 Task: Find connections with filter location Townsville with filter topic #SEMwith filter profile language Potuguese with filter current company Pharma Jobs Post with filter school Delhi Public School, Vasant Kunj with filter industry Hydroelectric Power Generation with filter service category Writing with filter keywords title Tow Truck Operator
Action: Mouse moved to (614, 102)
Screenshot: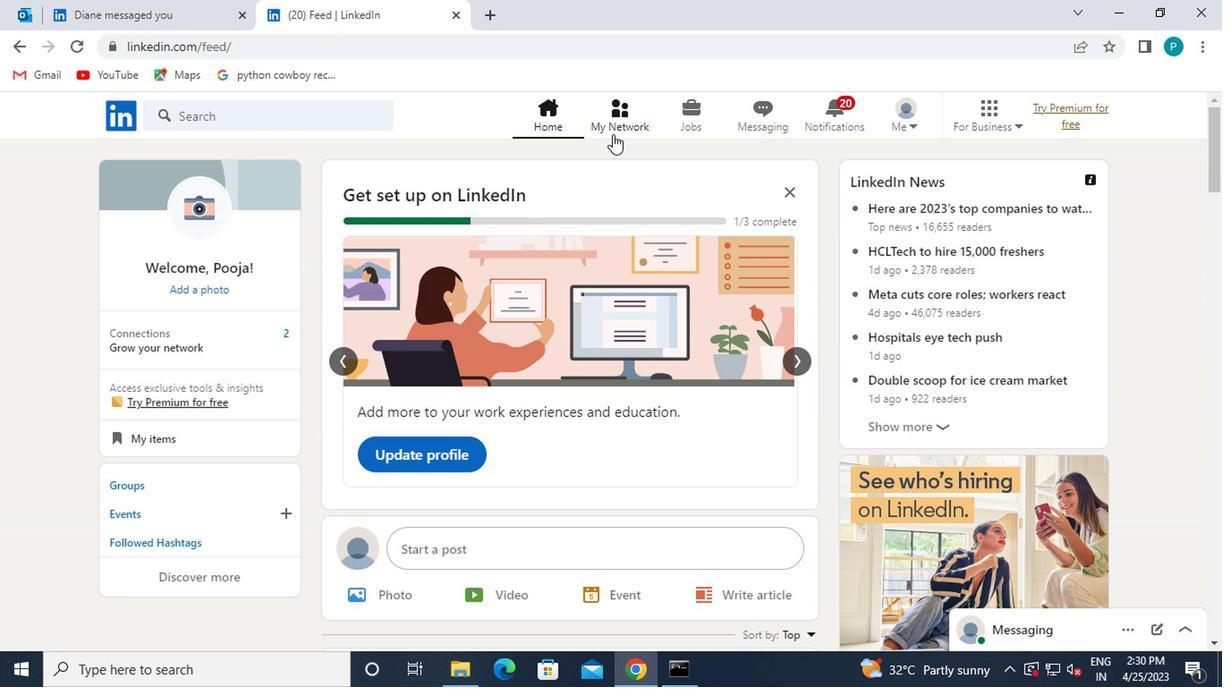 
Action: Mouse pressed left at (614, 102)
Screenshot: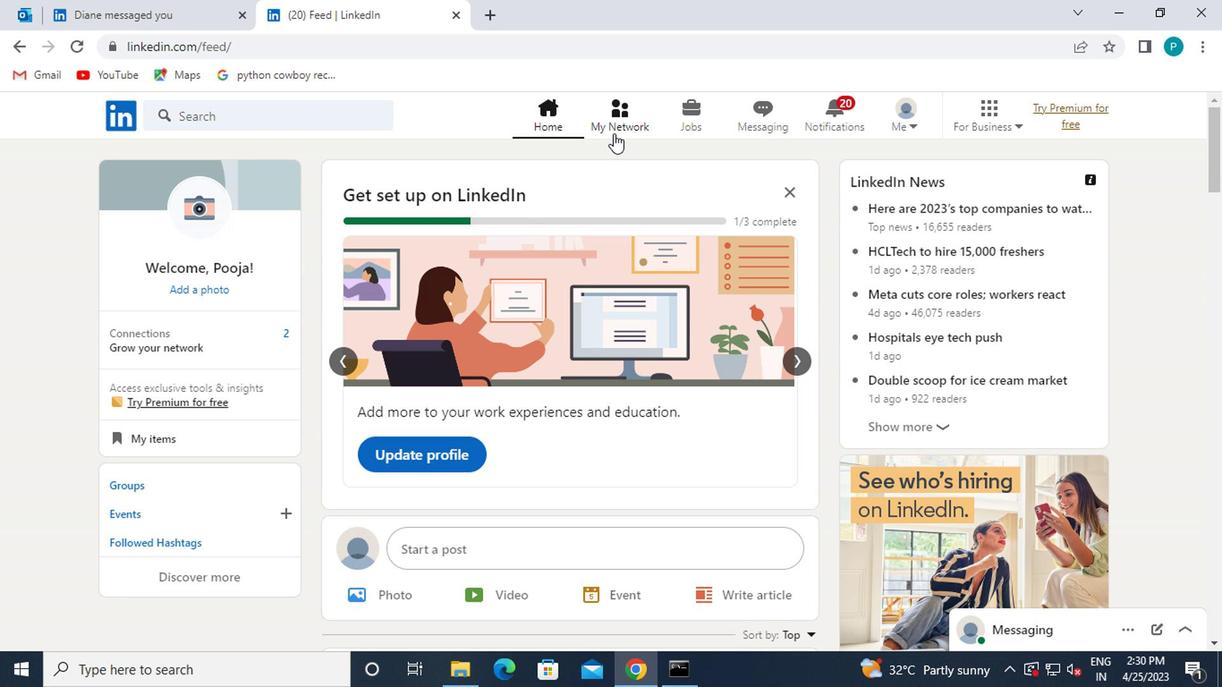 
Action: Mouse moved to (233, 208)
Screenshot: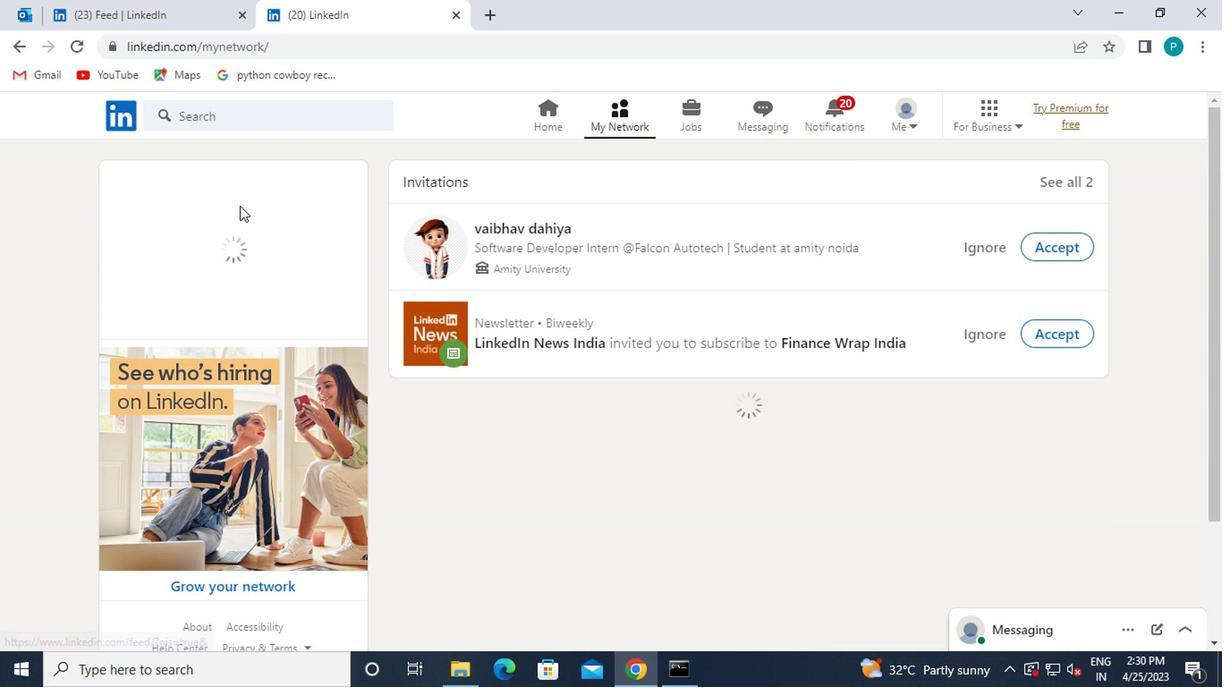 
Action: Mouse pressed left at (233, 208)
Screenshot: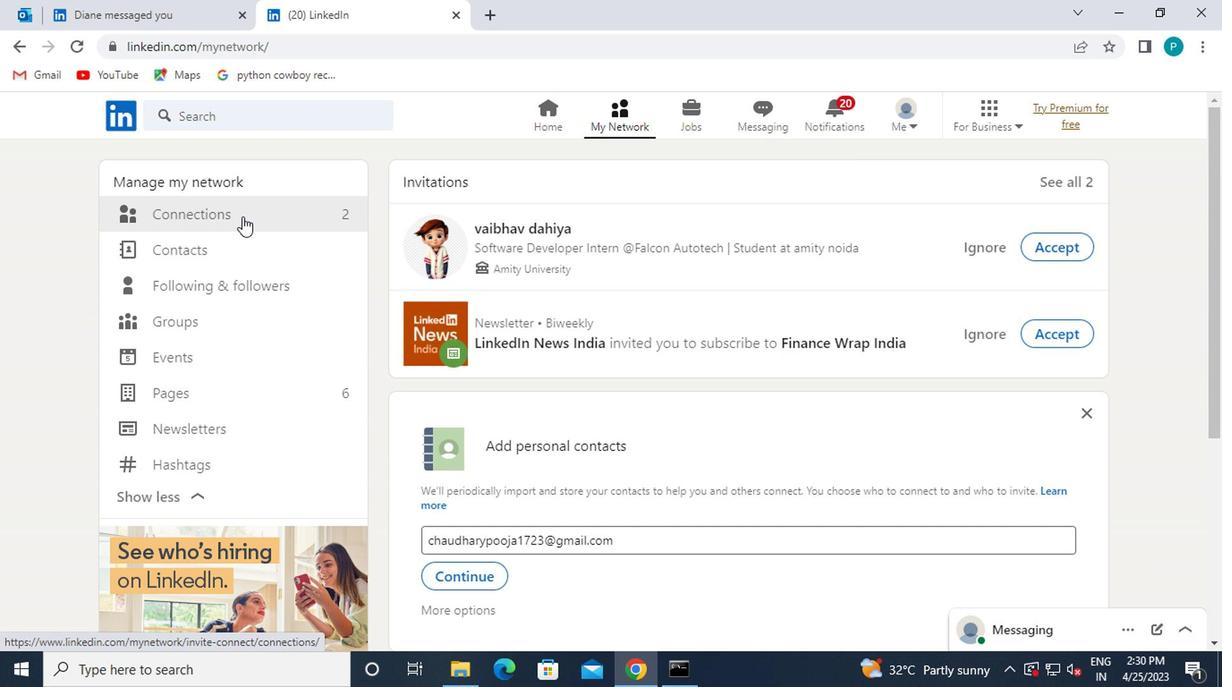 
Action: Mouse moved to (739, 206)
Screenshot: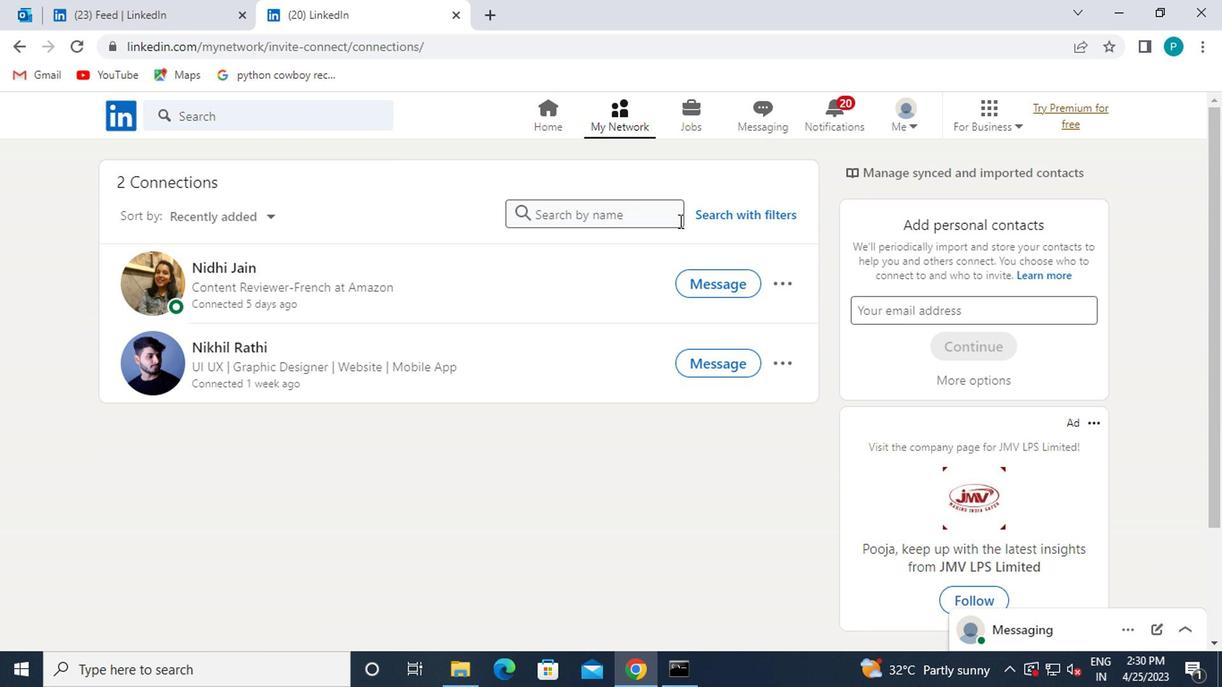 
Action: Mouse pressed left at (739, 206)
Screenshot: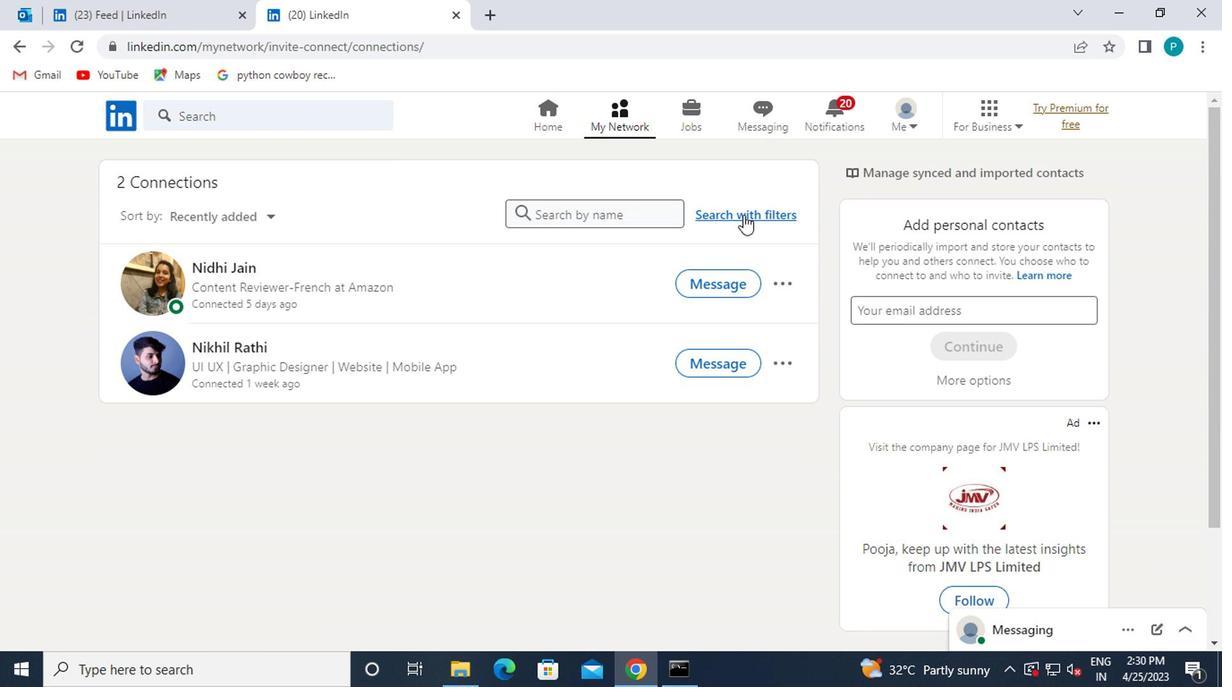 
Action: Mouse moved to (583, 143)
Screenshot: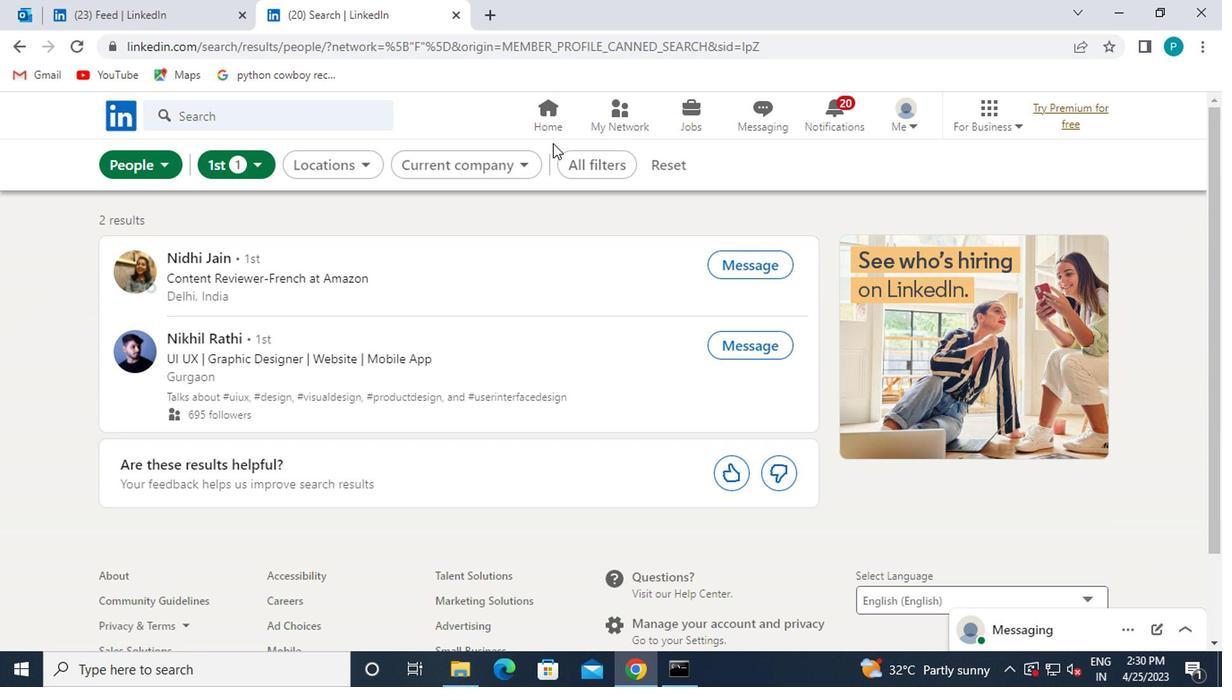 
Action: Mouse pressed left at (583, 143)
Screenshot: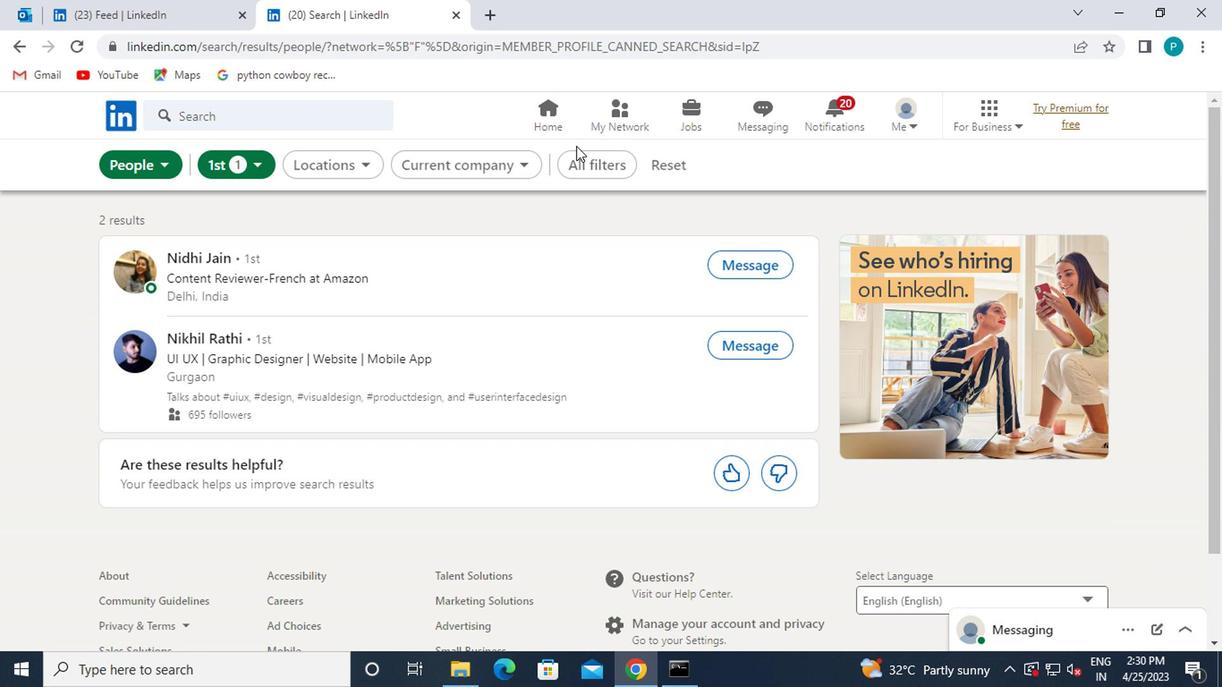 
Action: Mouse moved to (789, 390)
Screenshot: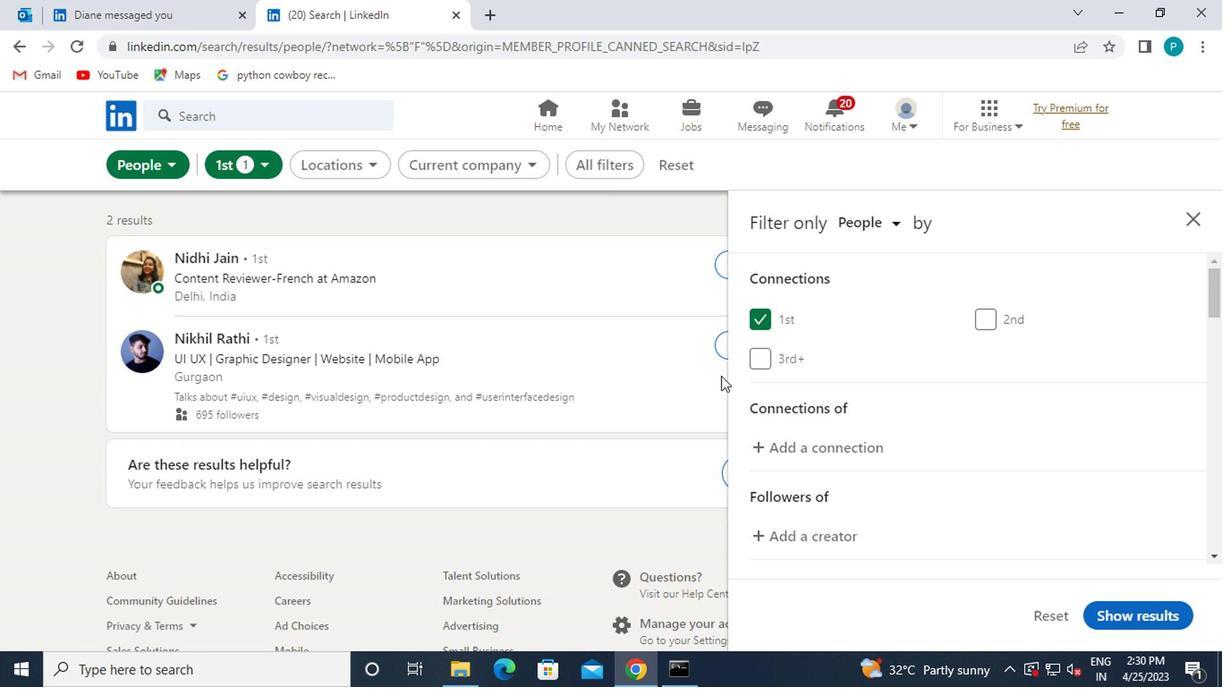 
Action: Mouse scrolled (789, 389) with delta (0, 0)
Screenshot: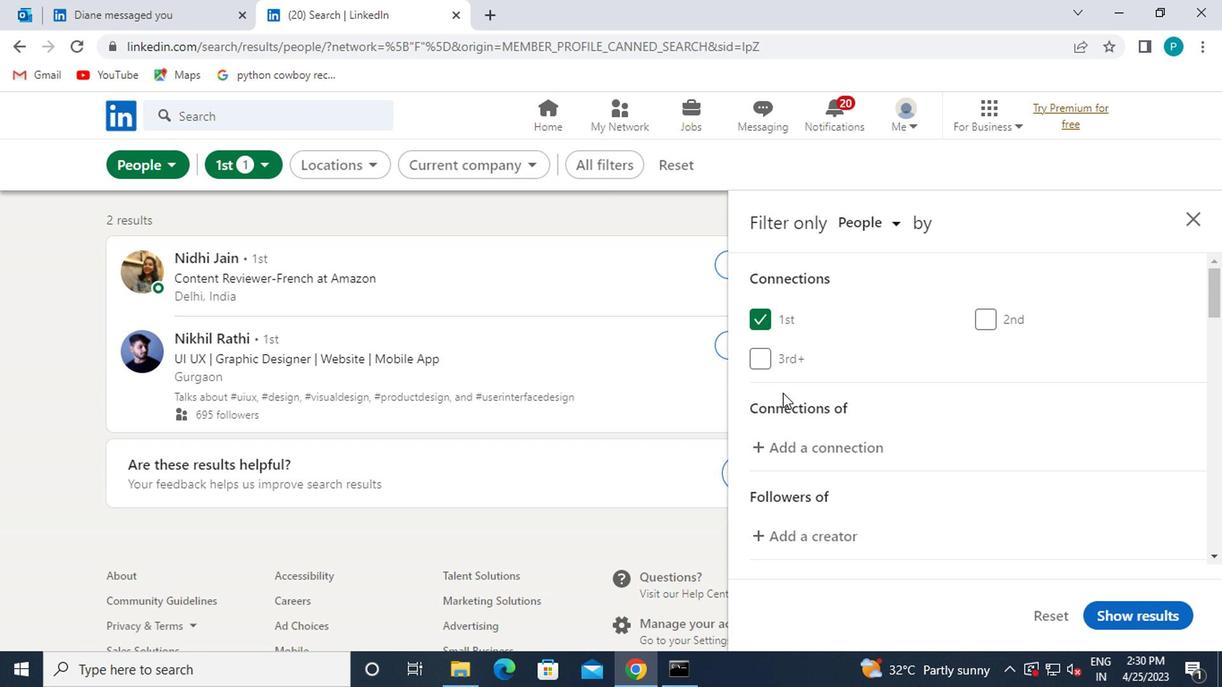 
Action: Mouse scrolled (789, 389) with delta (0, 0)
Screenshot: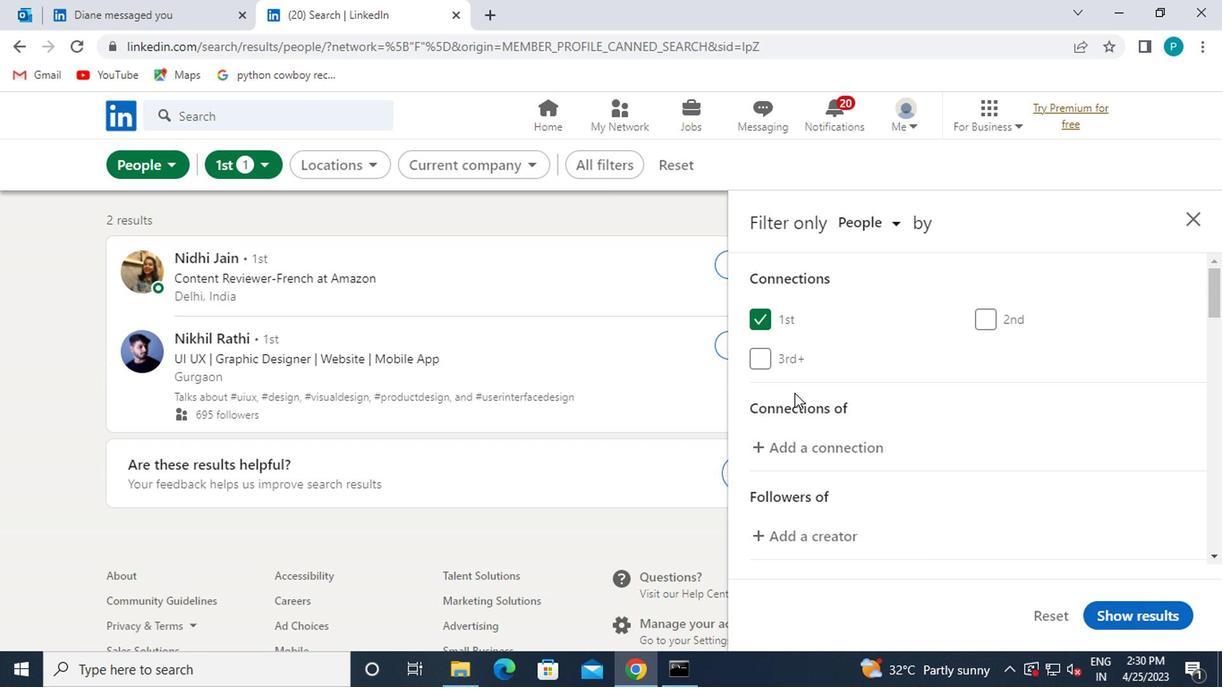 
Action: Mouse moved to (791, 390)
Screenshot: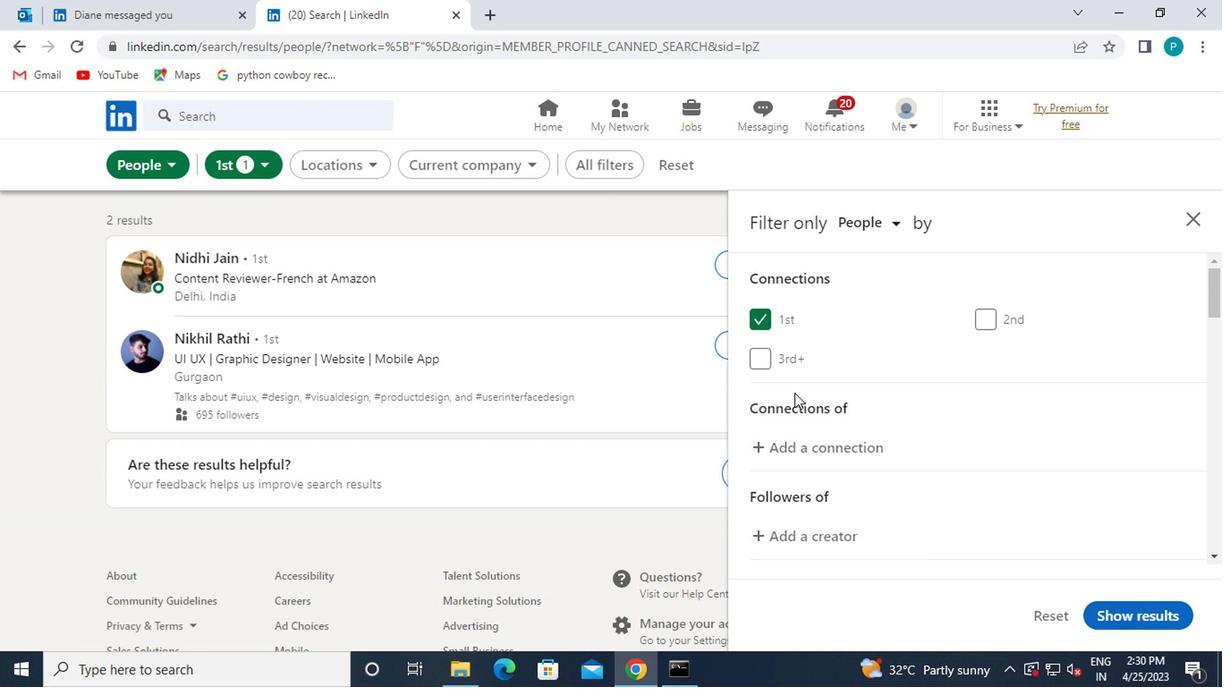 
Action: Mouse scrolled (791, 389) with delta (0, 0)
Screenshot: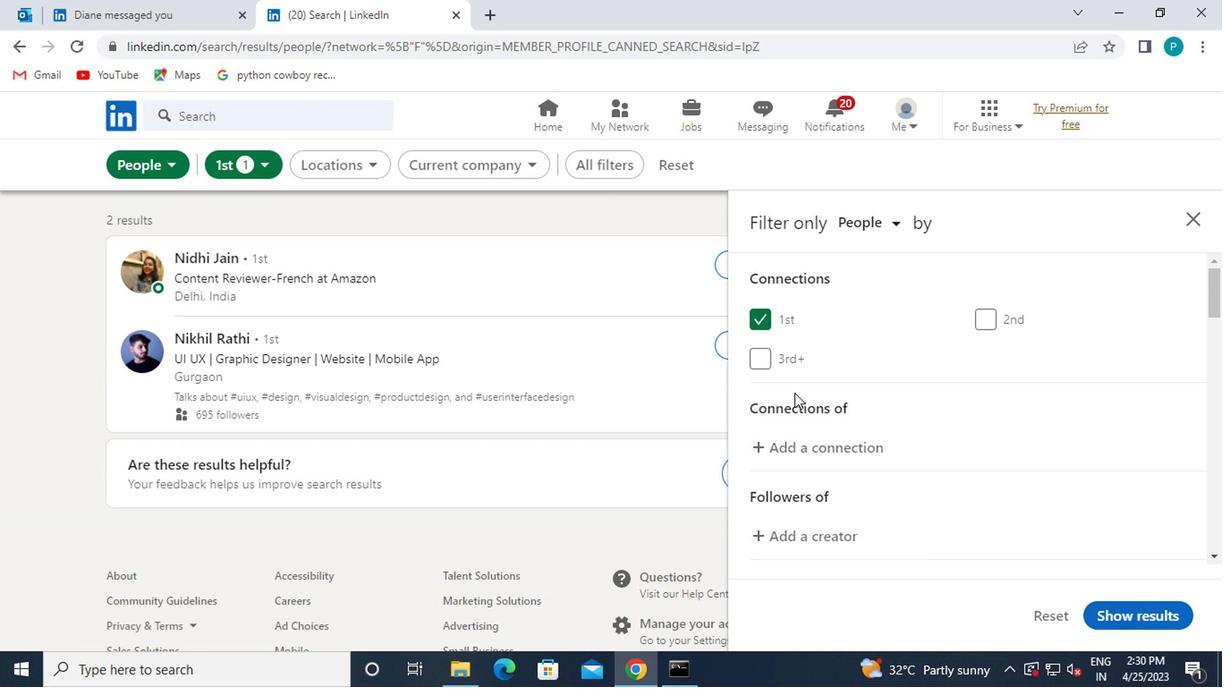 
Action: Mouse moved to (987, 428)
Screenshot: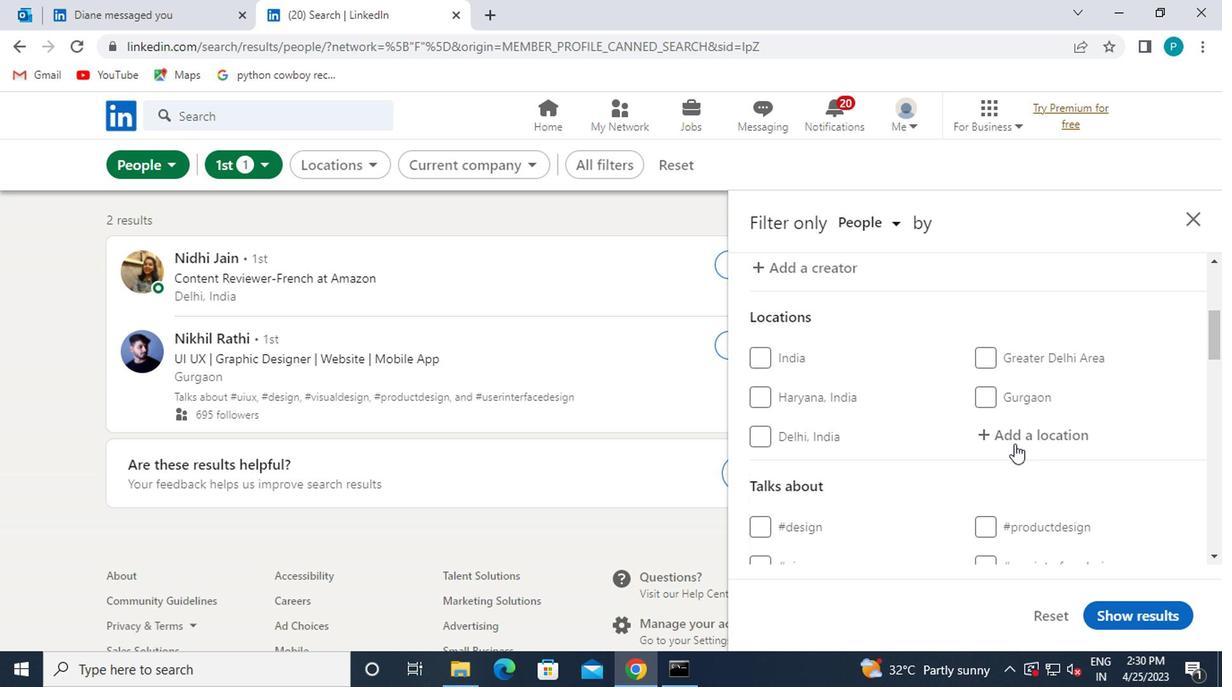 
Action: Mouse pressed left at (987, 428)
Screenshot: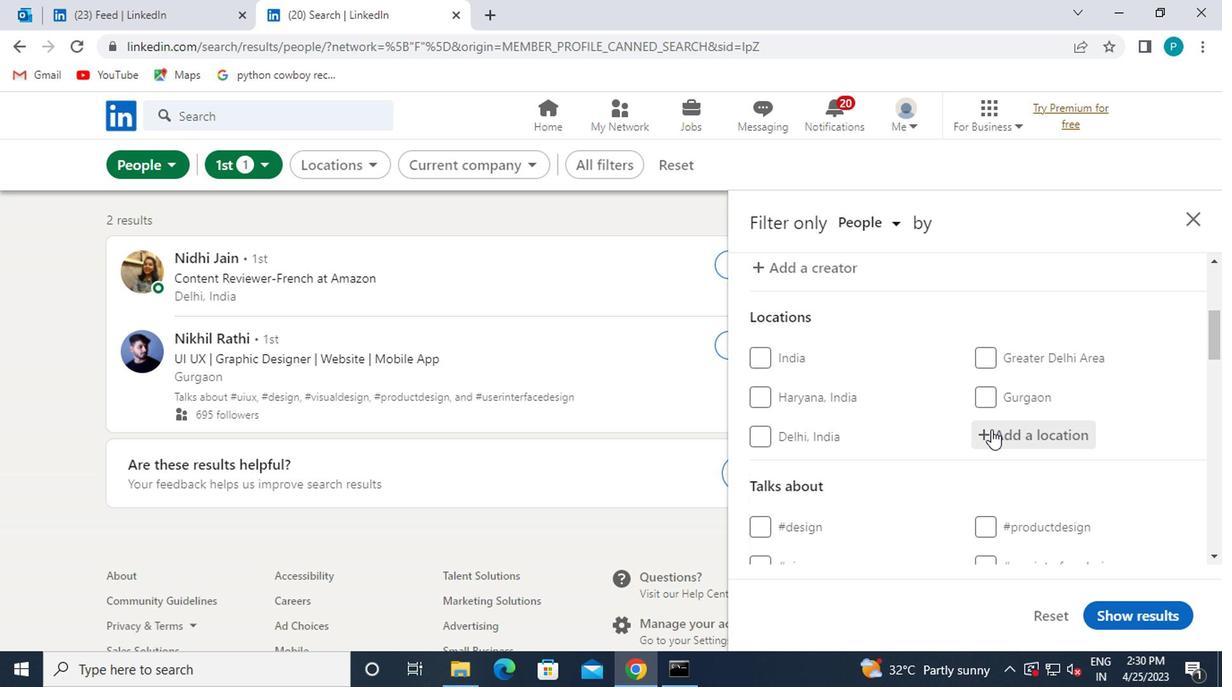 
Action: Key pressed towns
Screenshot: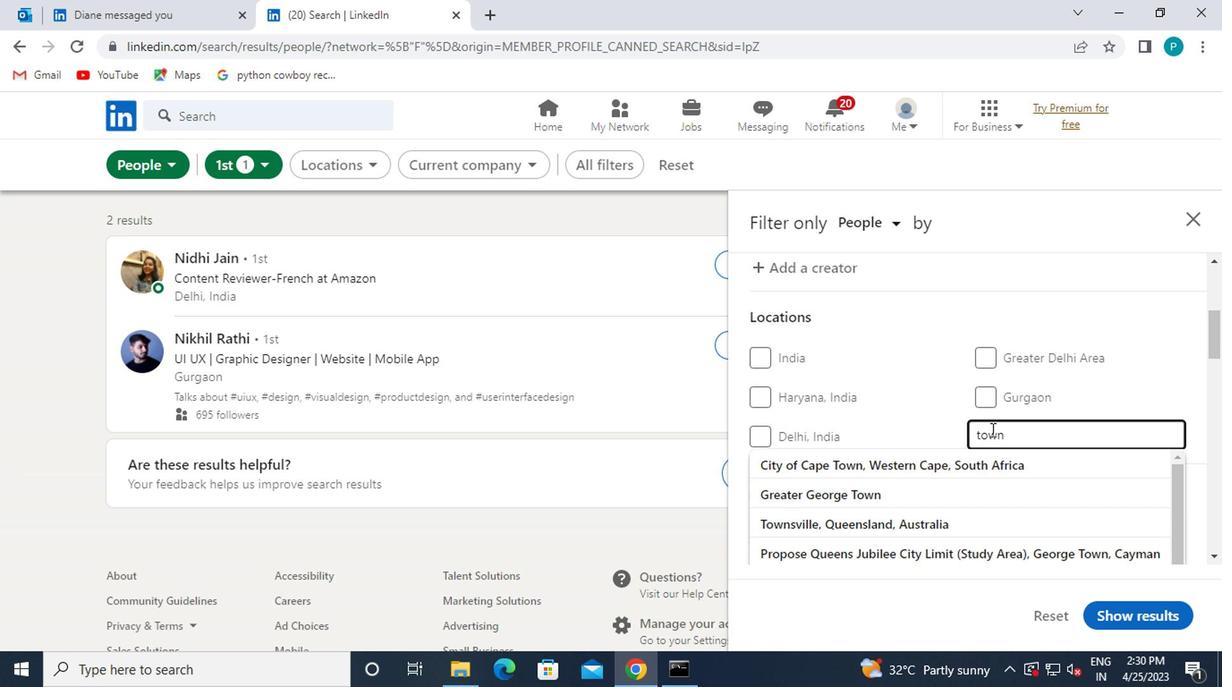 
Action: Mouse moved to (935, 468)
Screenshot: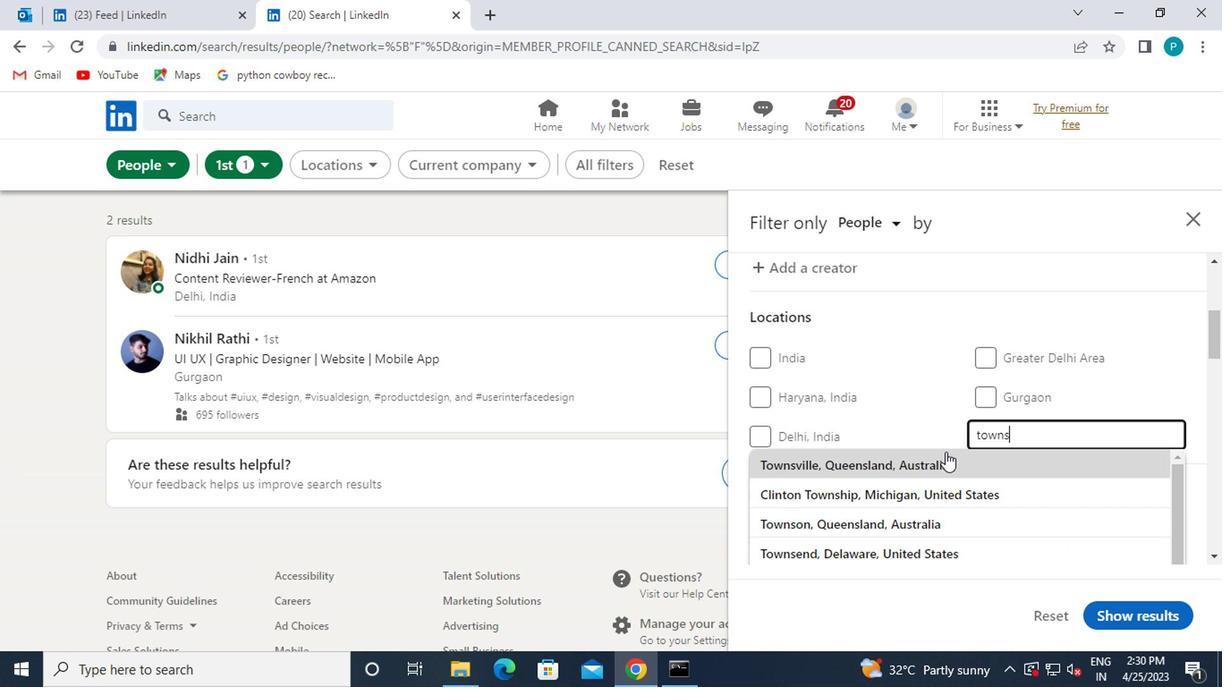 
Action: Mouse pressed left at (935, 468)
Screenshot: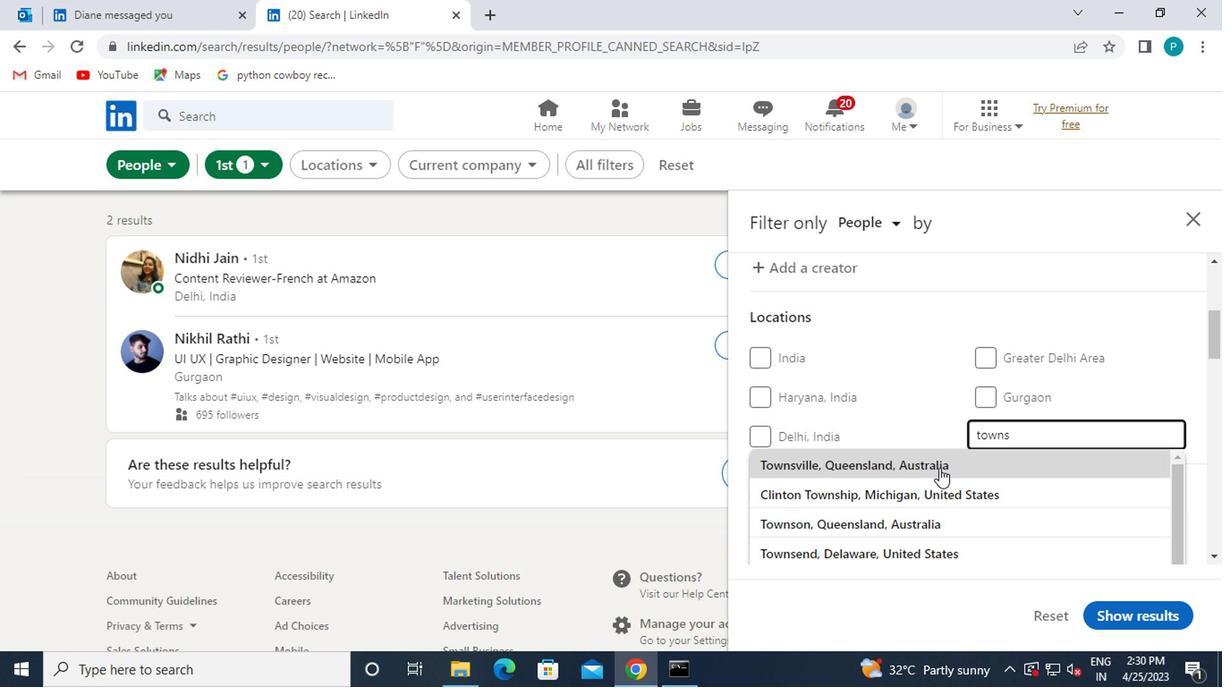 
Action: Mouse scrolled (935, 467) with delta (0, 0)
Screenshot: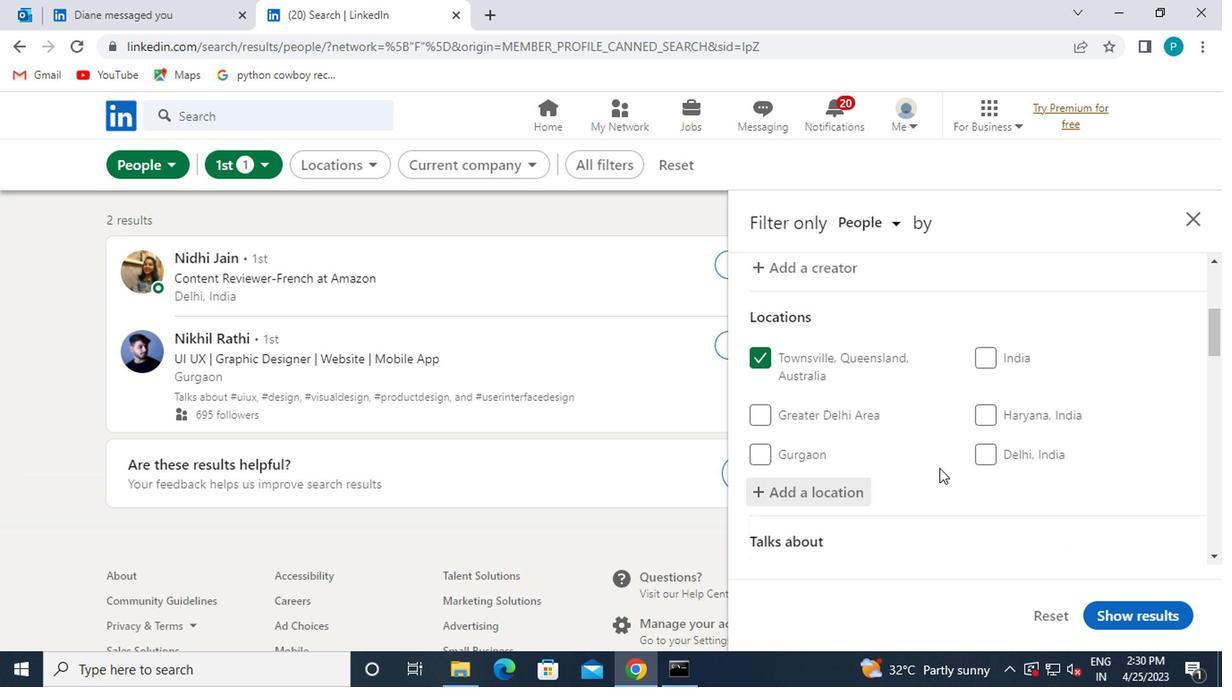 
Action: Mouse scrolled (935, 467) with delta (0, 0)
Screenshot: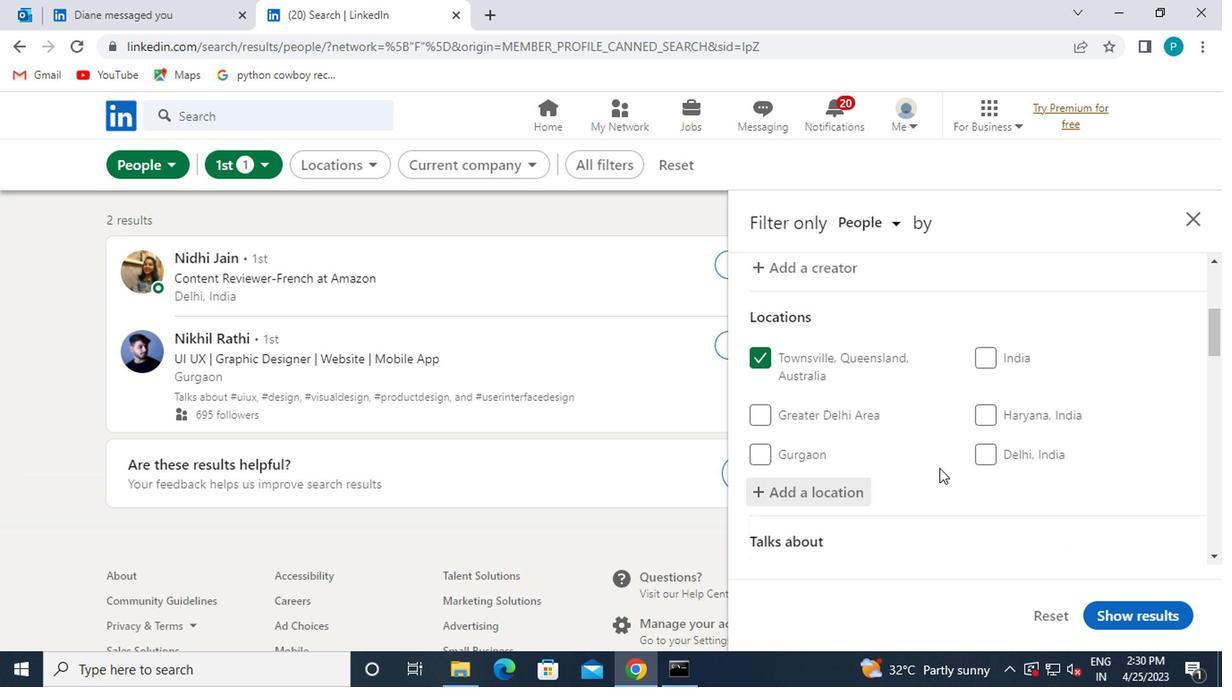 
Action: Mouse moved to (994, 480)
Screenshot: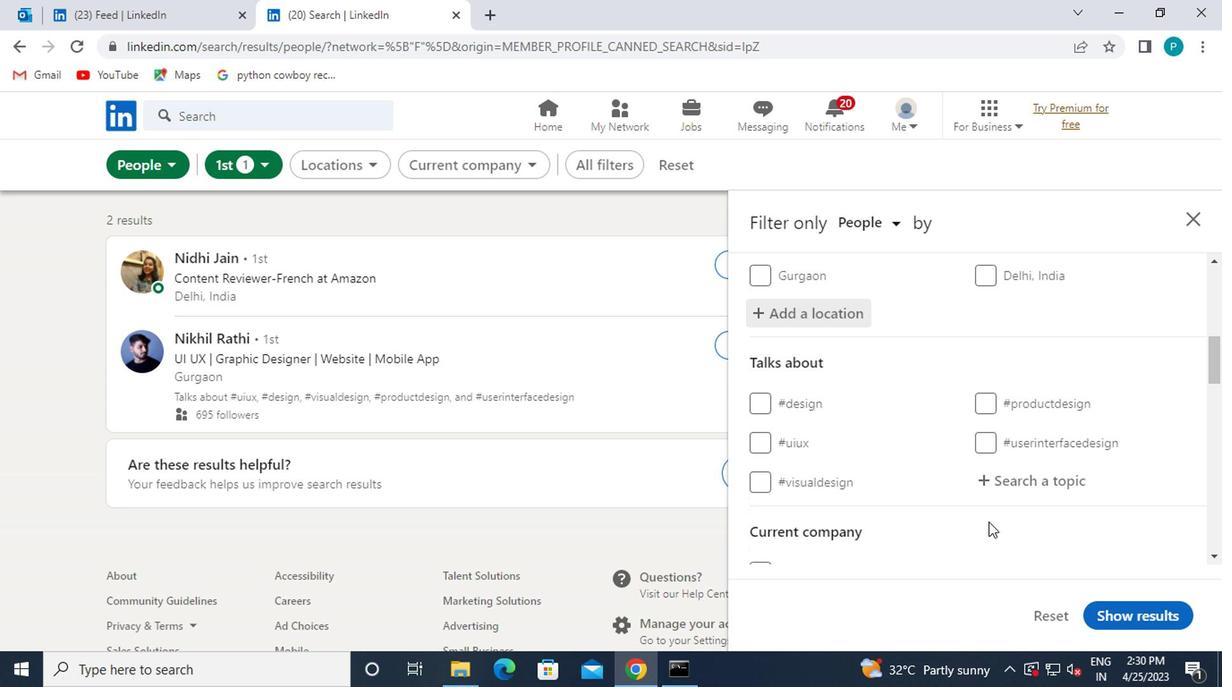 
Action: Mouse pressed left at (994, 480)
Screenshot: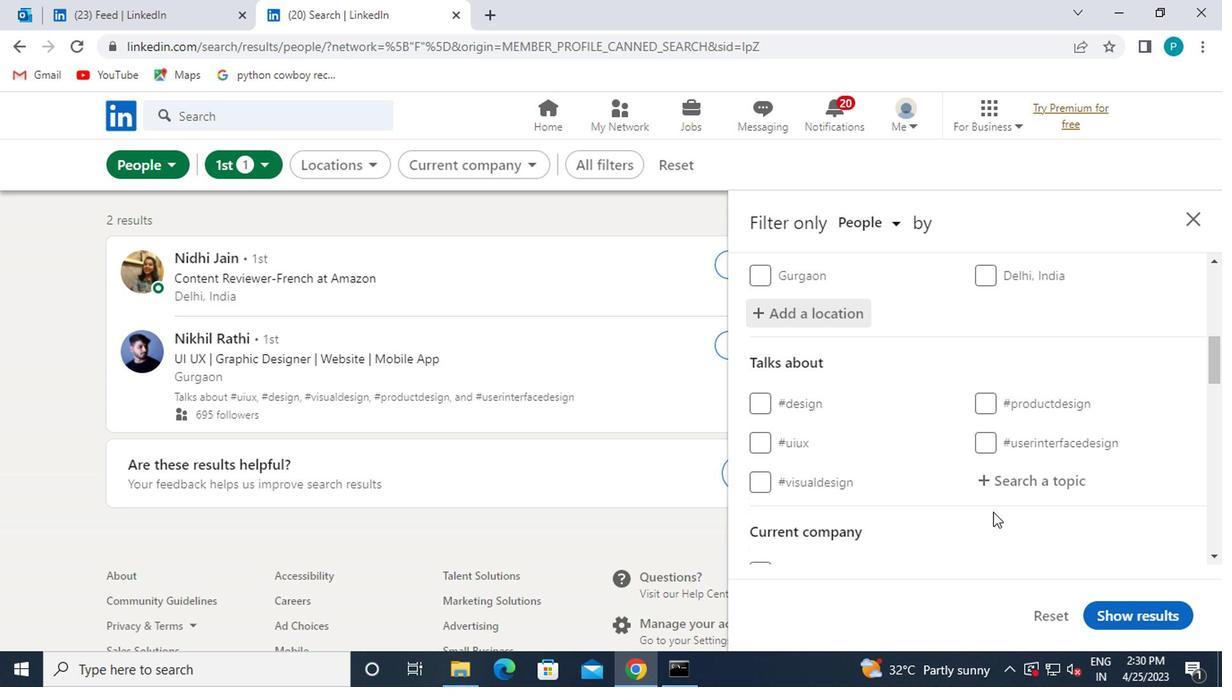 
Action: Key pressed <Key.shift>#<Key.caps_lock>SEM
Screenshot: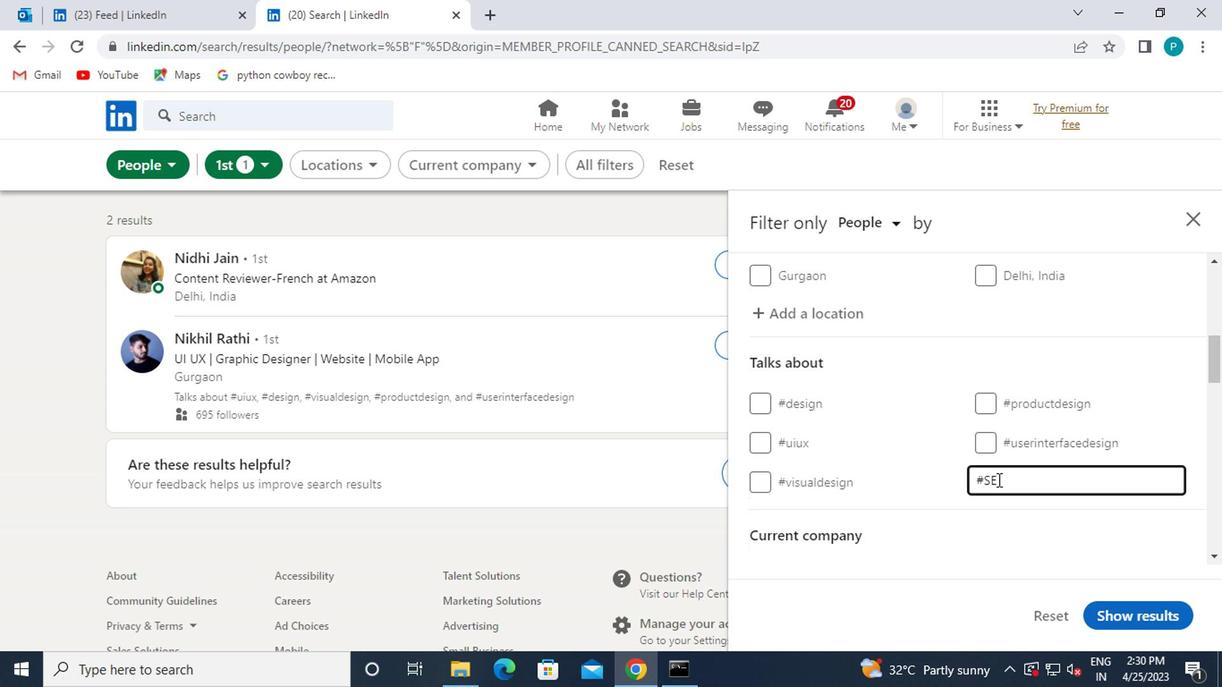 
Action: Mouse moved to (928, 501)
Screenshot: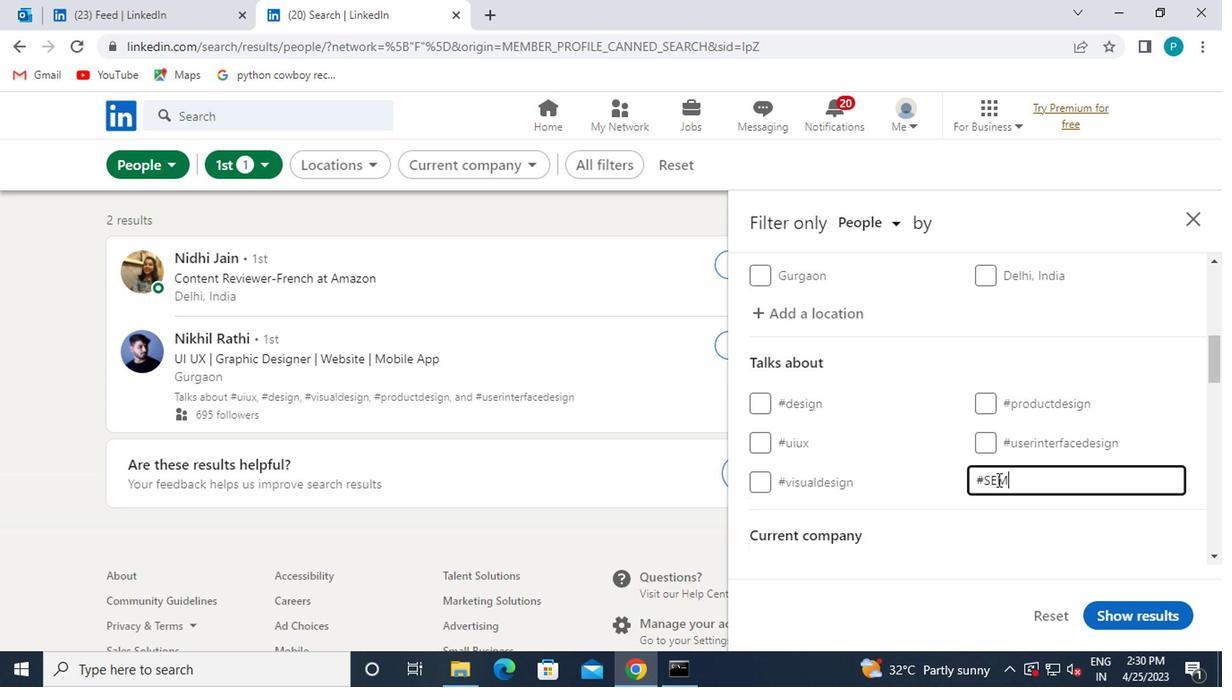 
Action: Mouse scrolled (928, 500) with delta (0, 0)
Screenshot: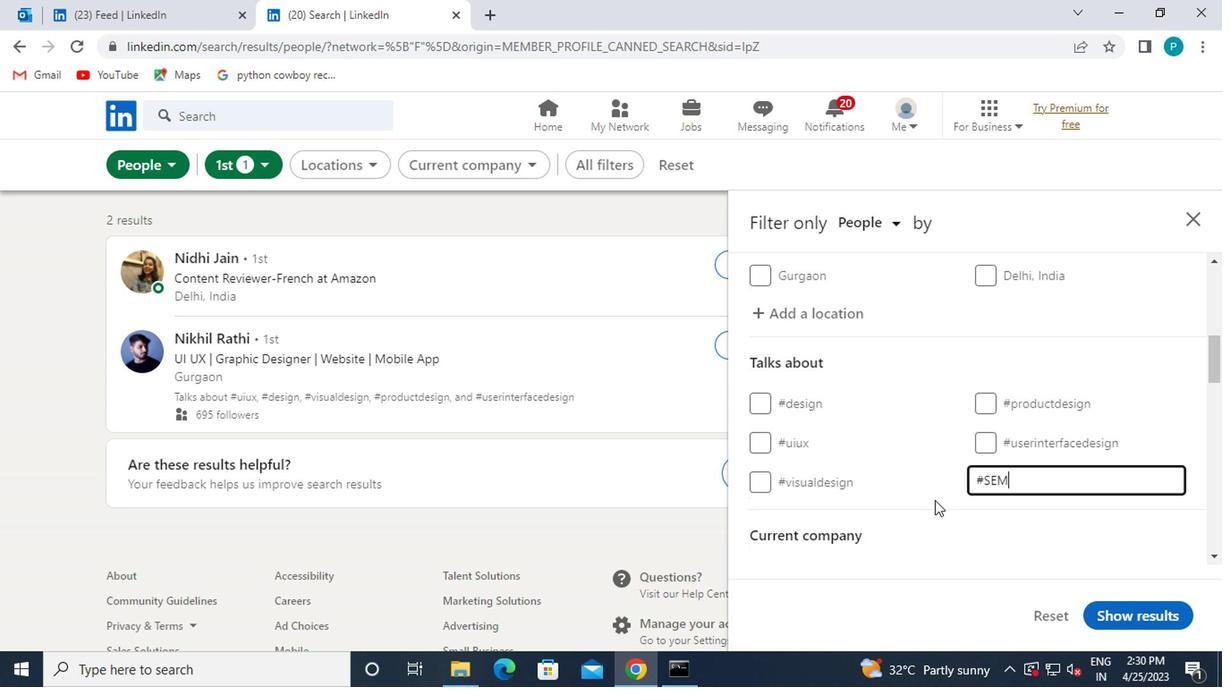 
Action: Mouse scrolled (928, 500) with delta (0, 0)
Screenshot: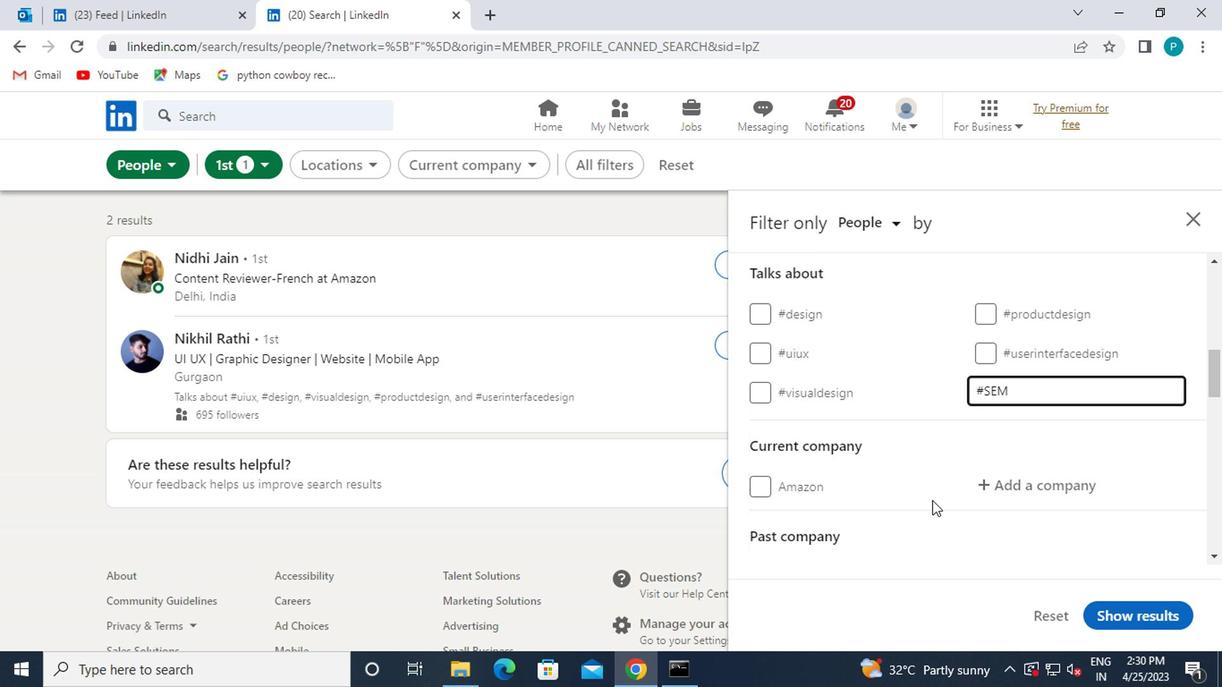 
Action: Mouse moved to (1015, 394)
Screenshot: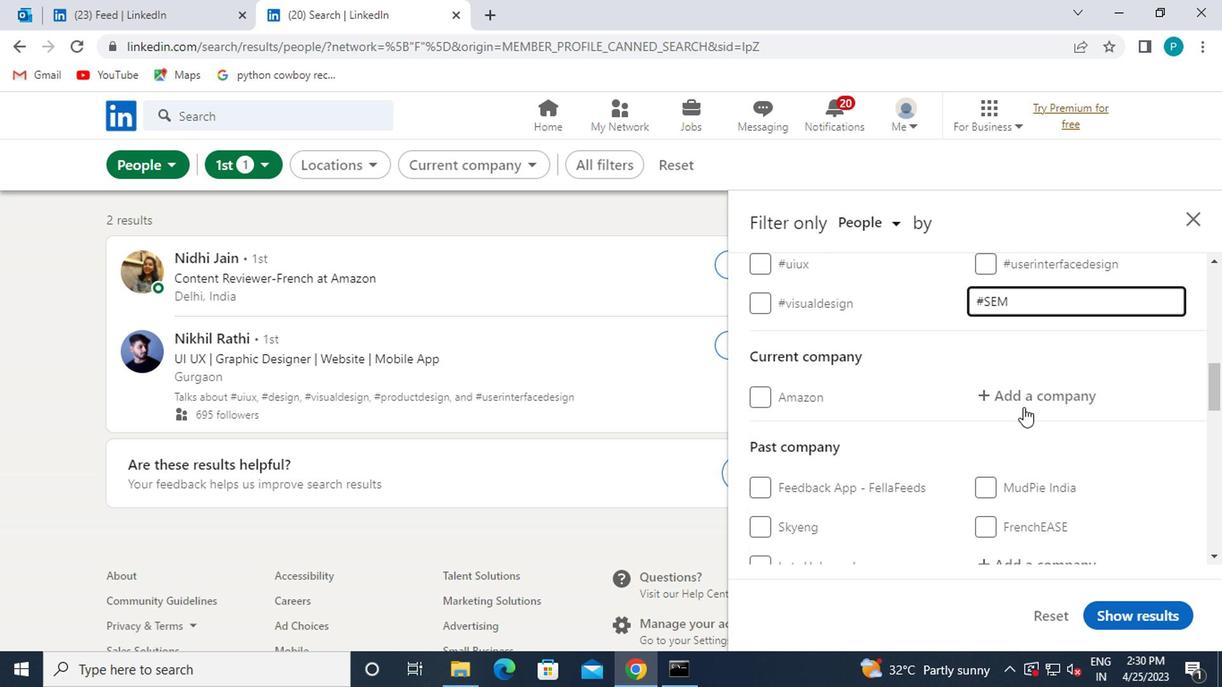 
Action: Mouse pressed left at (1015, 394)
Screenshot: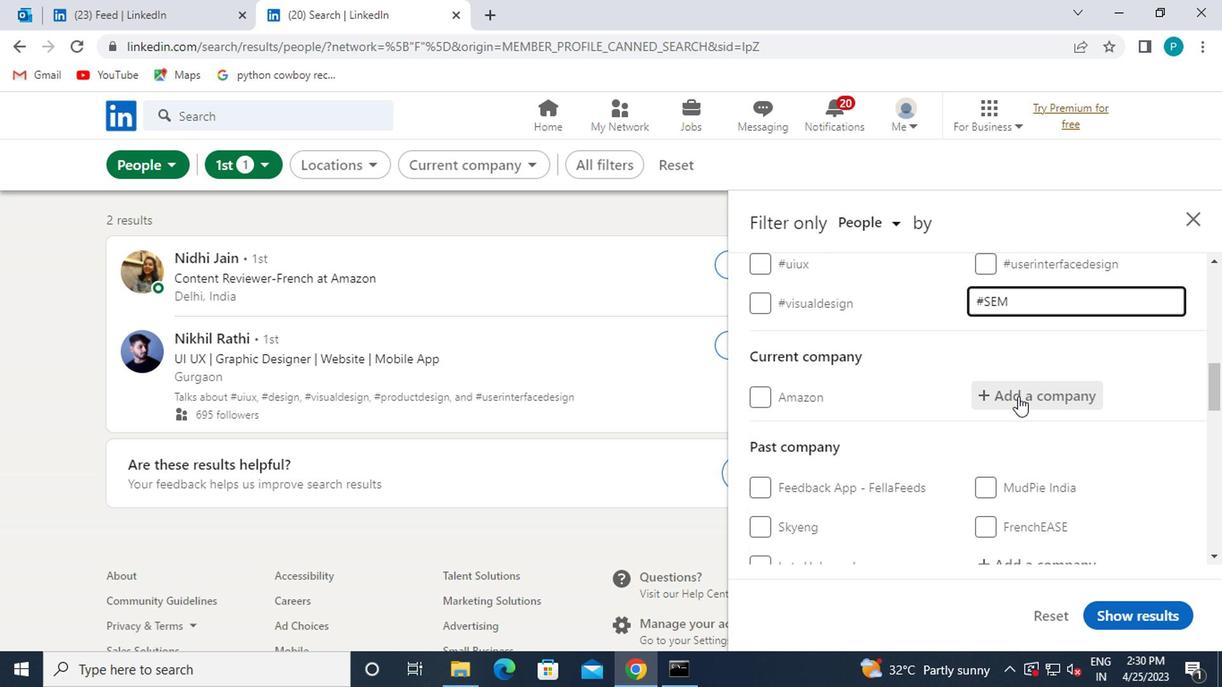 
Action: Mouse moved to (1013, 399)
Screenshot: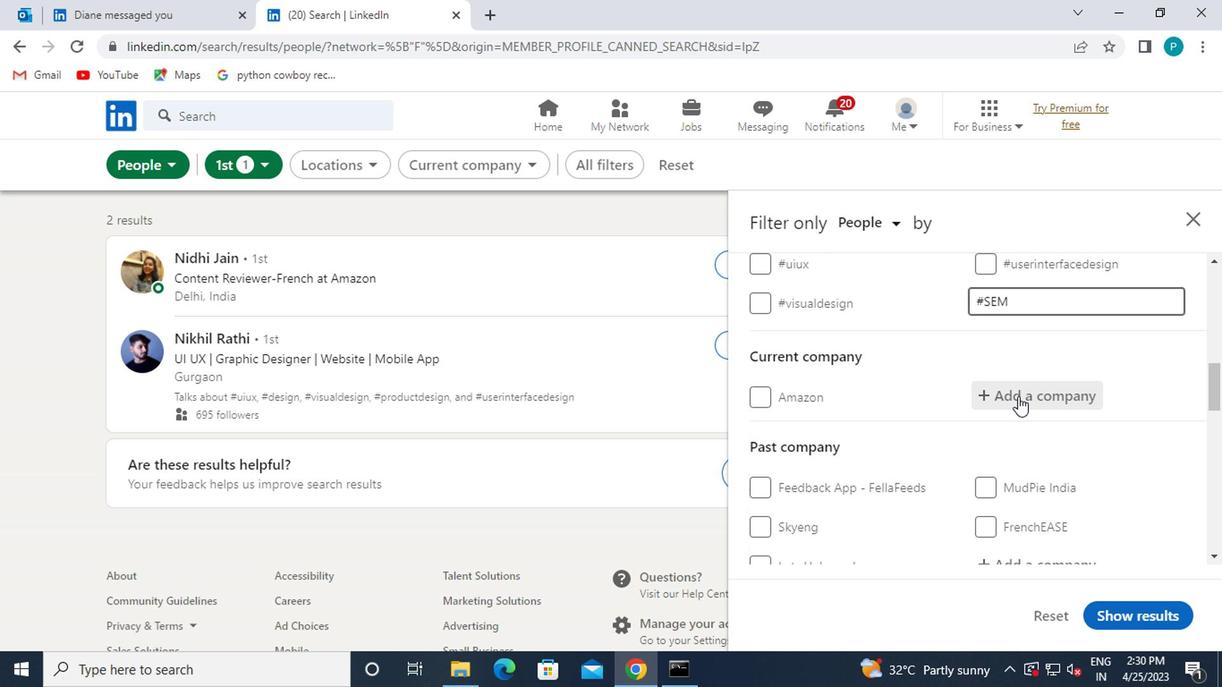 
Action: Key pressed PHAR<Key.backspace><Key.backspace><Key.backspace><Key.caps_lock>HARMA
Screenshot: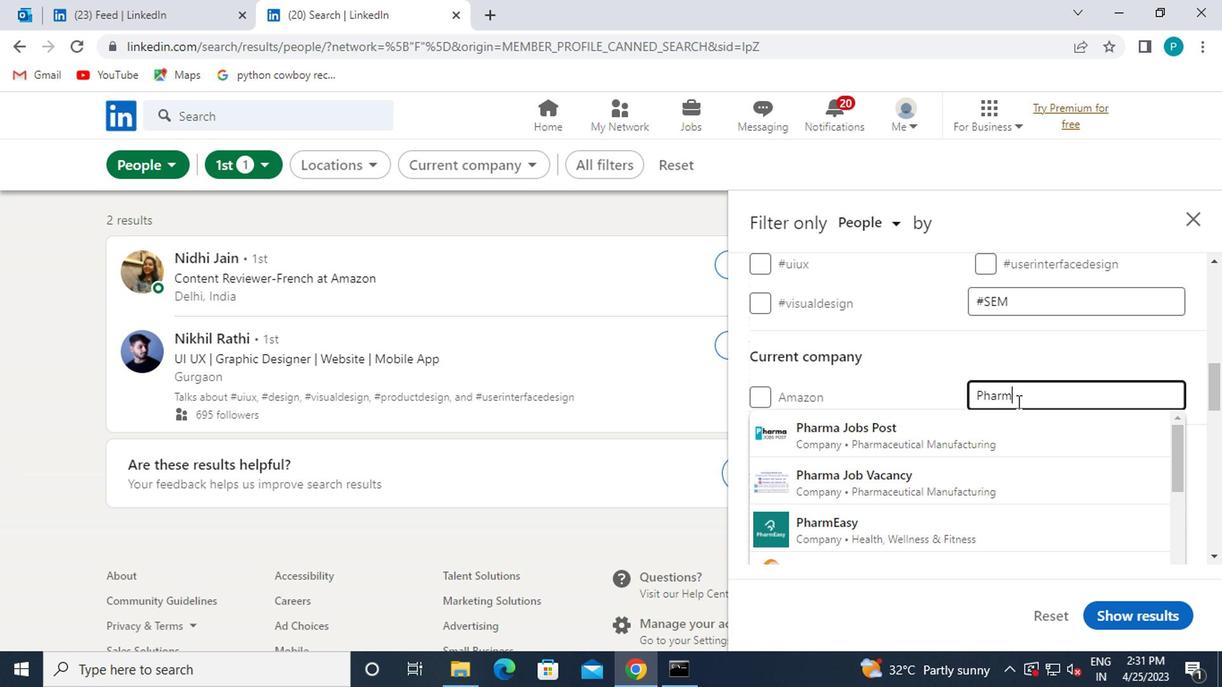 
Action: Mouse moved to (1008, 416)
Screenshot: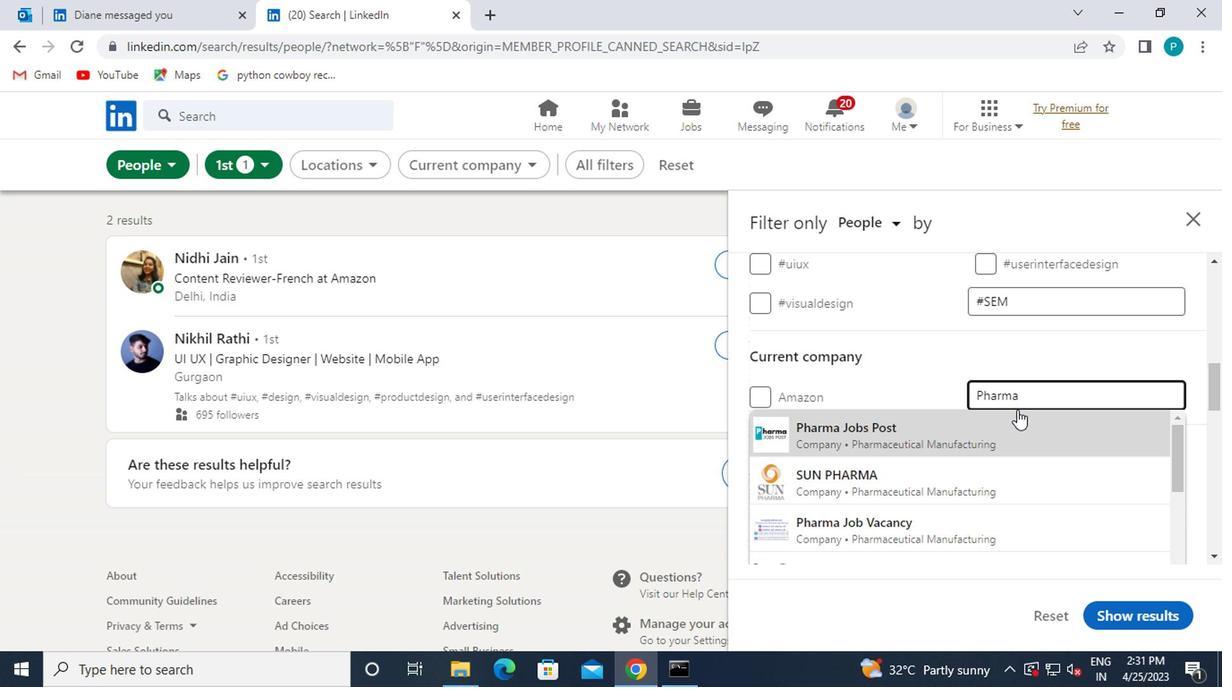
Action: Mouse pressed left at (1008, 416)
Screenshot: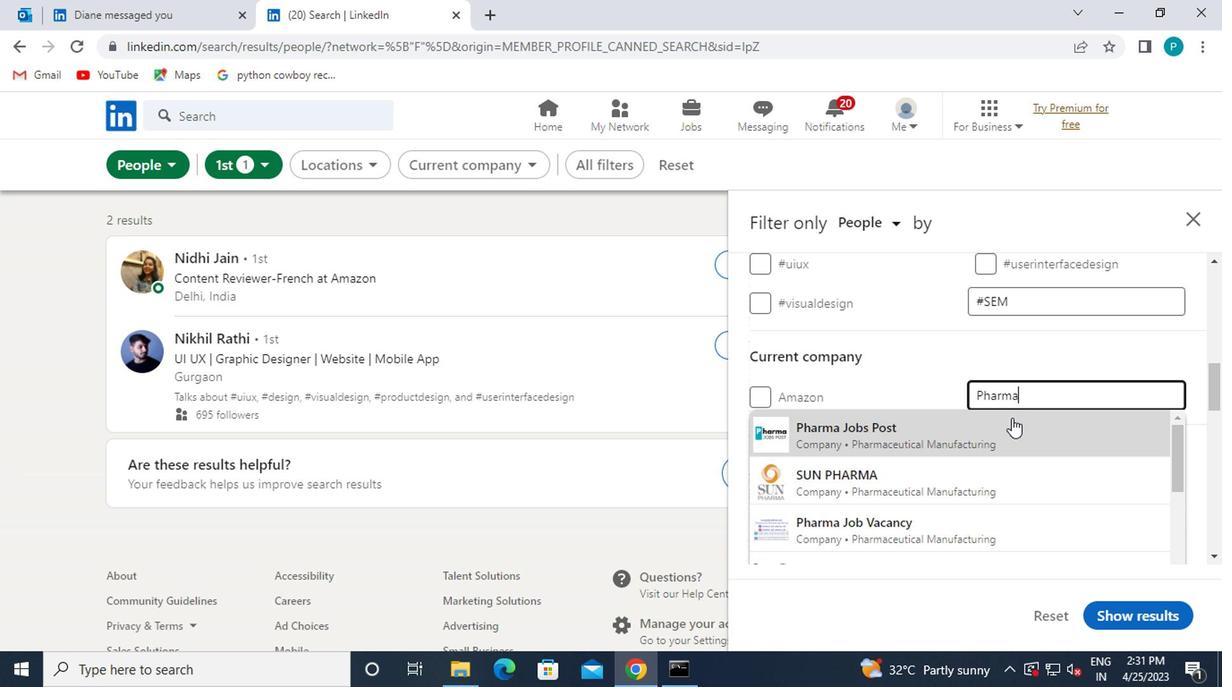 
Action: Mouse scrolled (1008, 415) with delta (0, 0)
Screenshot: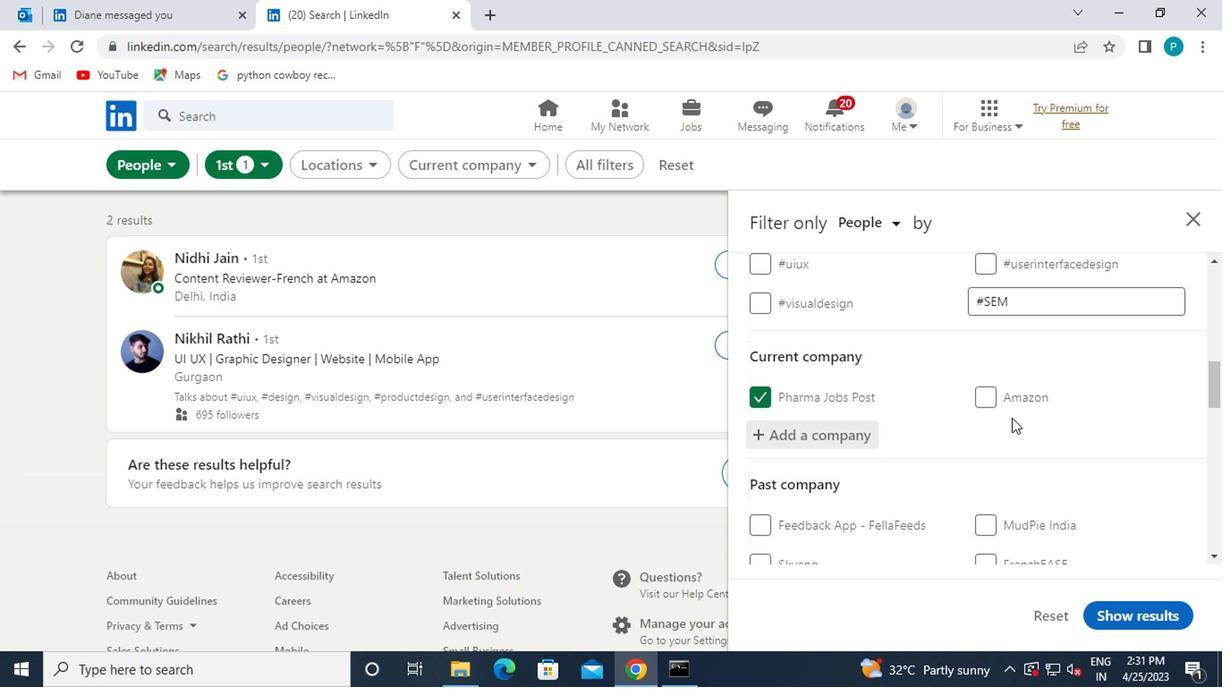 
Action: Mouse scrolled (1008, 415) with delta (0, 0)
Screenshot: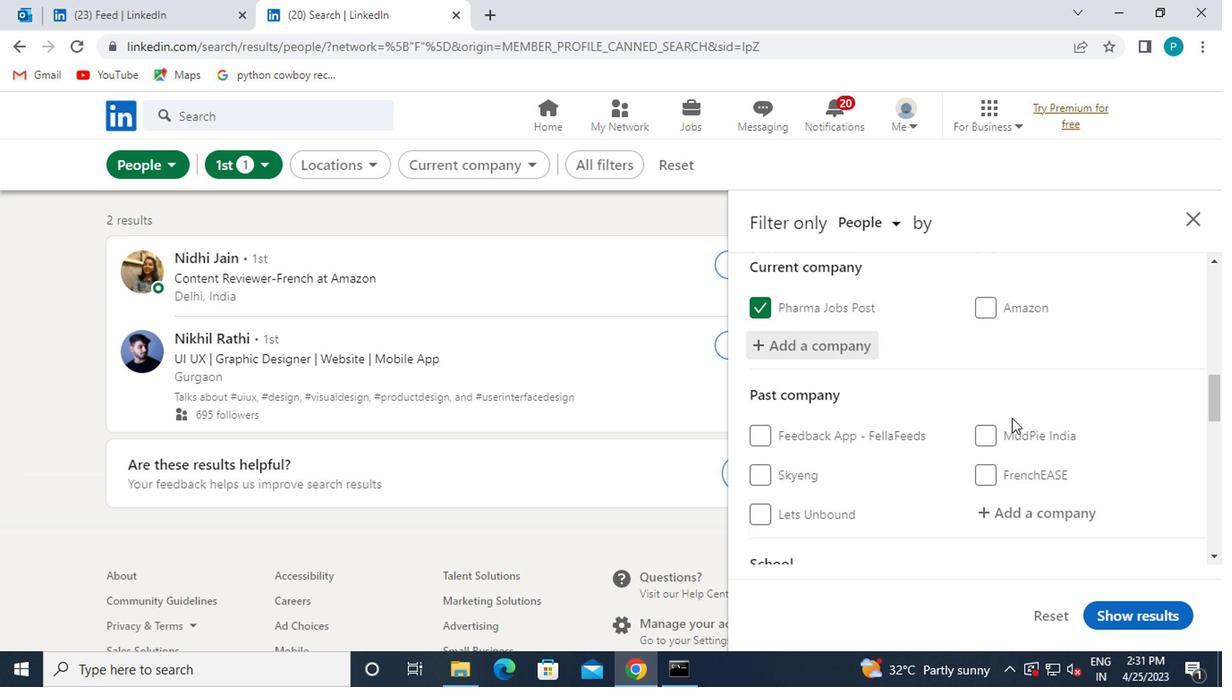 
Action: Mouse moved to (922, 418)
Screenshot: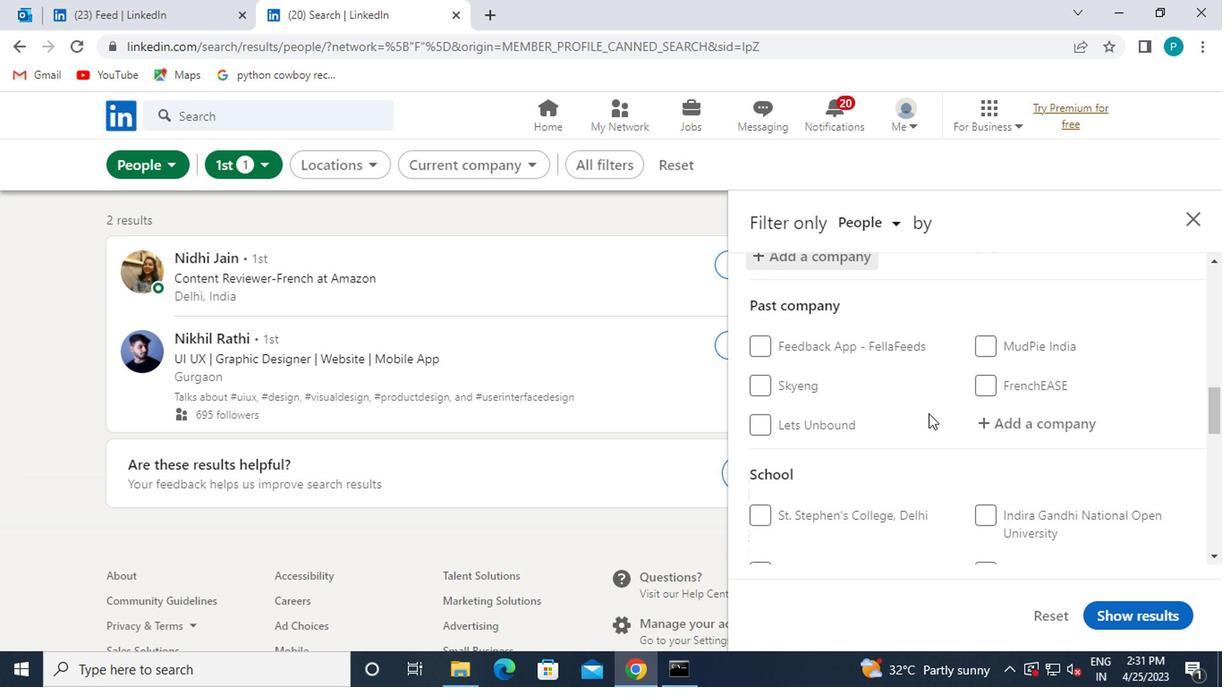 
Action: Mouse scrolled (922, 417) with delta (0, -1)
Screenshot: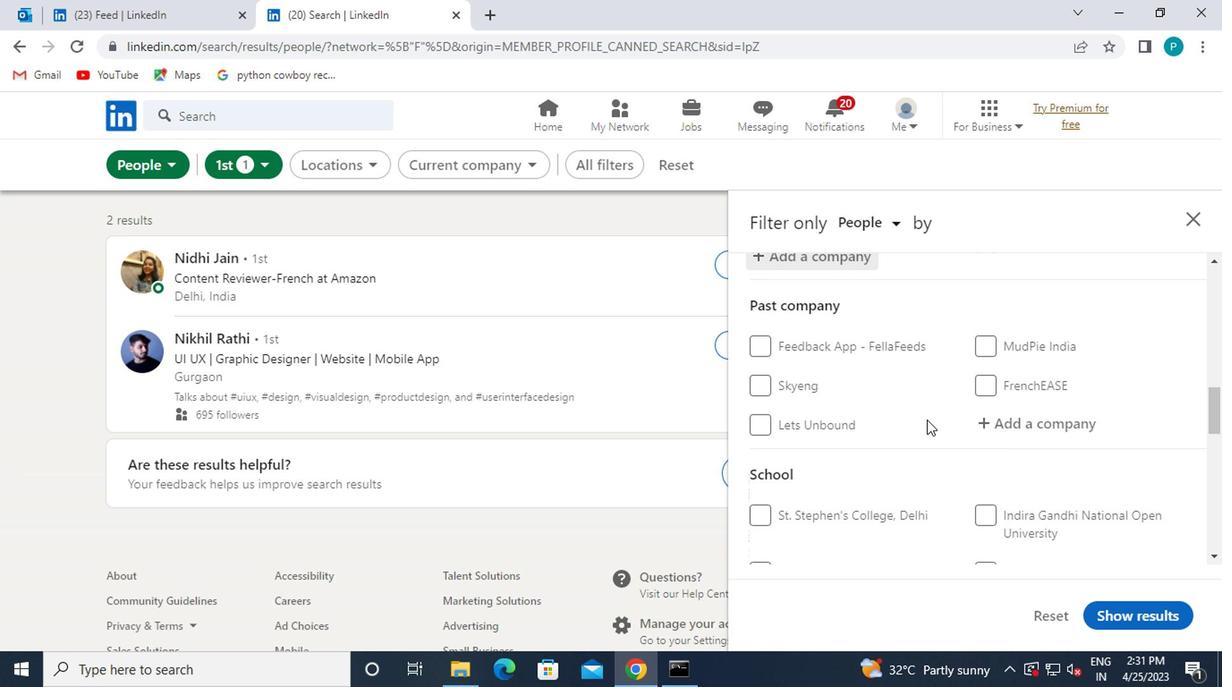 
Action: Mouse moved to (987, 529)
Screenshot: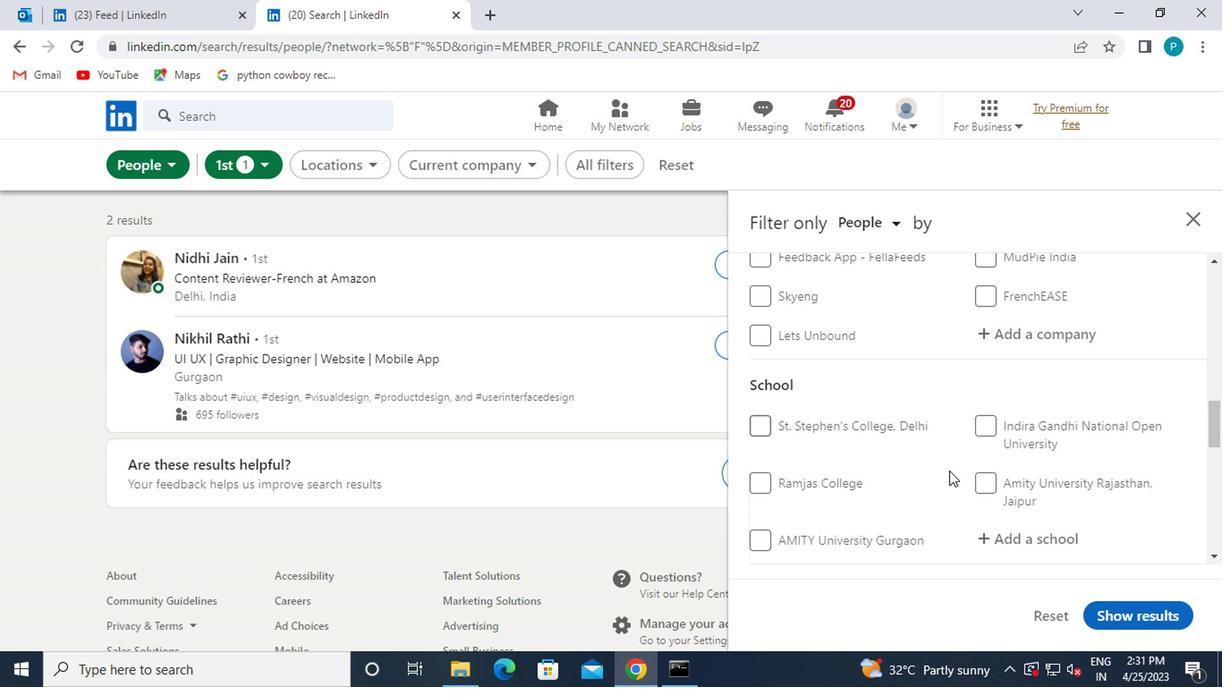 
Action: Mouse pressed left at (987, 529)
Screenshot: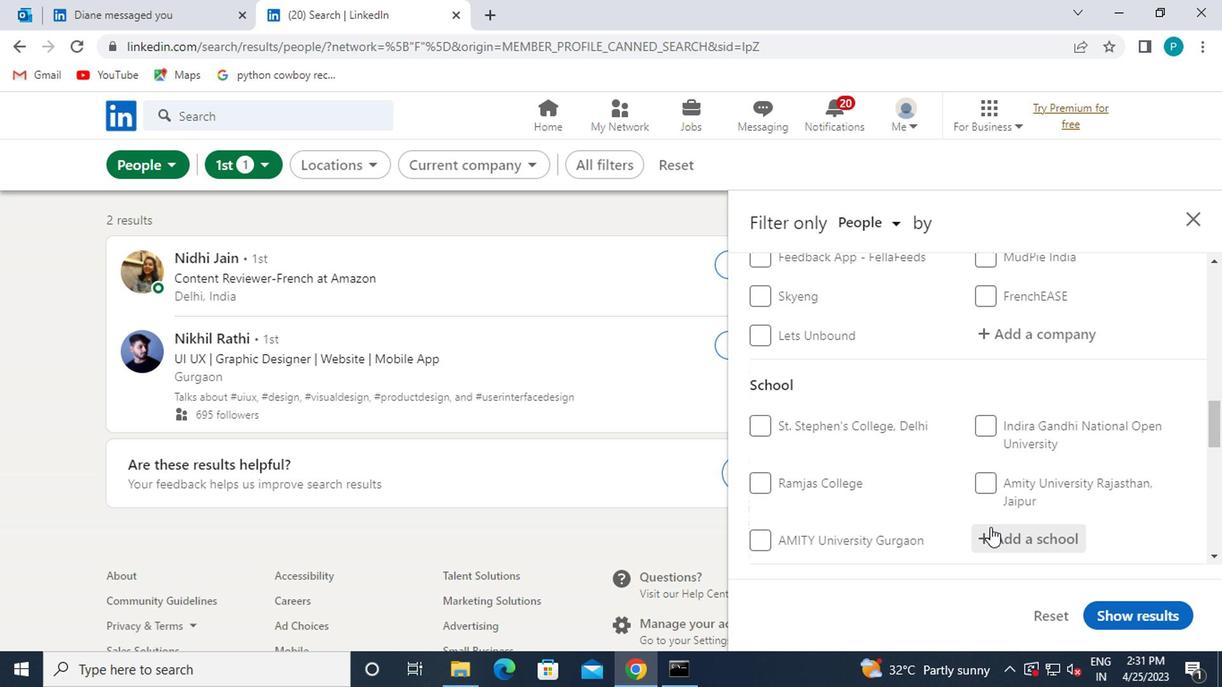 
Action: Mouse moved to (987, 529)
Screenshot: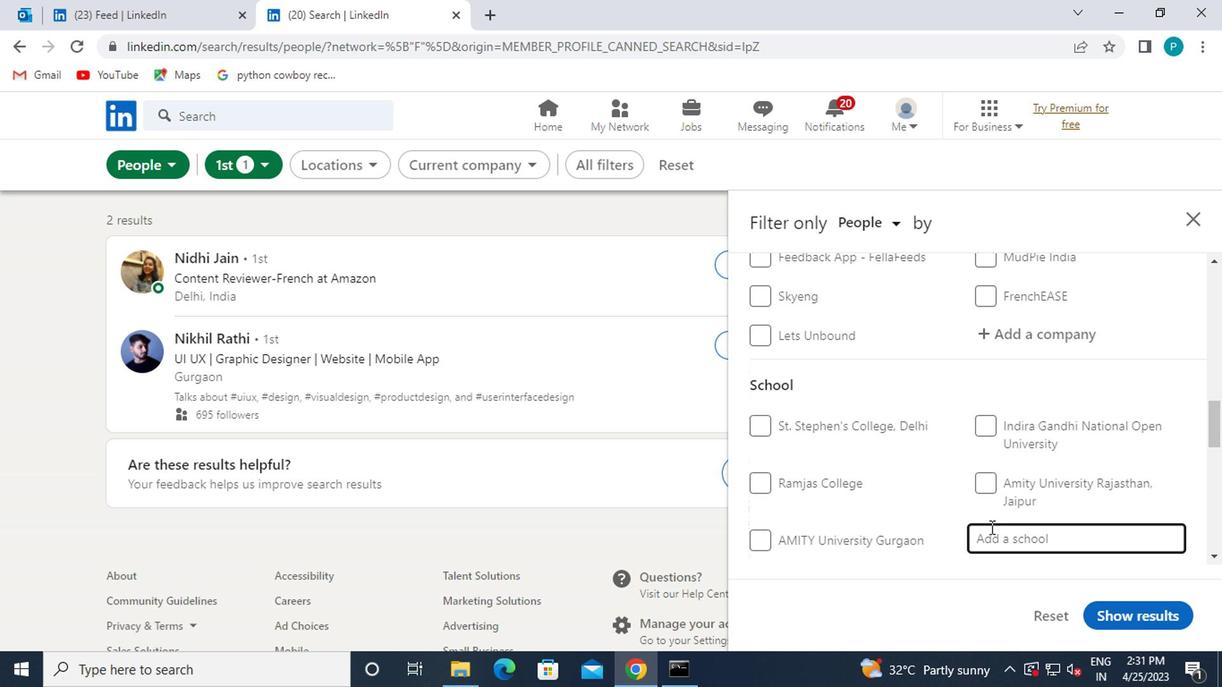 
Action: Key pressed DELHI
Screenshot: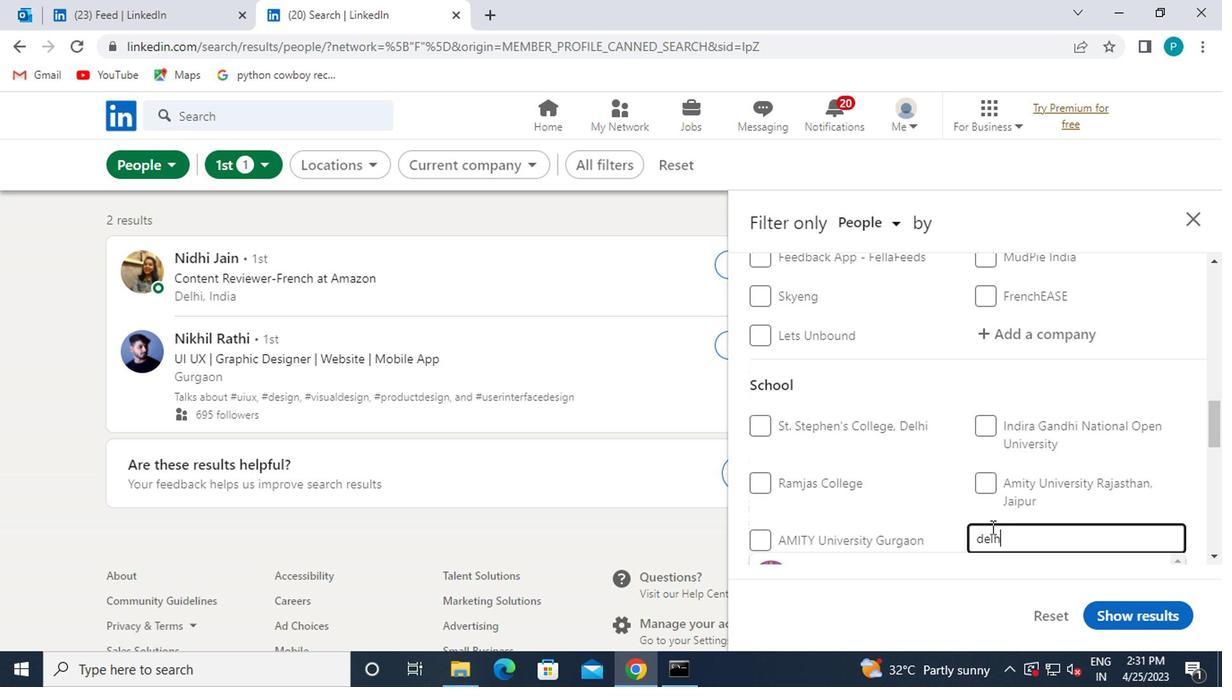
Action: Mouse moved to (987, 529)
Screenshot: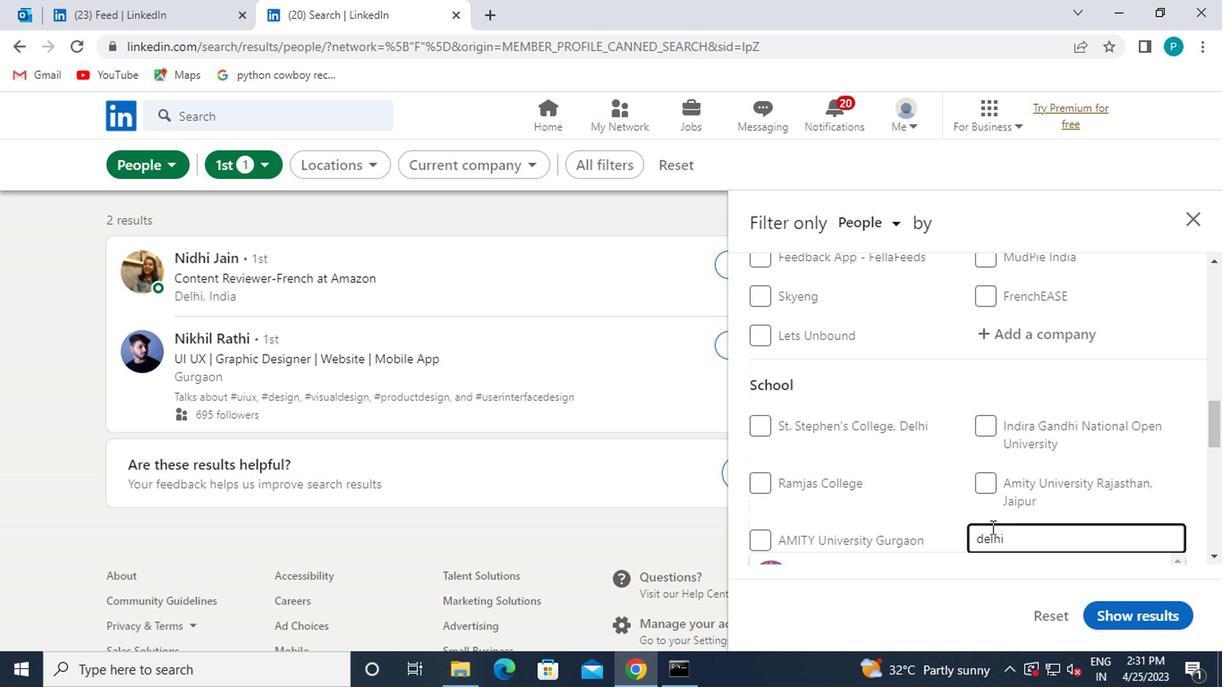
Action: Mouse scrolled (987, 527) with delta (0, -1)
Screenshot: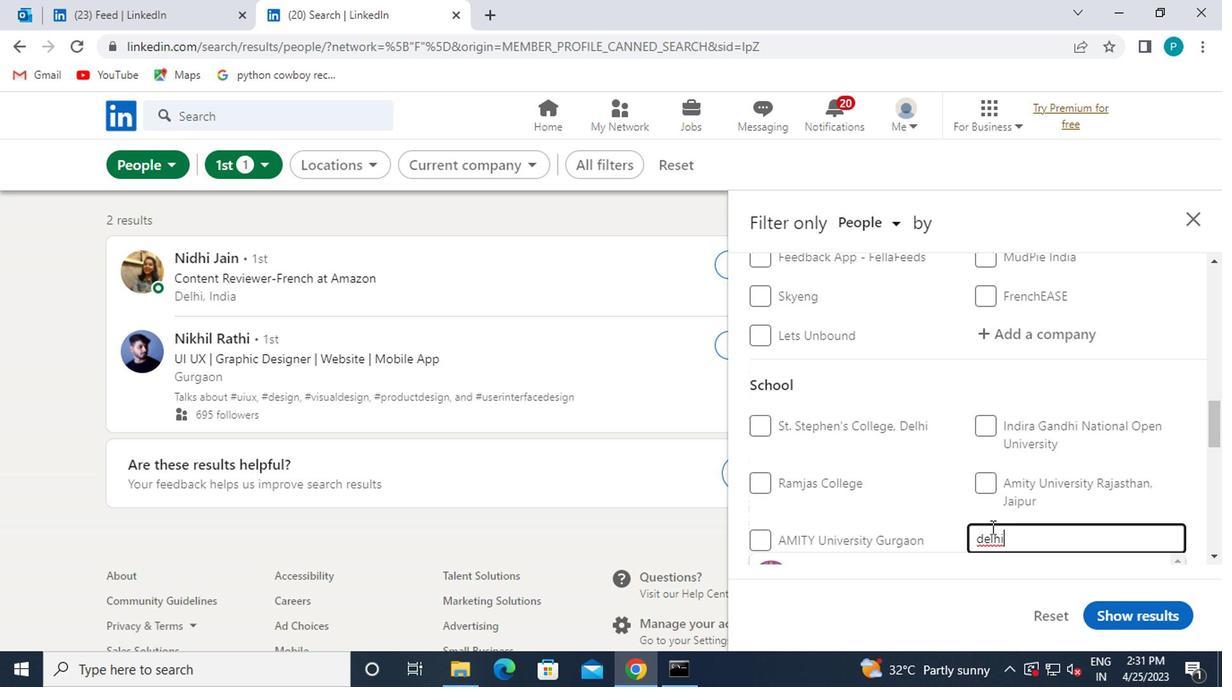 
Action: Mouse moved to (1008, 473)
Screenshot: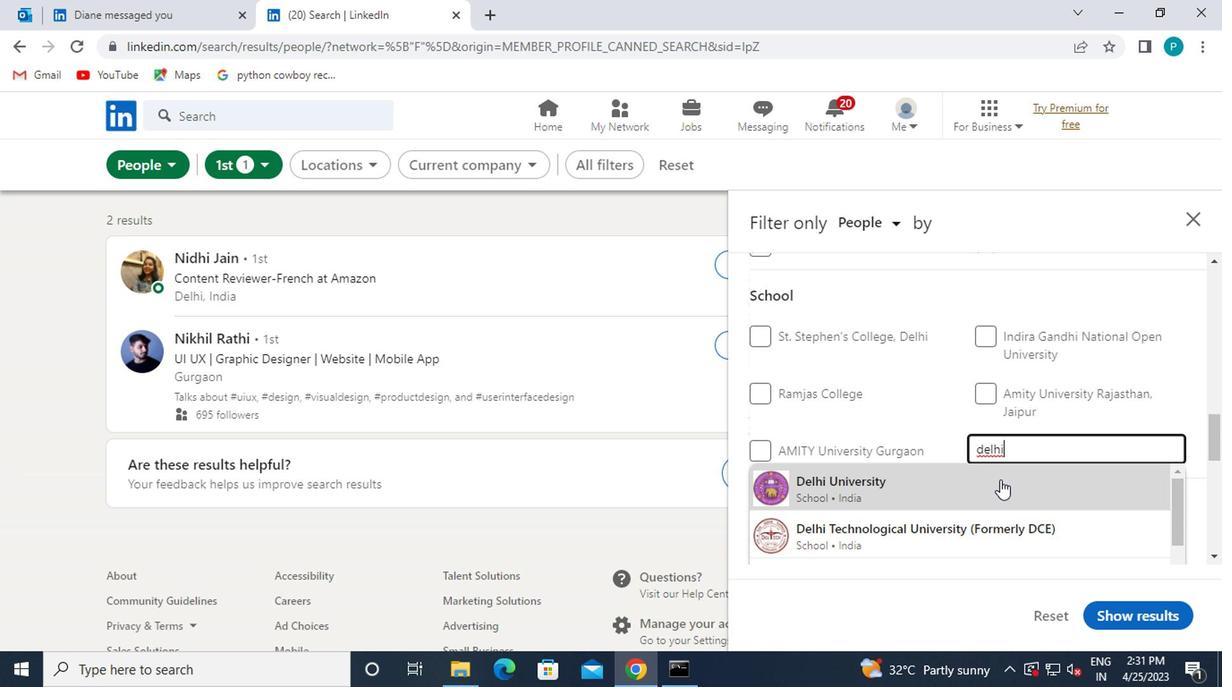
Action: Key pressed <Key.space>
Screenshot: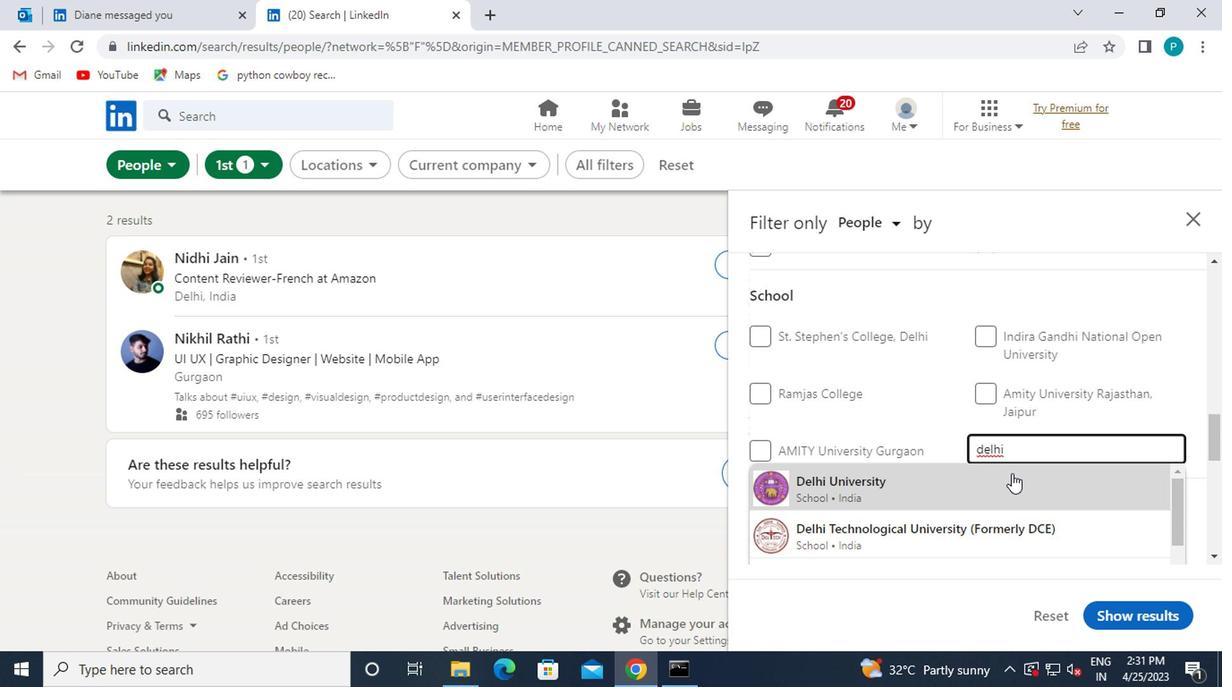 
Action: Mouse moved to (1032, 457)
Screenshot: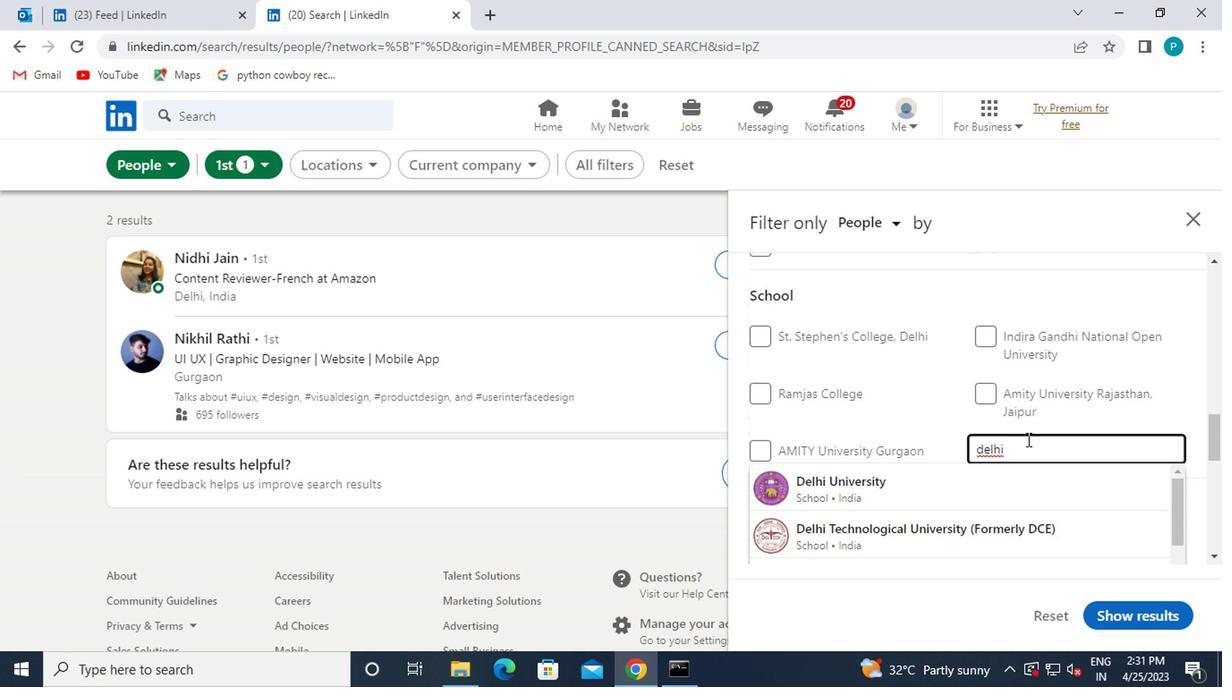 
Action: Mouse pressed left at (1032, 457)
Screenshot: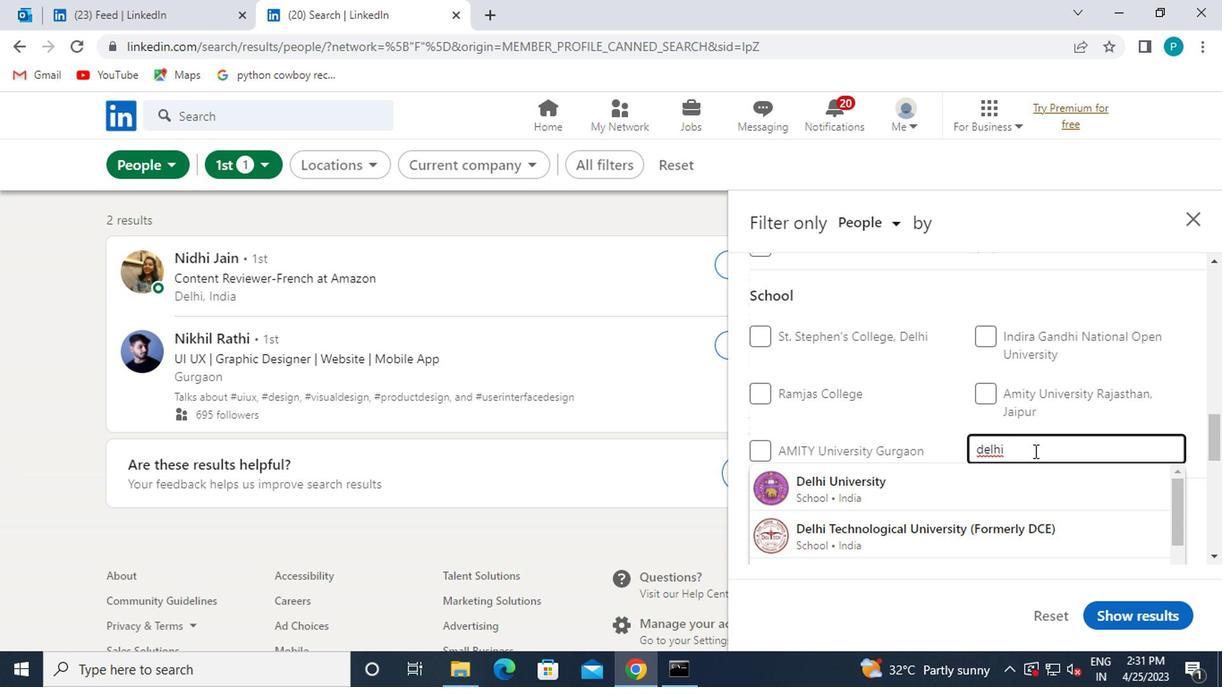 
Action: Mouse moved to (1032, 459)
Screenshot: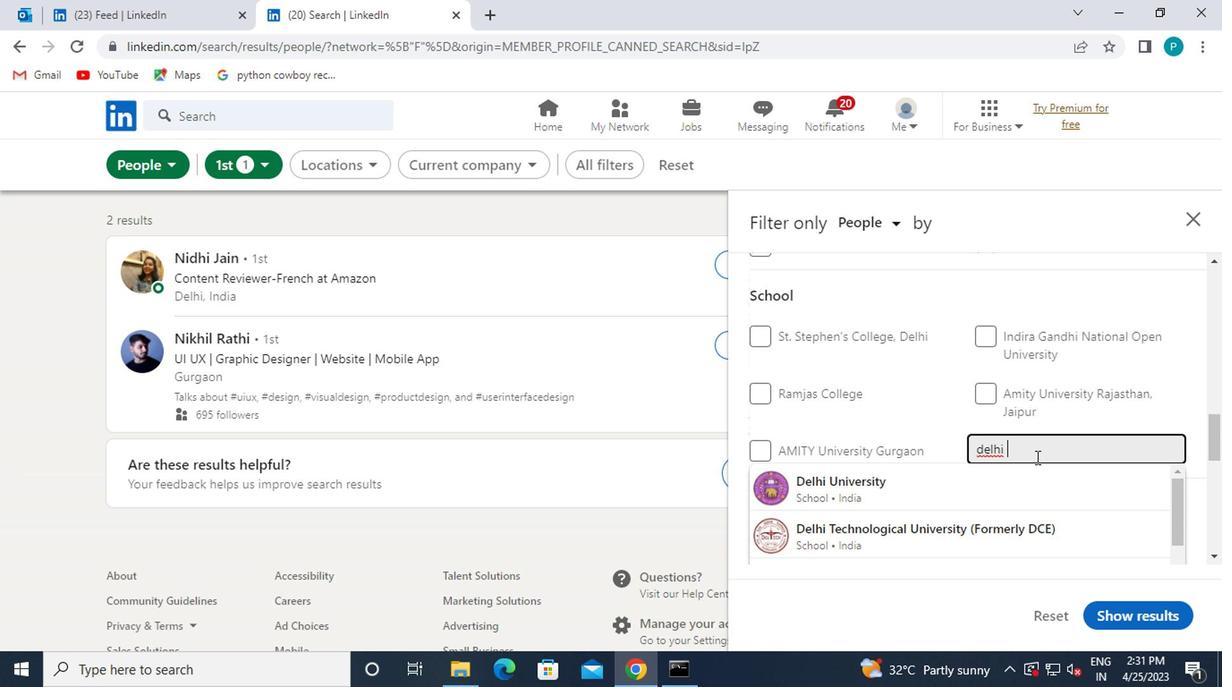 
Action: Key pressed PUBLIC<Key.space>SCHOOL
Screenshot: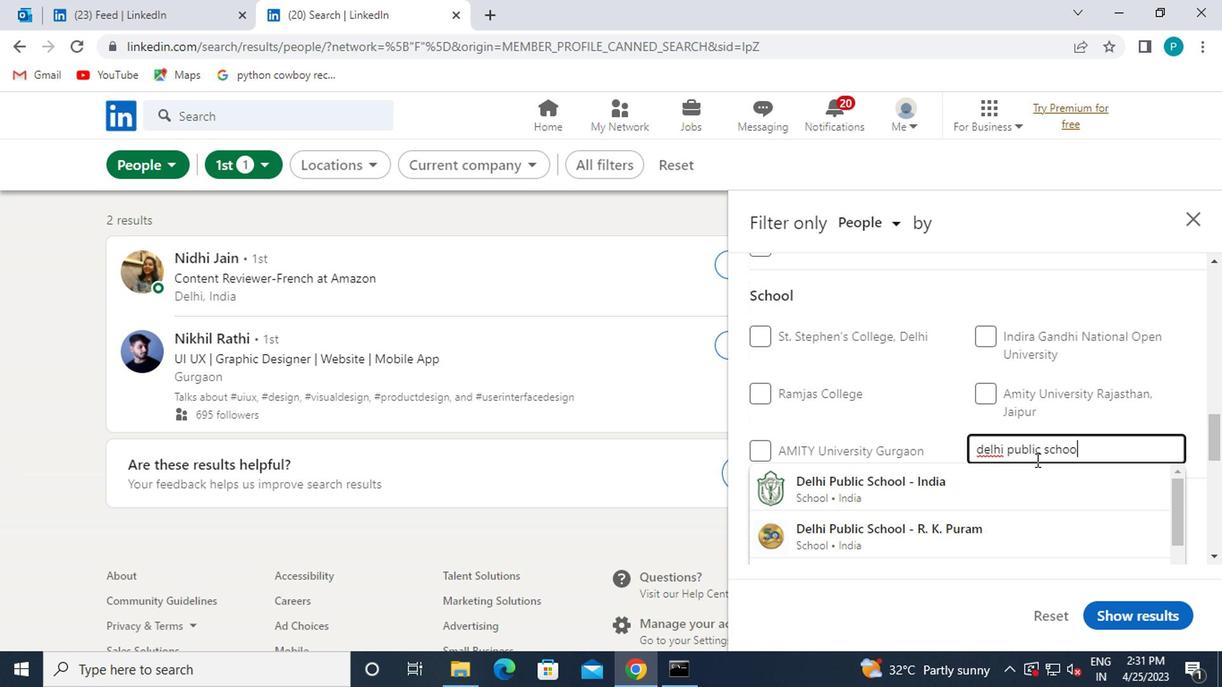 
Action: Mouse moved to (1032, 462)
Screenshot: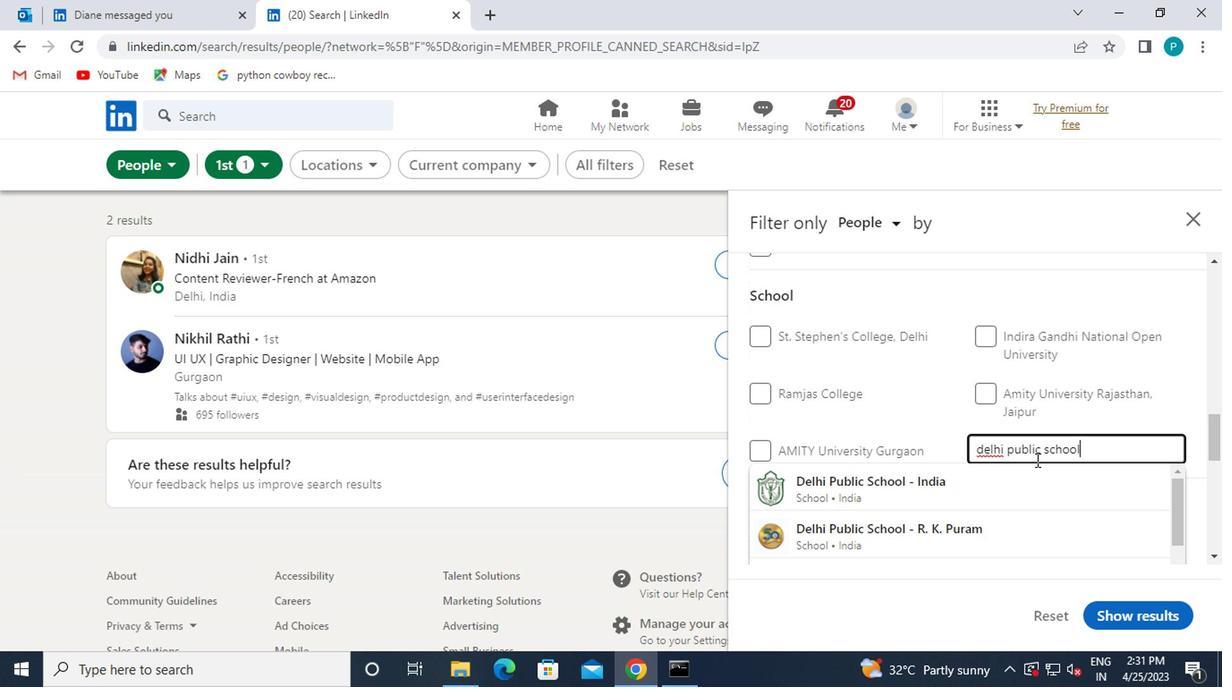 
Action: Mouse scrolled (1032, 461) with delta (0, -1)
Screenshot: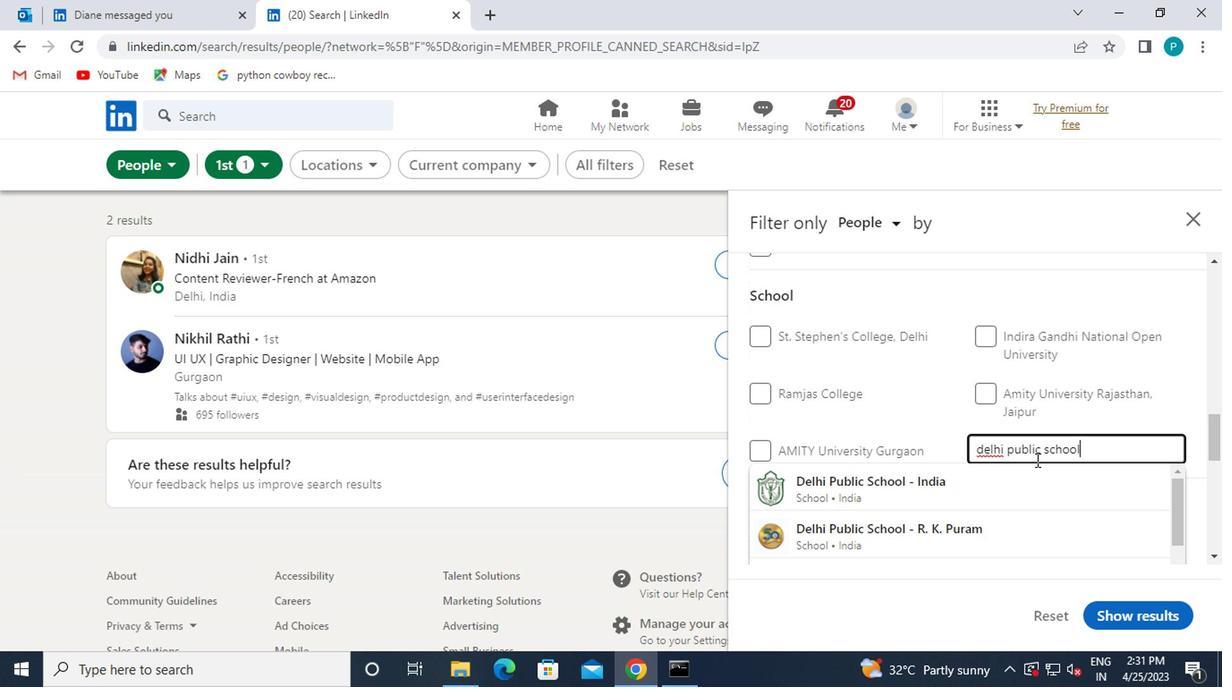 
Action: Mouse moved to (1025, 481)
Screenshot: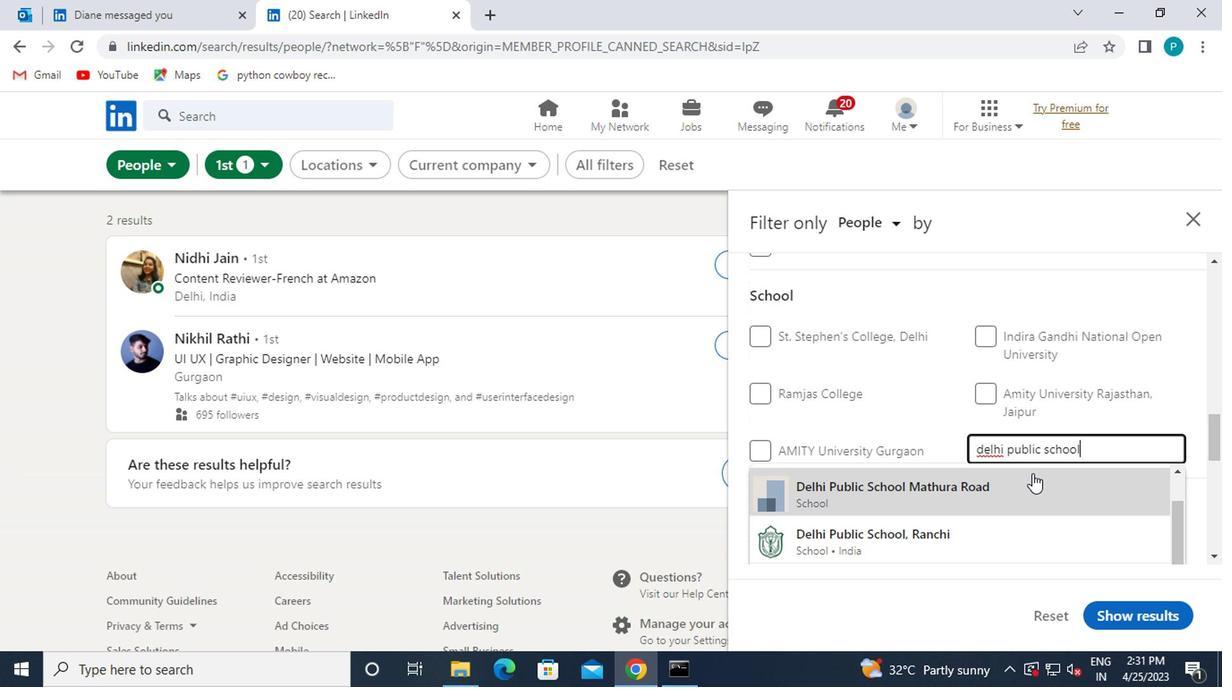 
Action: Mouse scrolled (1025, 480) with delta (0, -1)
Screenshot: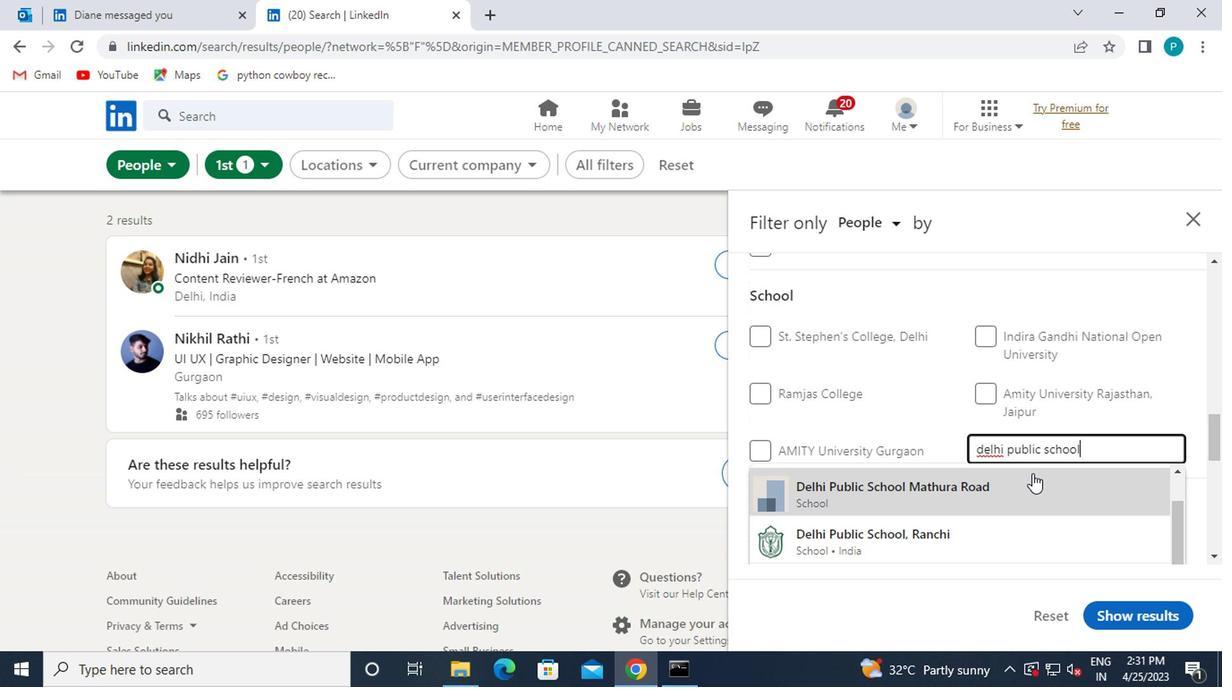 
Action: Mouse scrolled (1025, 480) with delta (0, -1)
Screenshot: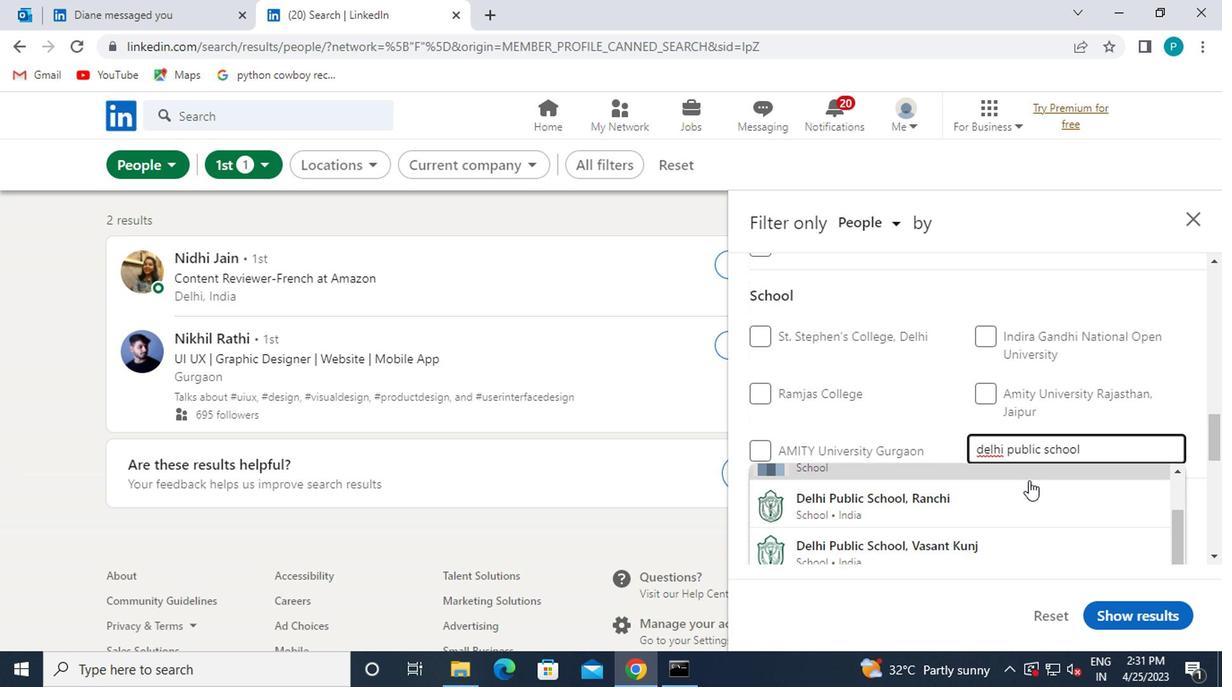 
Action: Mouse moved to (1024, 481)
Screenshot: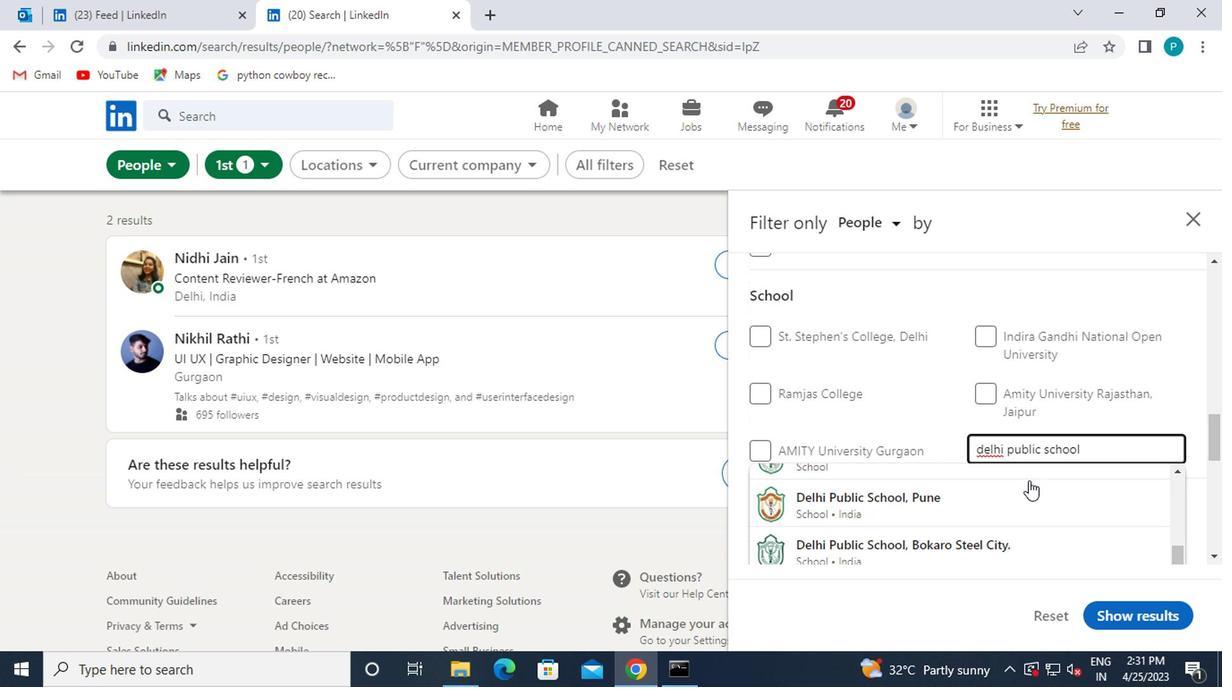 
Action: Mouse scrolled (1024, 482) with delta (0, 0)
Screenshot: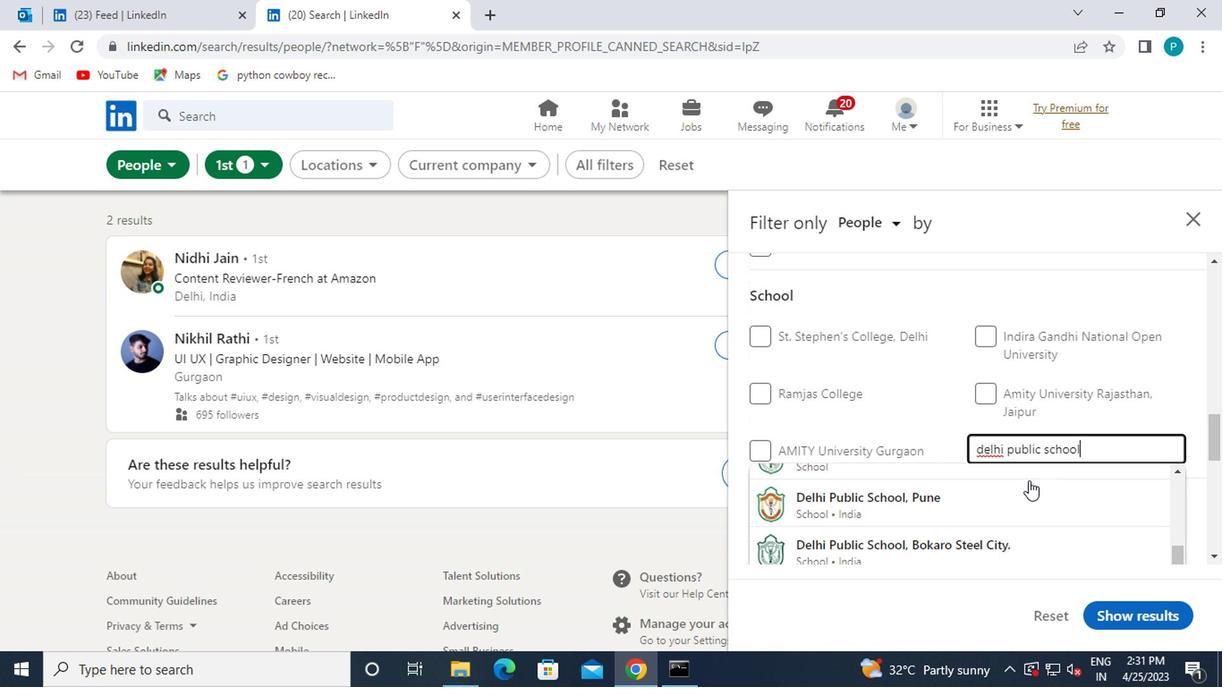 
Action: Mouse moved to (952, 515)
Screenshot: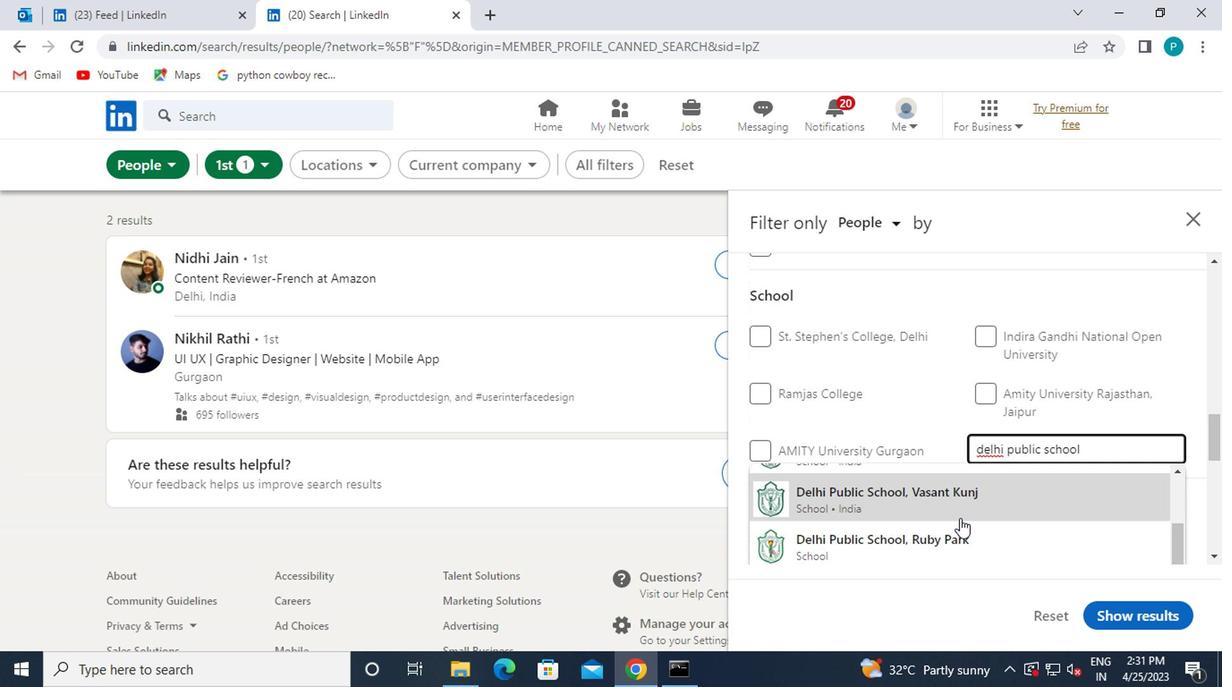 
Action: Mouse pressed left at (952, 515)
Screenshot: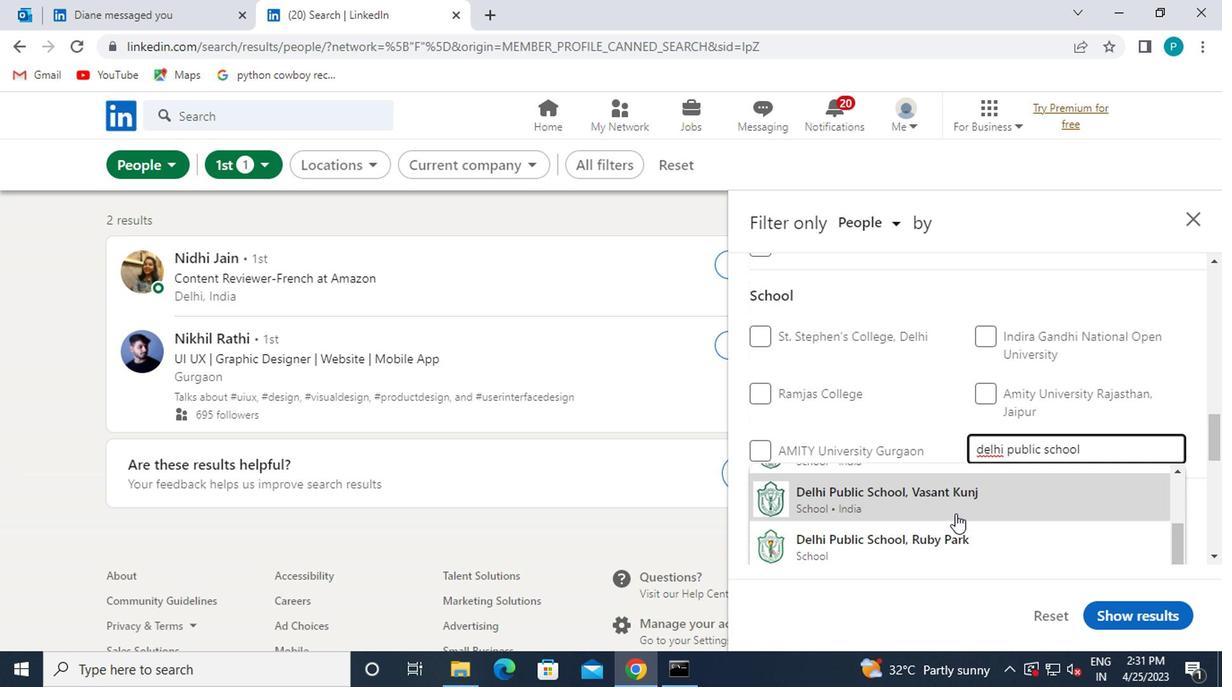 
Action: Mouse moved to (871, 499)
Screenshot: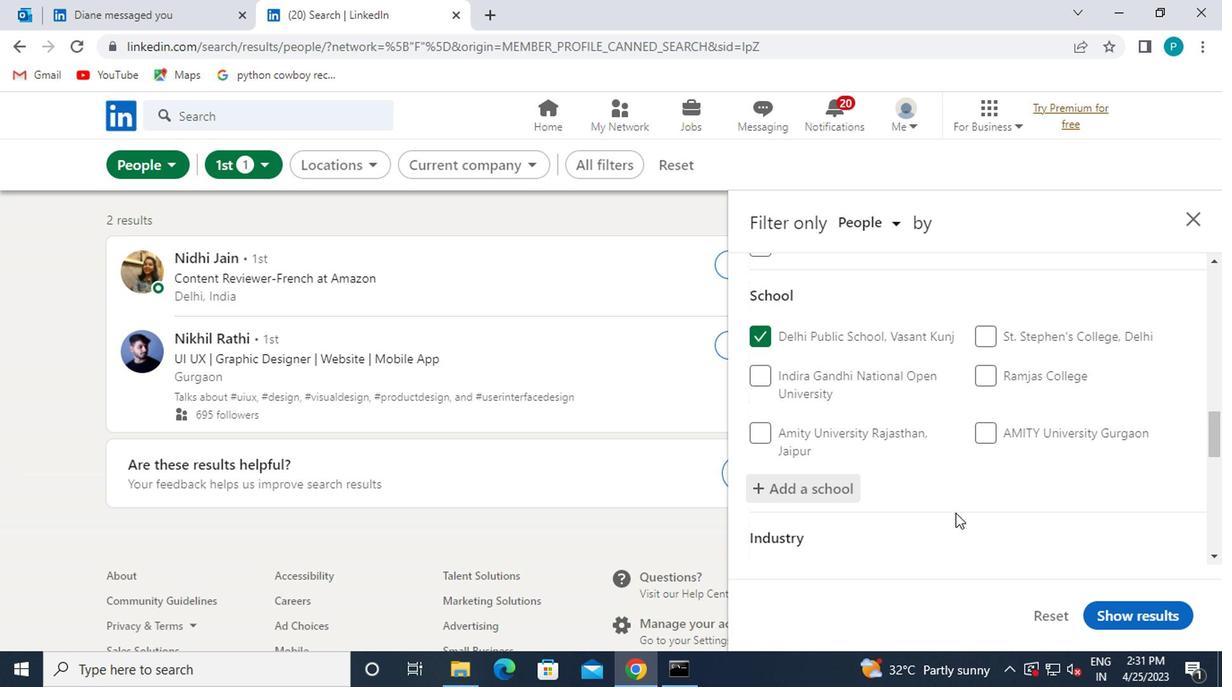 
Action: Mouse scrolled (871, 498) with delta (0, -1)
Screenshot: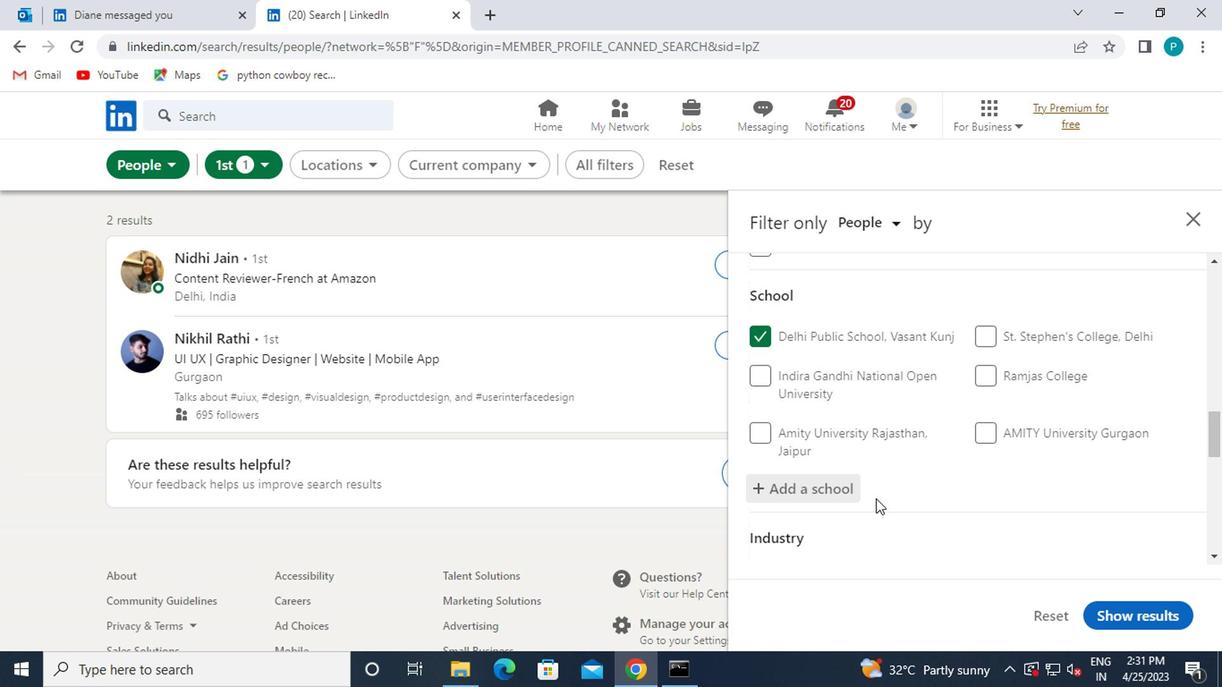 
Action: Mouse scrolled (871, 498) with delta (0, -1)
Screenshot: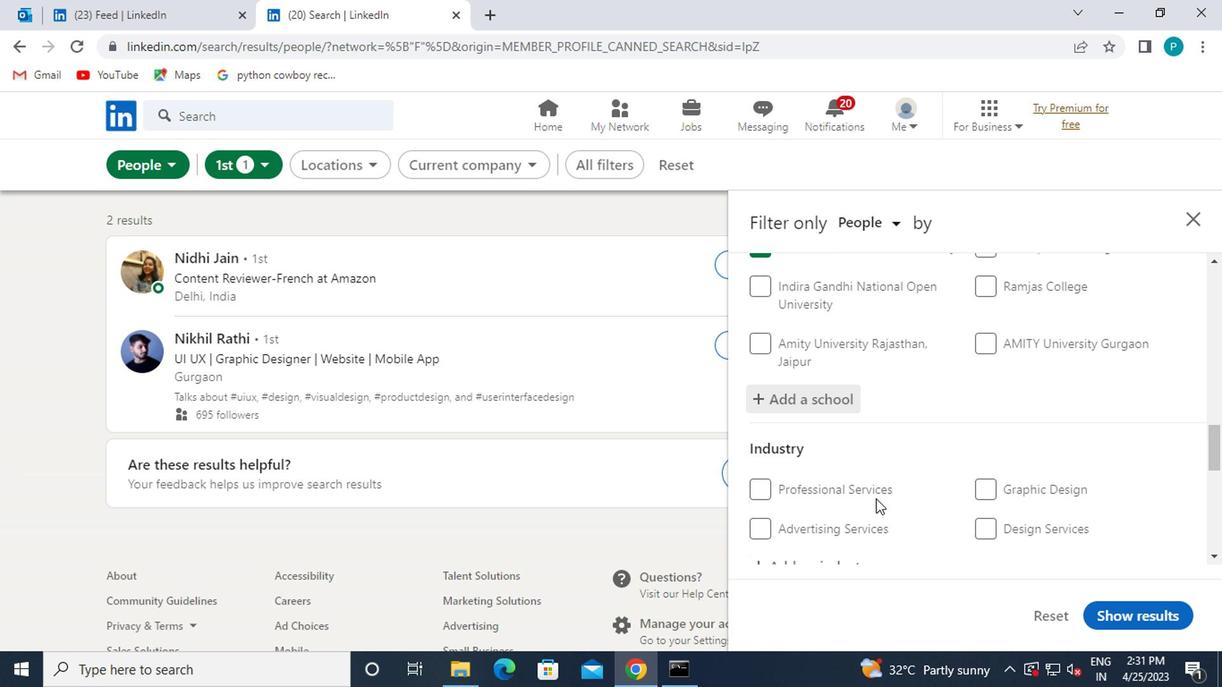 
Action: Mouse moved to (811, 488)
Screenshot: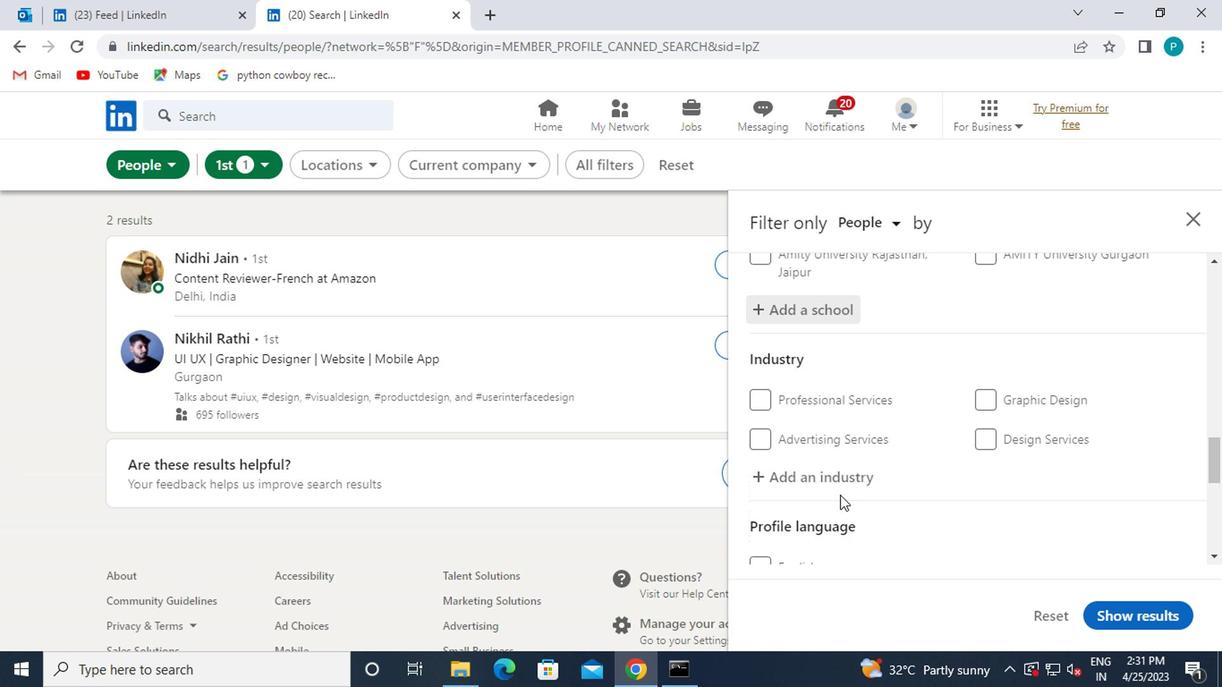 
Action: Mouse pressed left at (811, 488)
Screenshot: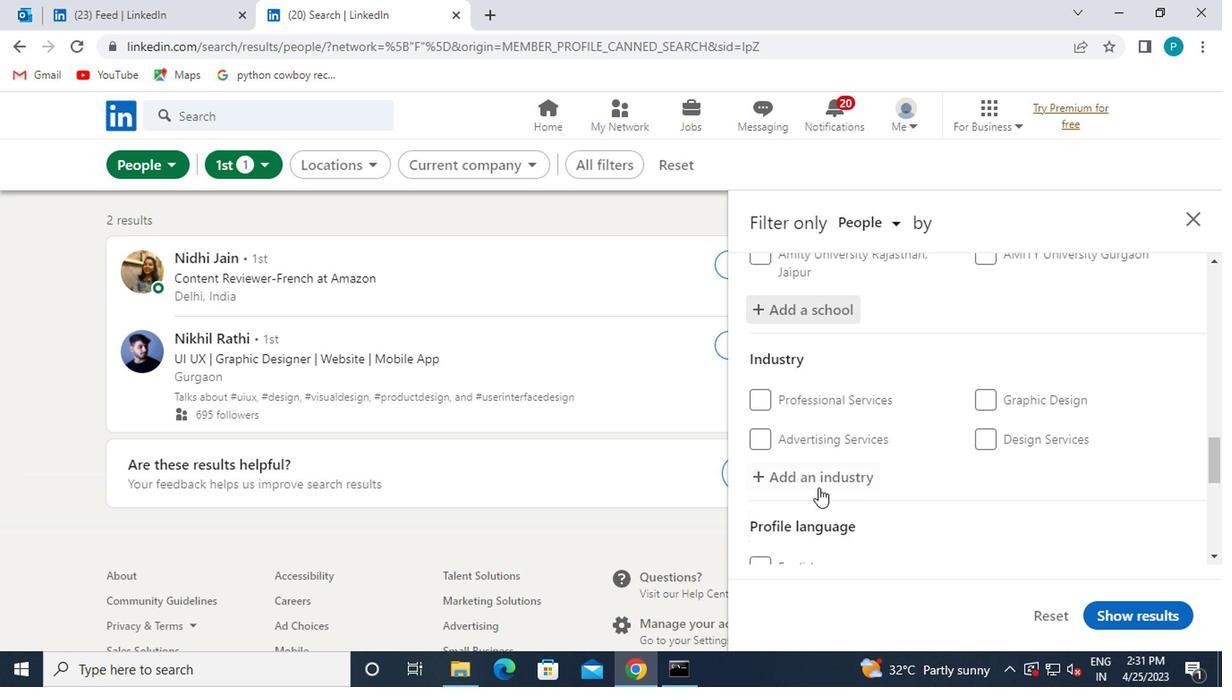 
Action: Mouse moved to (913, 496)
Screenshot: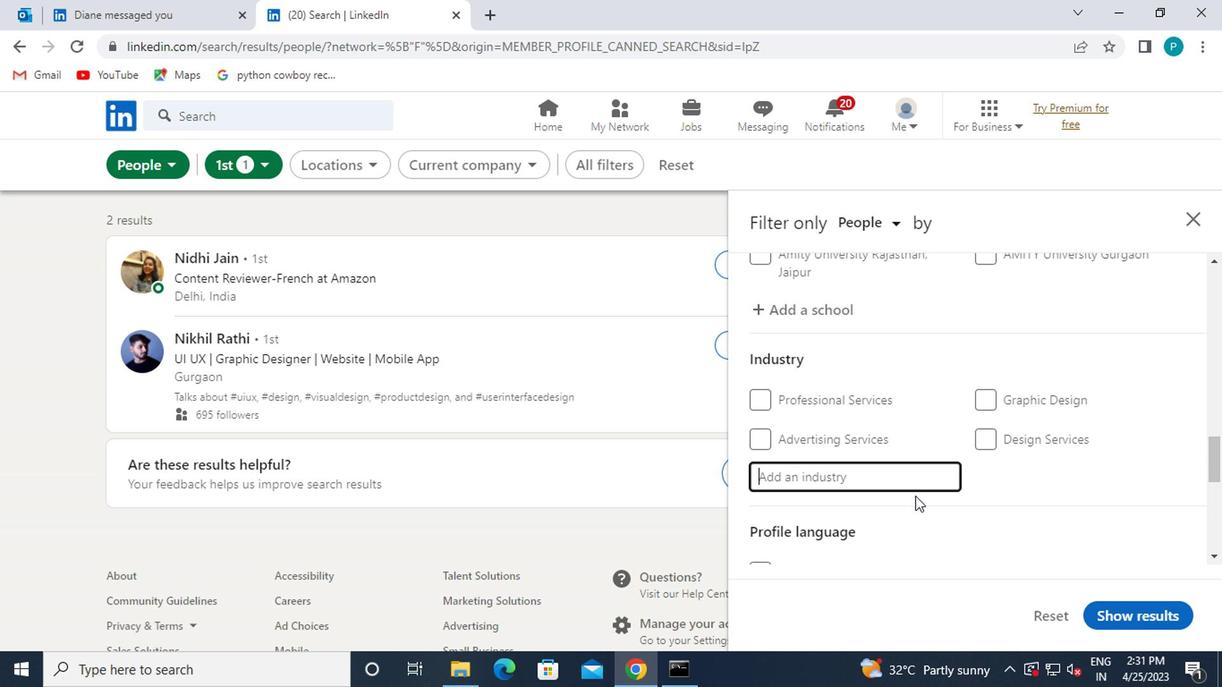 
Action: Key pressed HYD
Screenshot: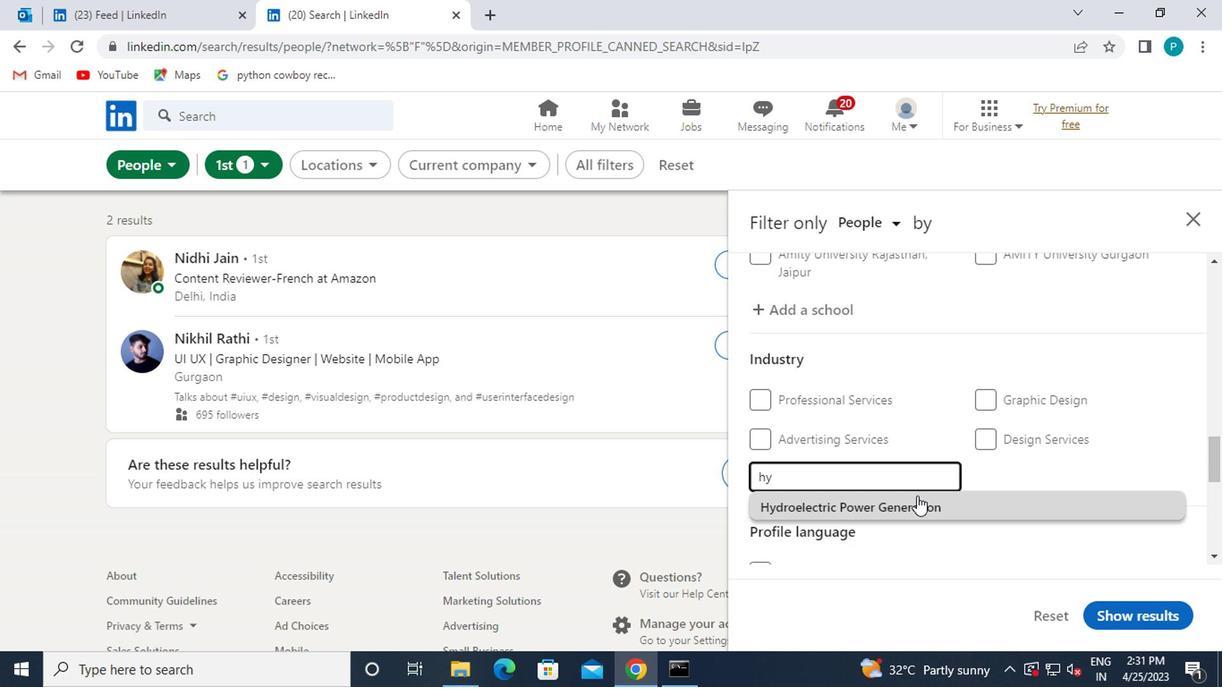 
Action: Mouse moved to (918, 502)
Screenshot: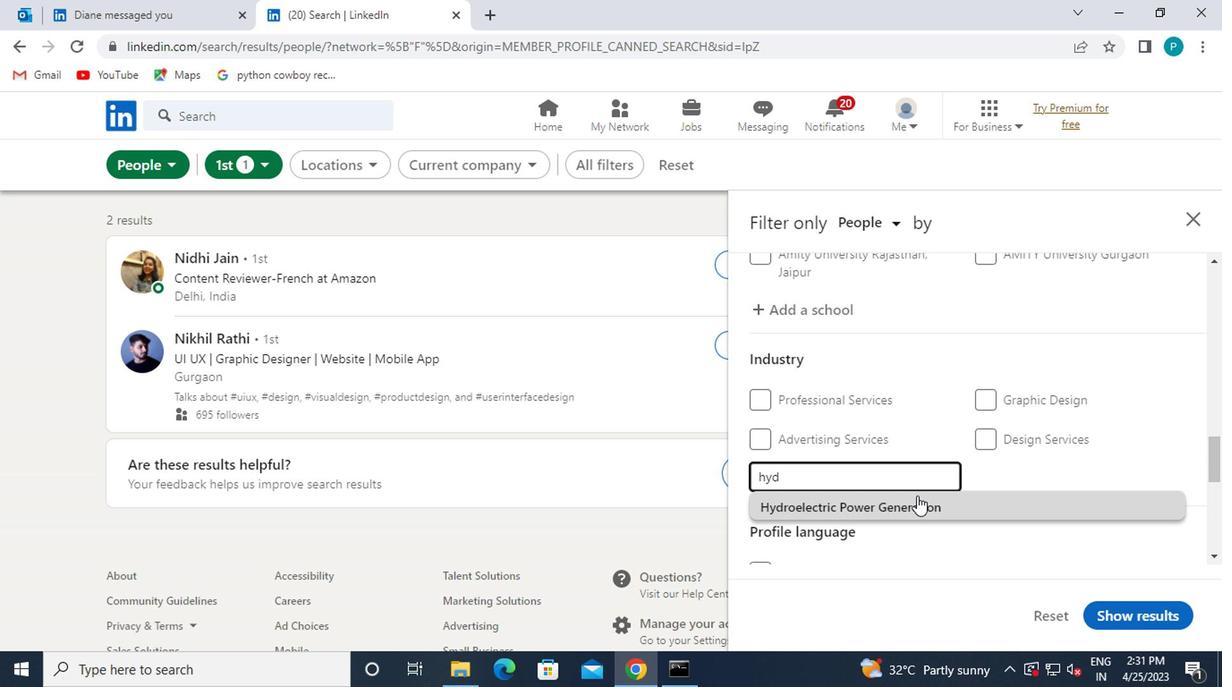 
Action: Mouse pressed left at (918, 502)
Screenshot: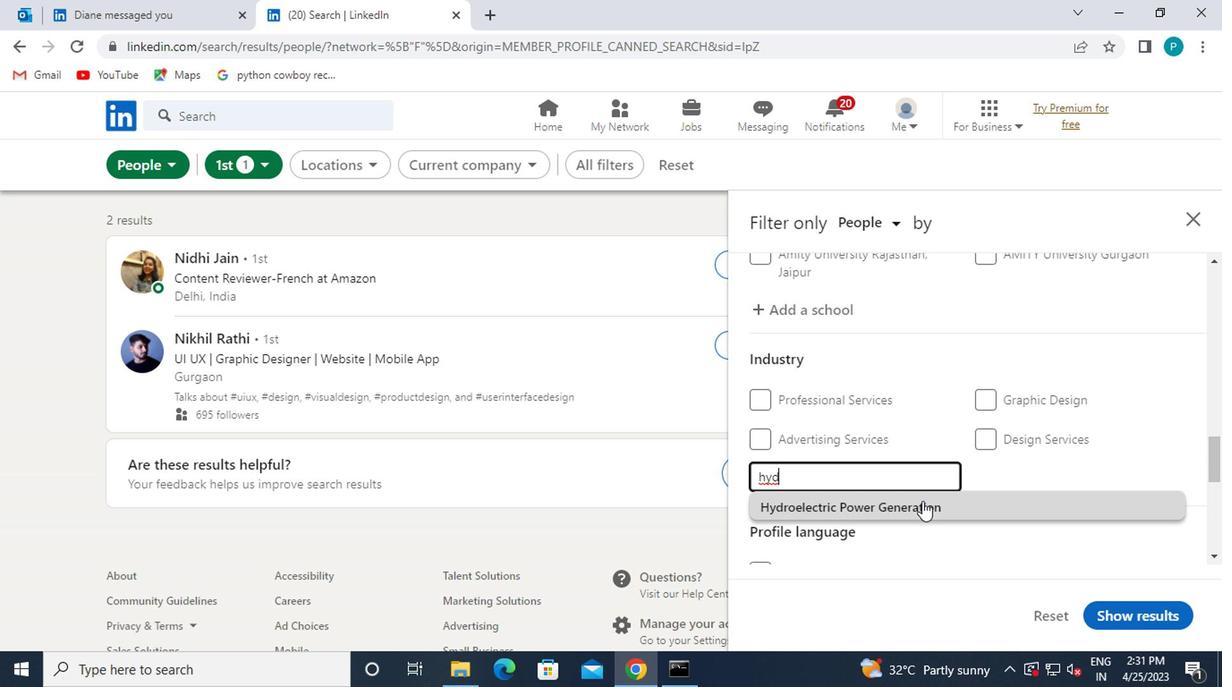 
Action: Mouse scrolled (918, 501) with delta (0, -1)
Screenshot: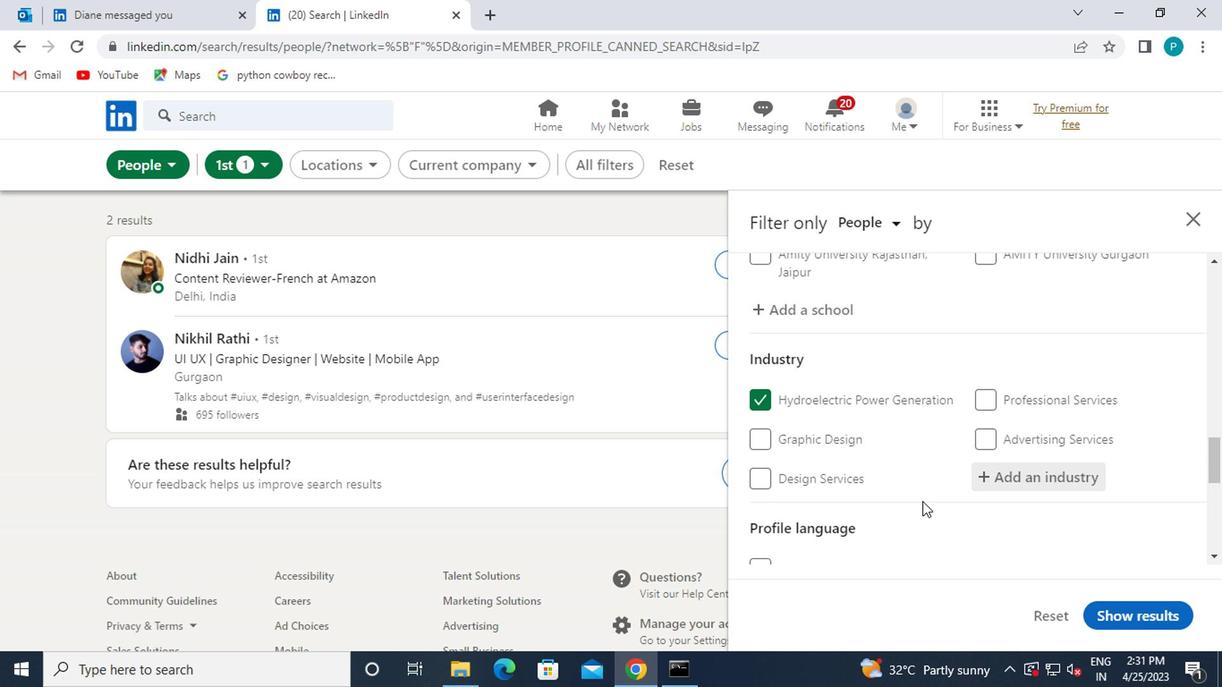 
Action: Mouse scrolled (918, 501) with delta (0, -1)
Screenshot: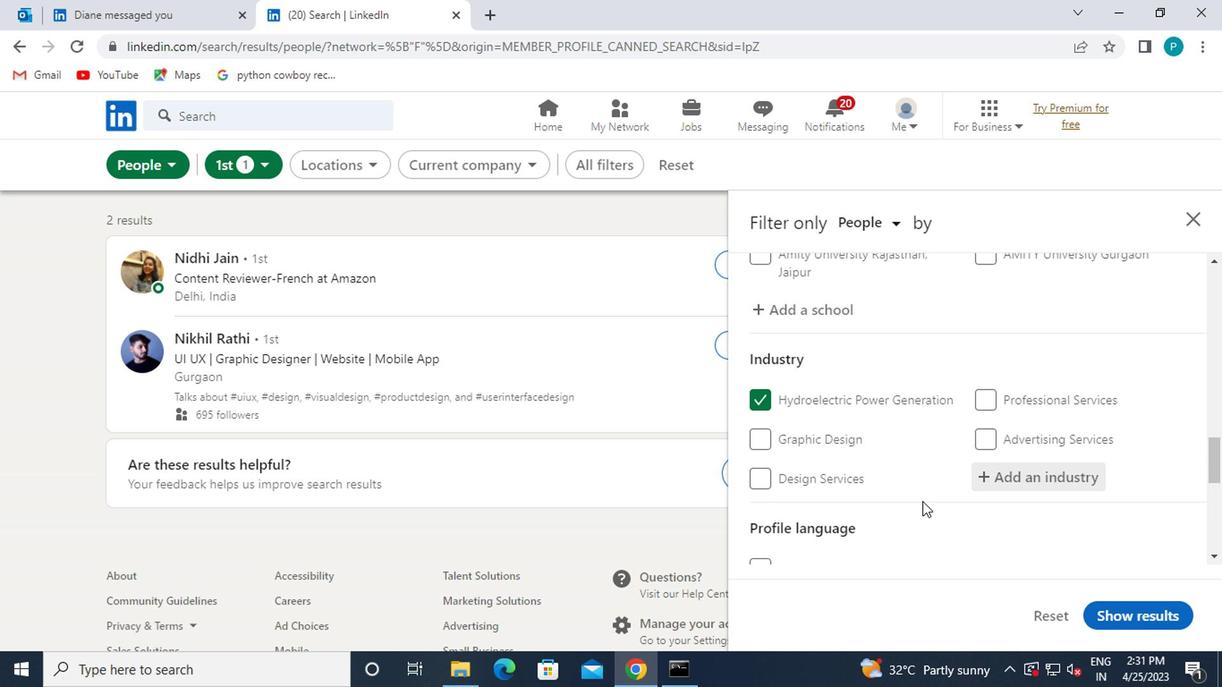 
Action: Mouse moved to (792, 484)
Screenshot: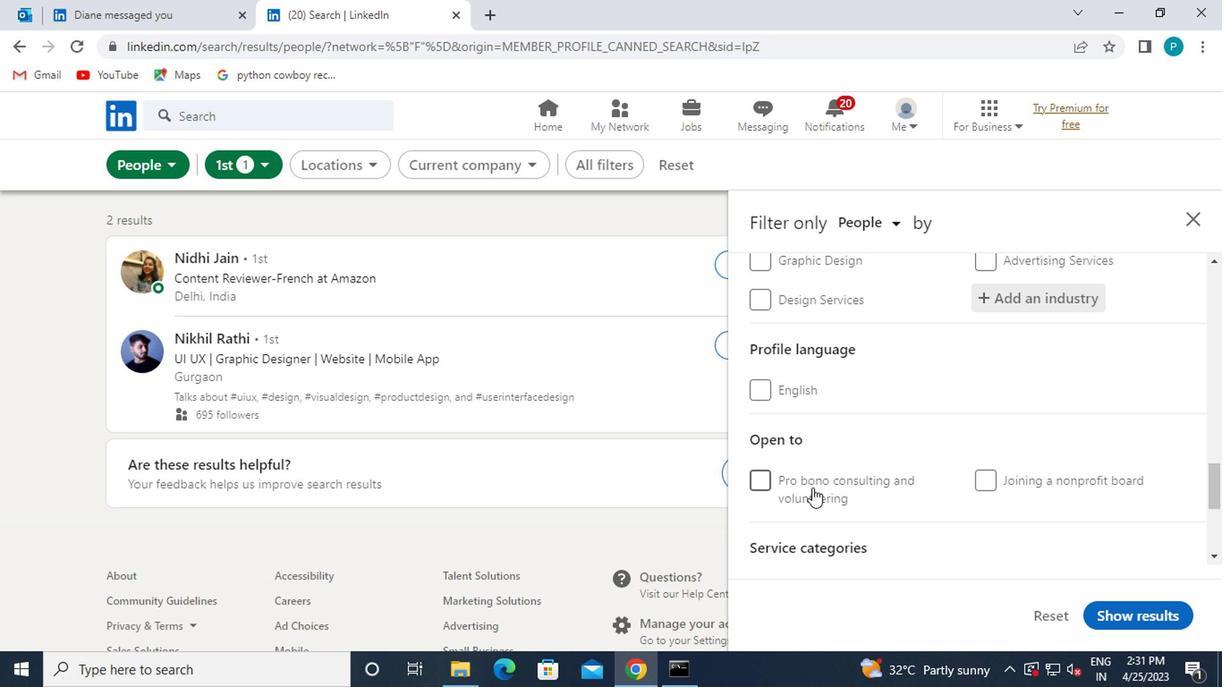 
Action: Mouse scrolled (792, 483) with delta (0, 0)
Screenshot: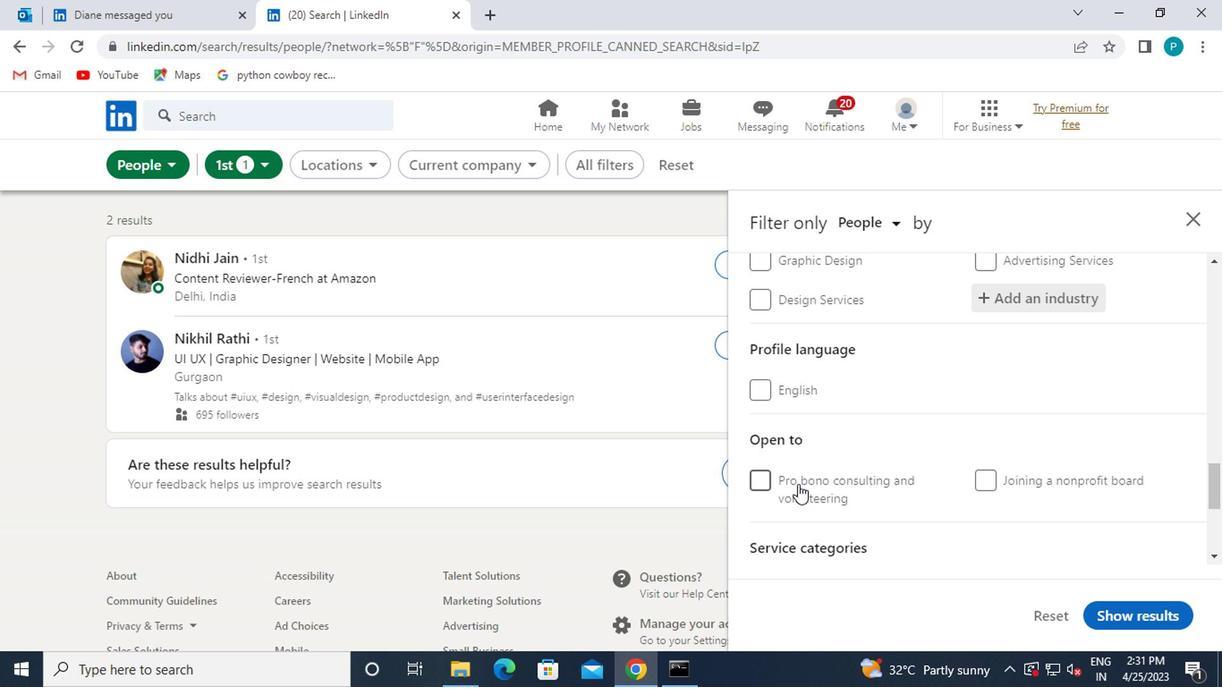 
Action: Mouse moved to (792, 485)
Screenshot: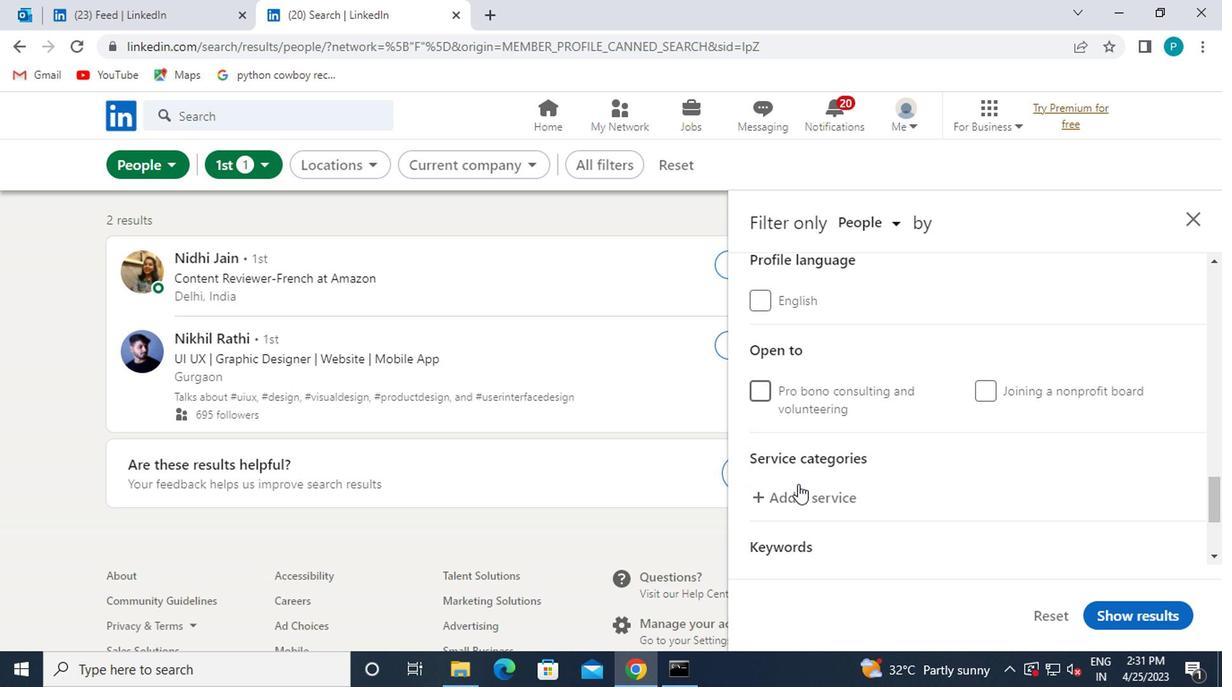 
Action: Mouse pressed left at (792, 485)
Screenshot: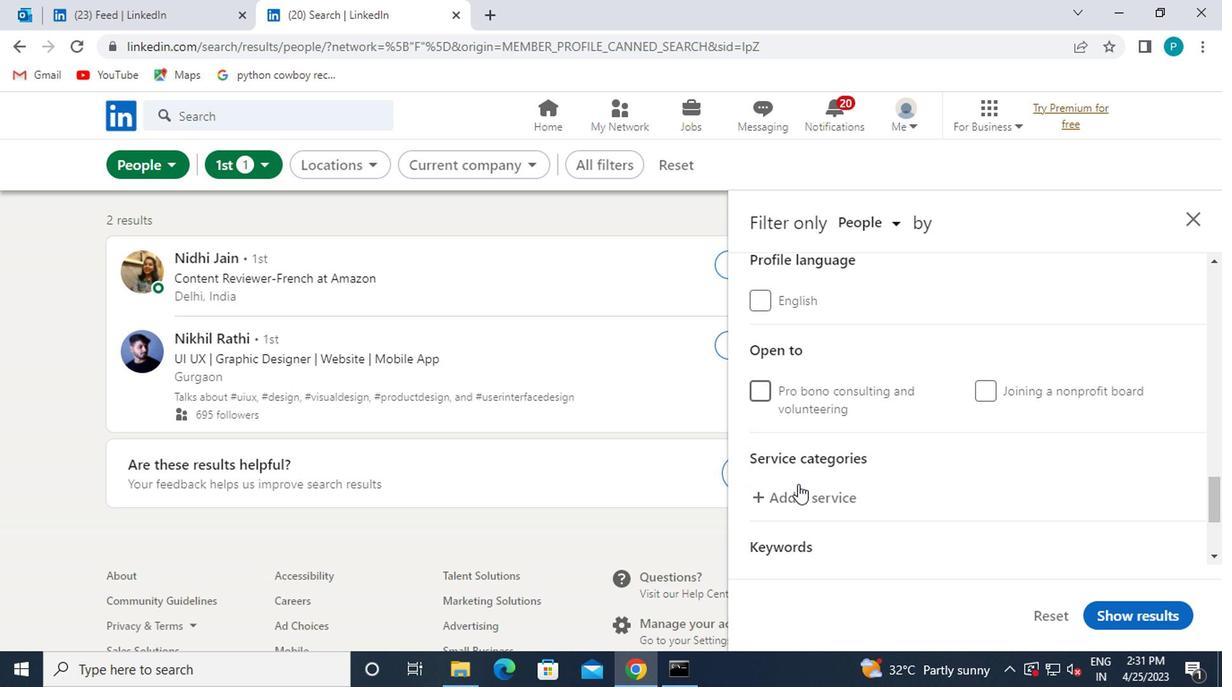 
Action: Key pressed WR
Screenshot: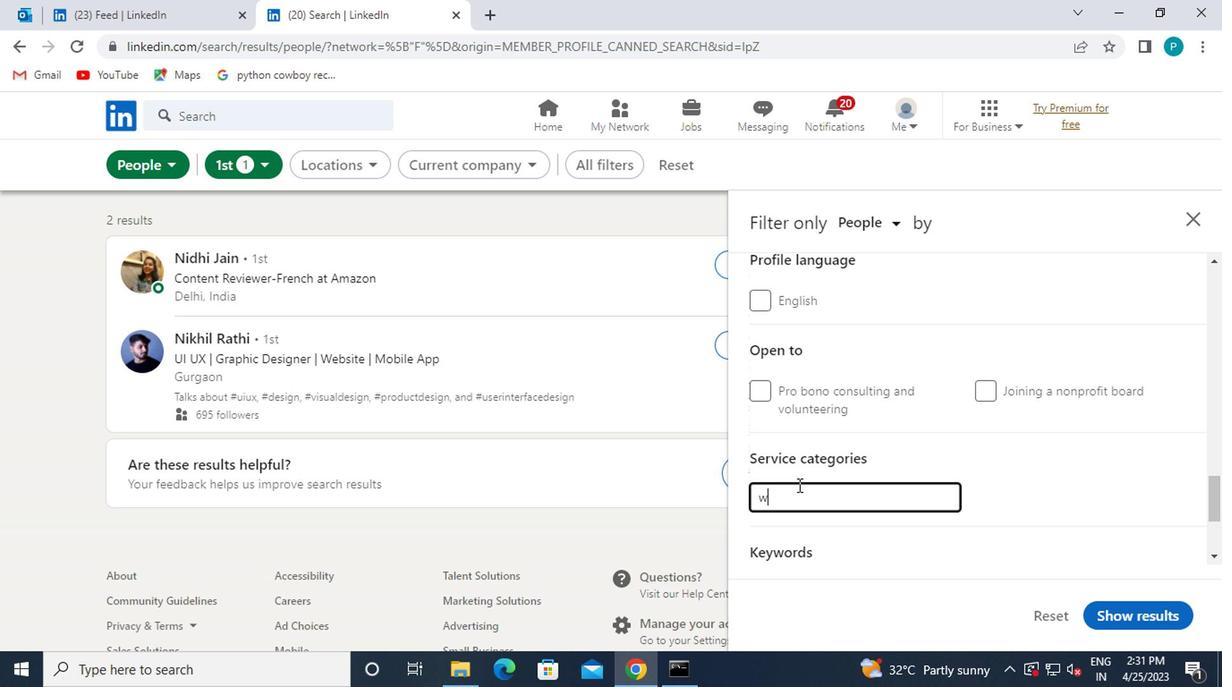 
Action: Mouse moved to (783, 529)
Screenshot: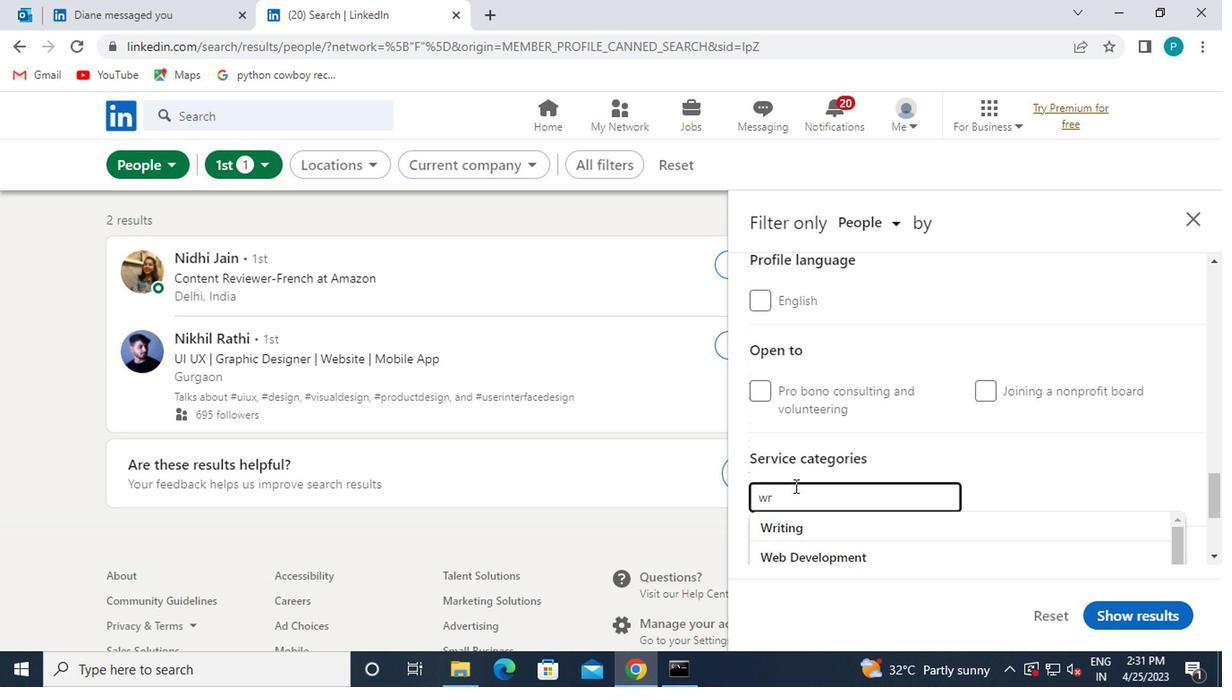 
Action: Mouse pressed left at (783, 529)
Screenshot: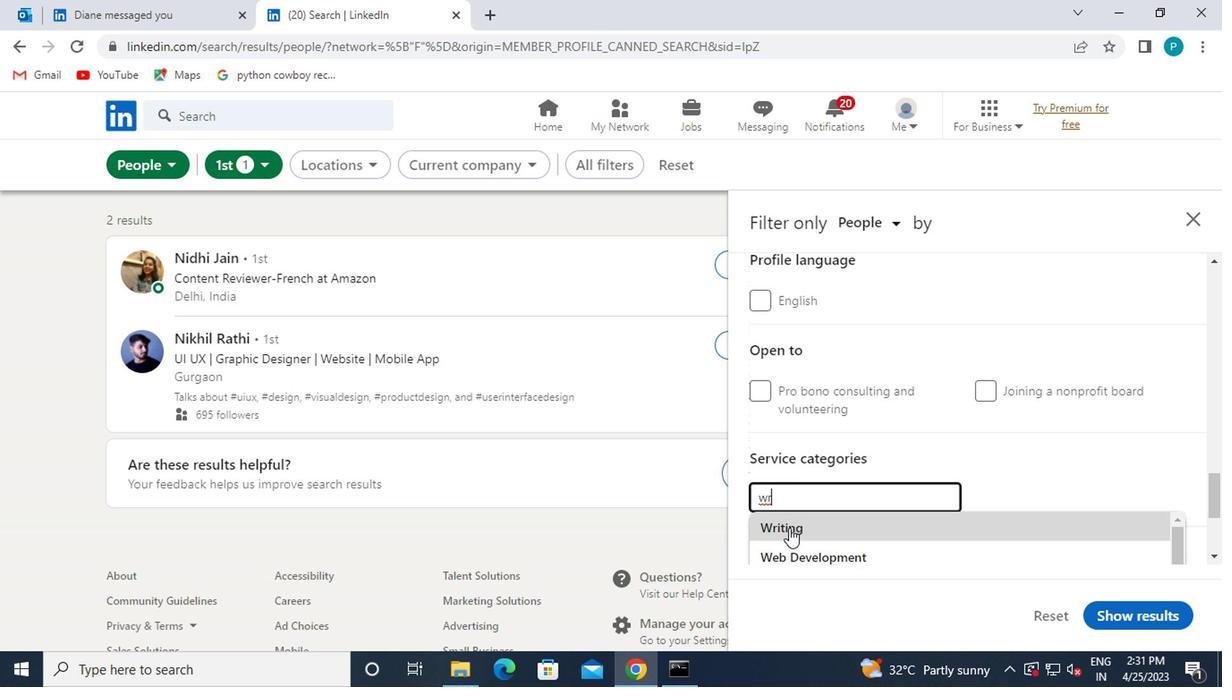 
Action: Mouse moved to (909, 508)
Screenshot: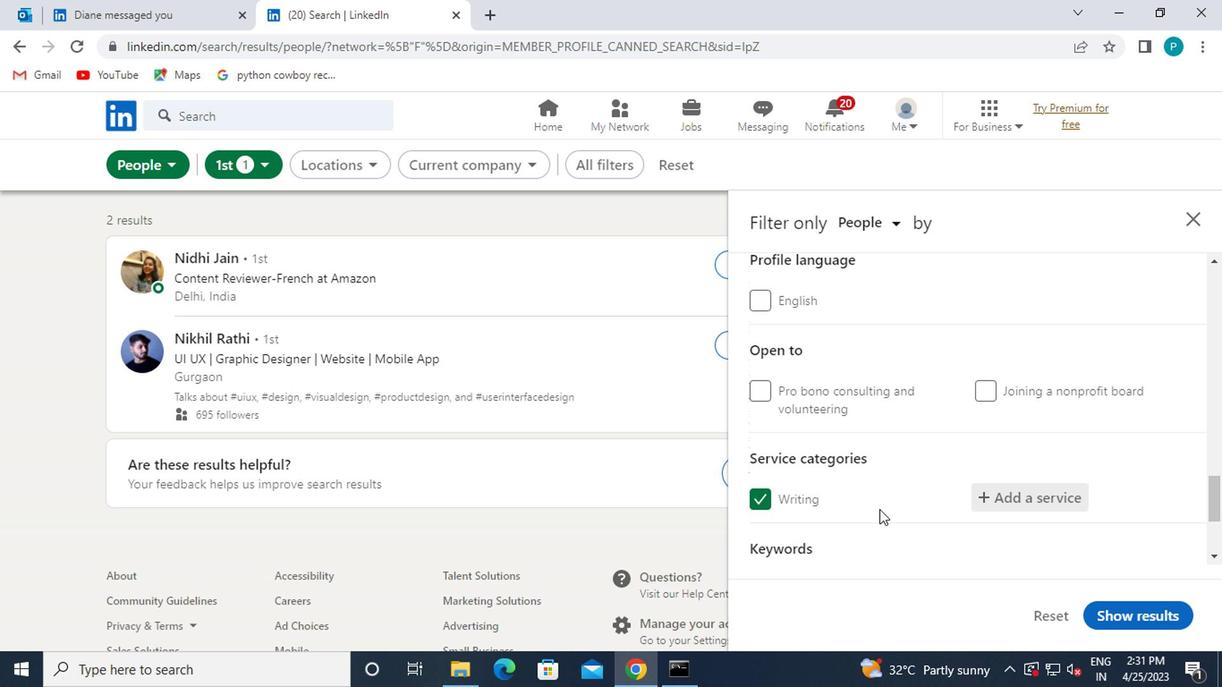 
Action: Mouse scrolled (909, 506) with delta (0, -1)
Screenshot: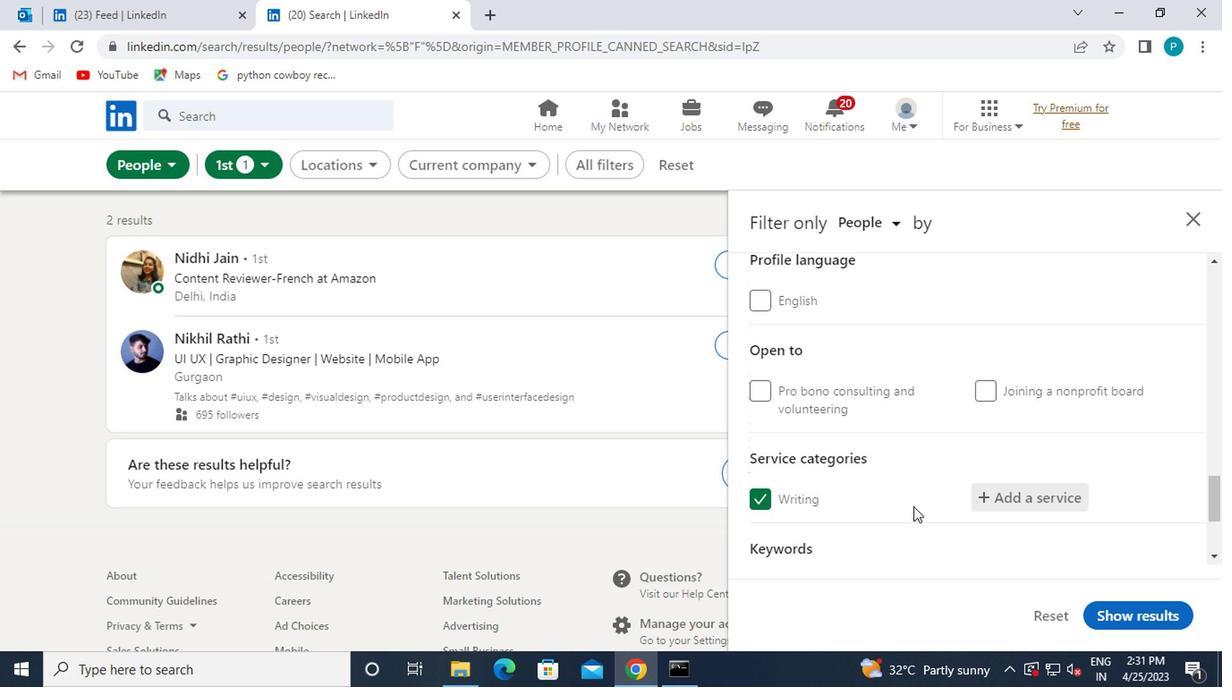 
Action: Mouse scrolled (909, 506) with delta (0, -1)
Screenshot: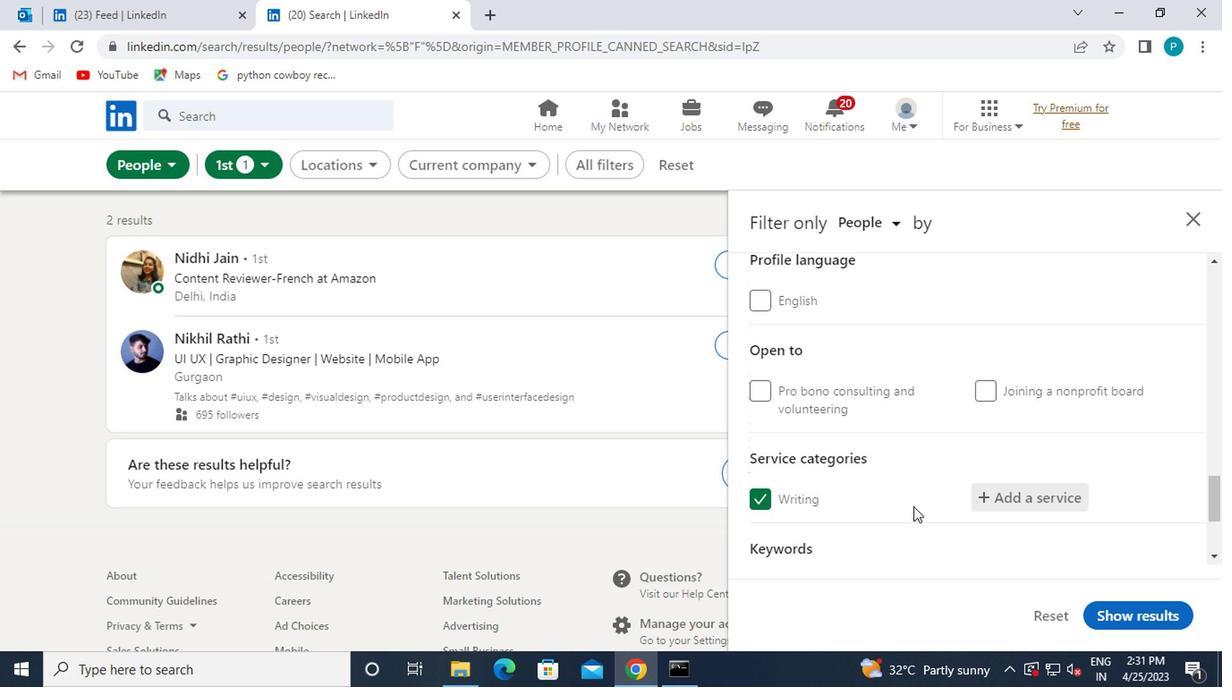 
Action: Mouse moved to (814, 489)
Screenshot: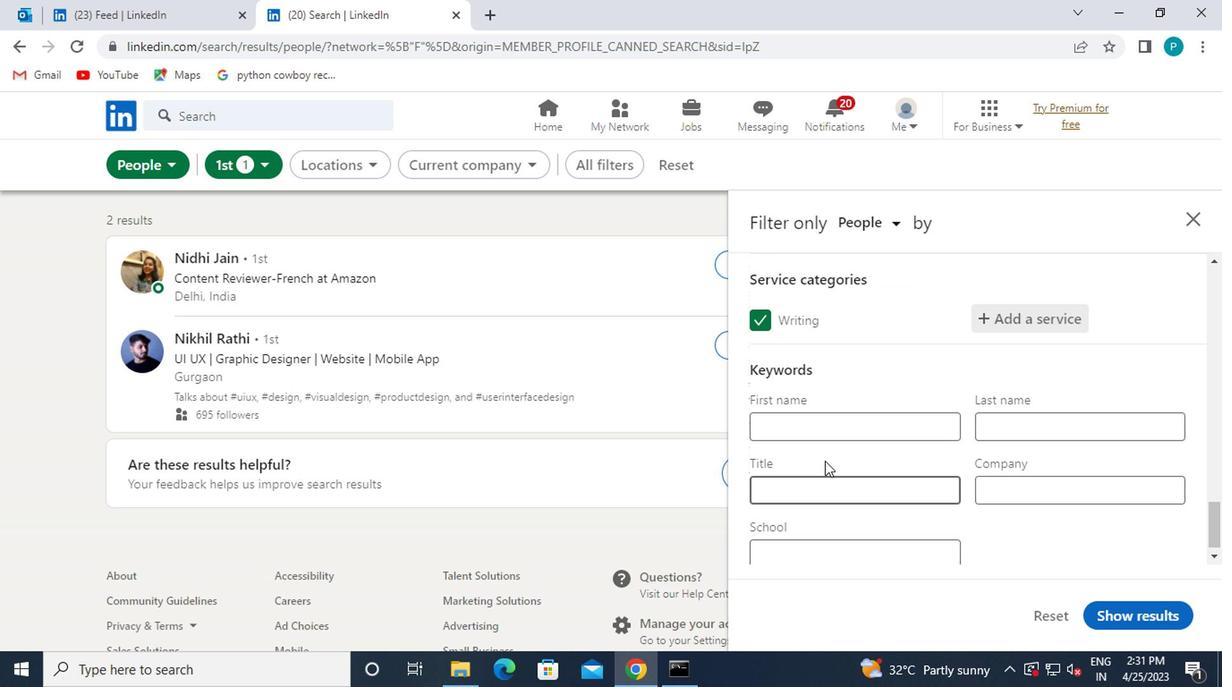 
Action: Mouse pressed left at (814, 489)
Screenshot: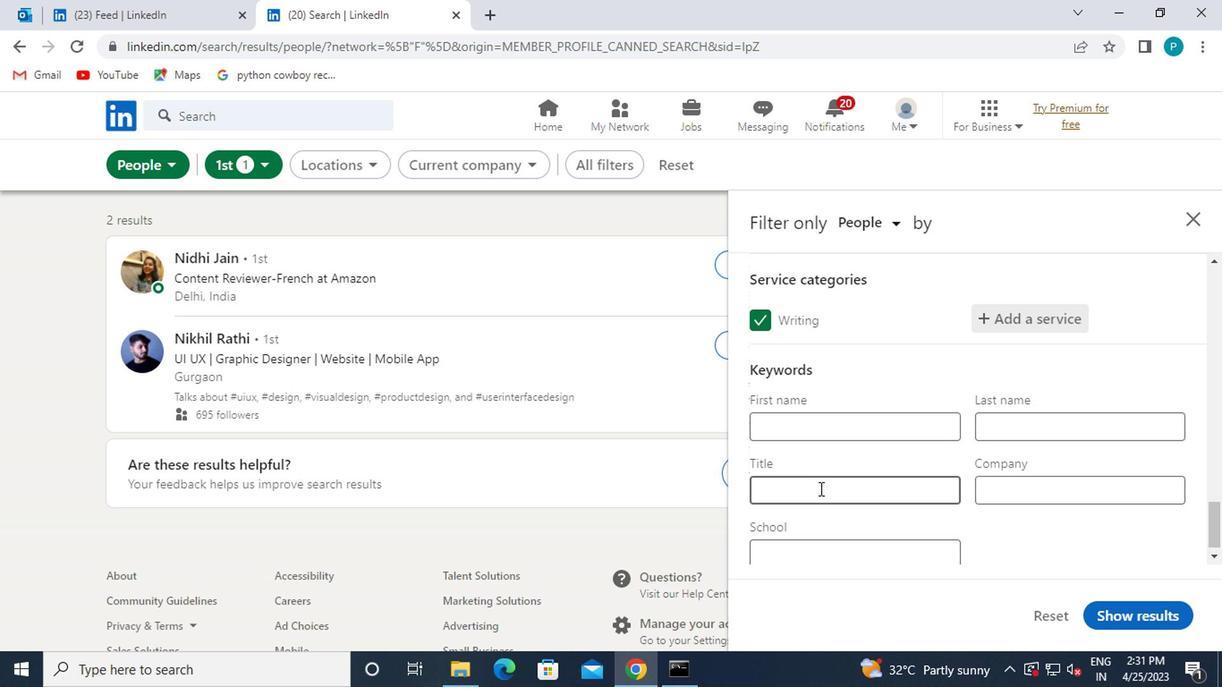 
Action: Mouse moved to (814, 489)
Screenshot: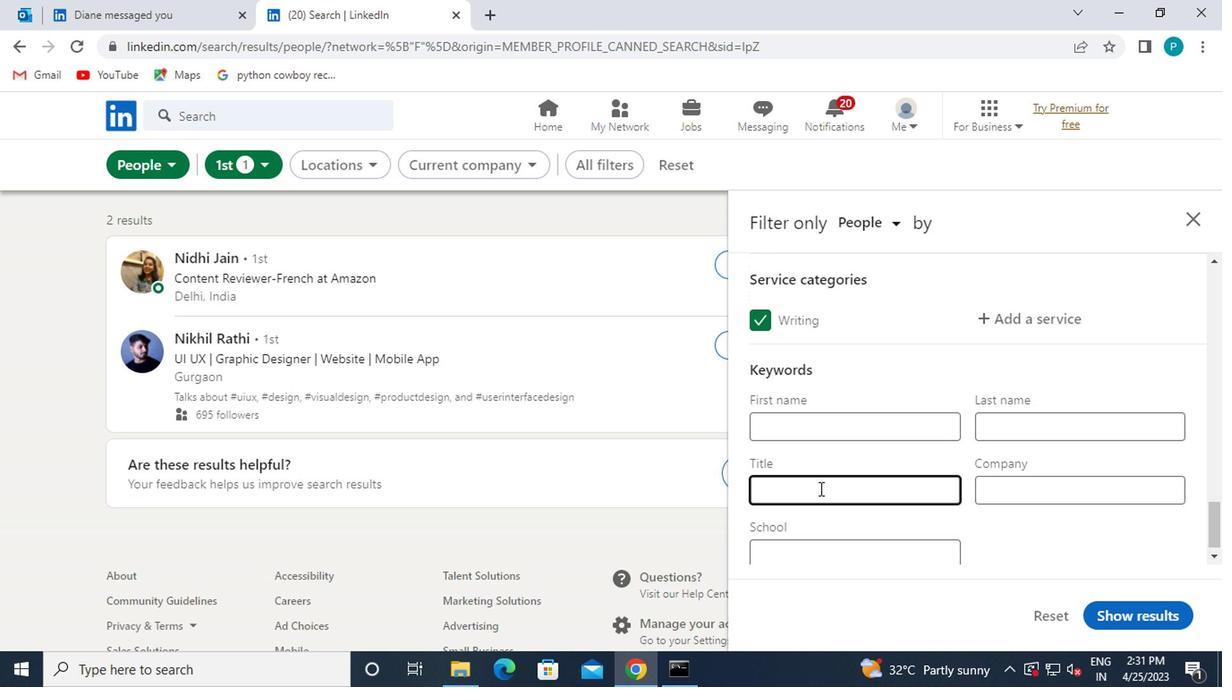 
Action: Key pressed <Key.caps_lock>T<Key.caps_lock>RUCK<Key.space><Key.caps_lock>O<Key.caps_lock>PERATOR
Screenshot: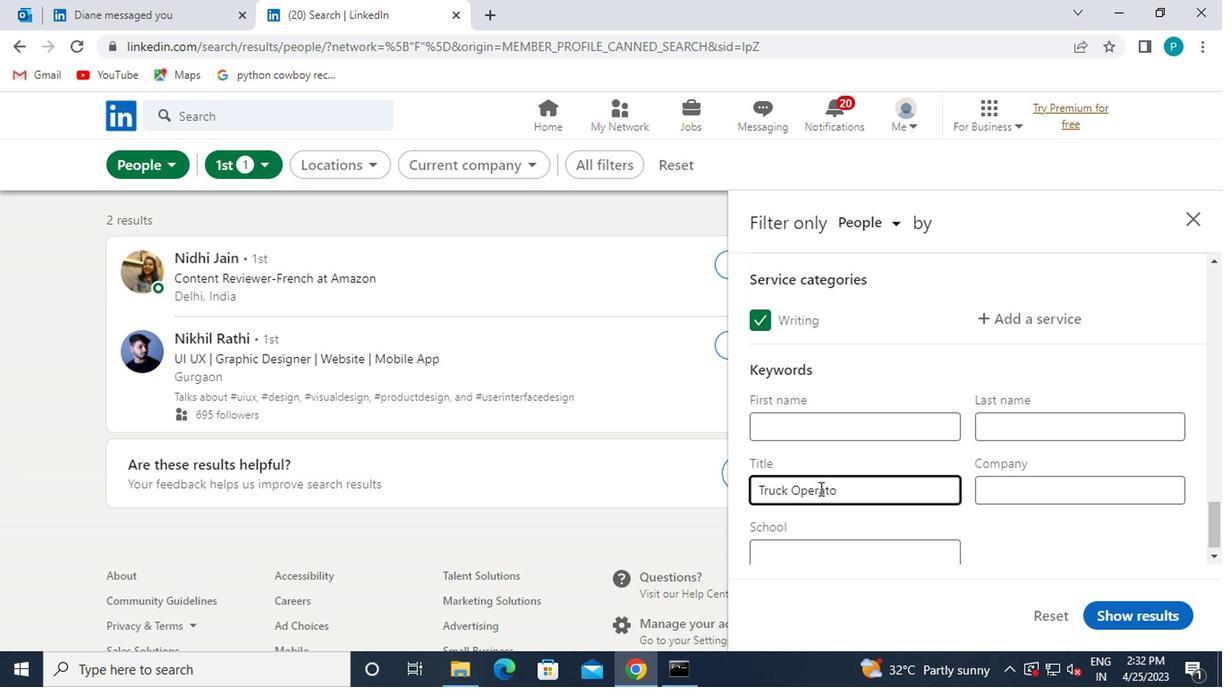 
Action: Mouse moved to (857, 488)
Screenshot: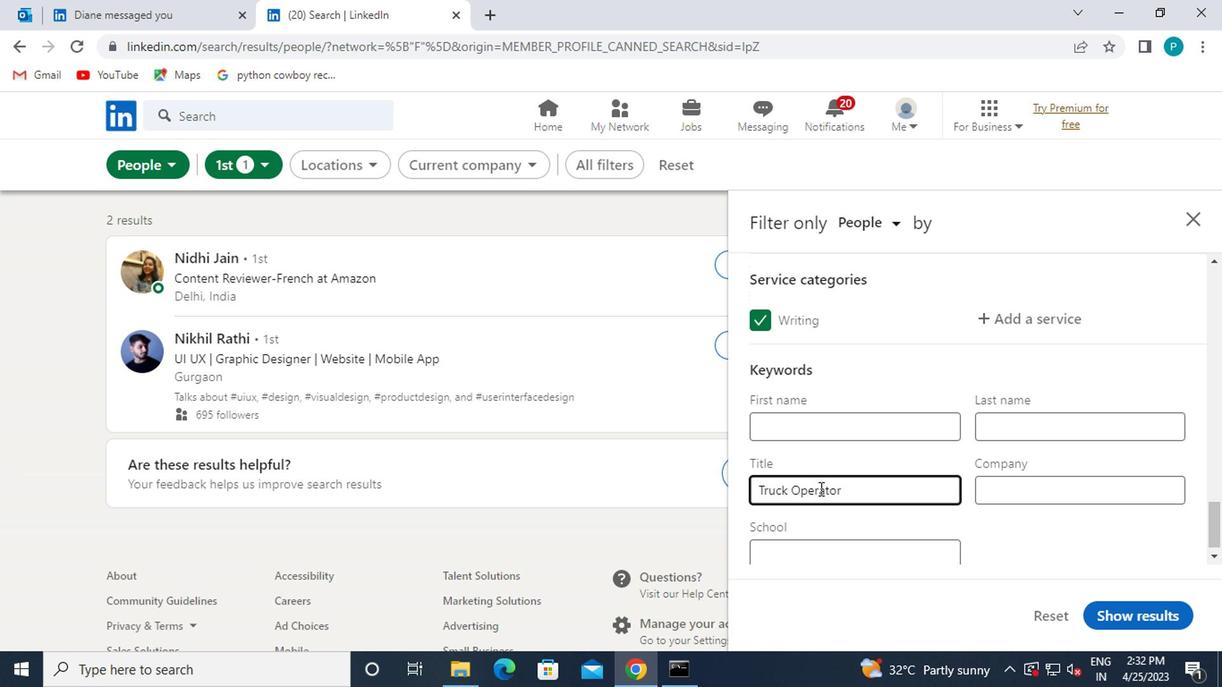 
Action: Mouse scrolled (857, 487) with delta (0, 0)
Screenshot: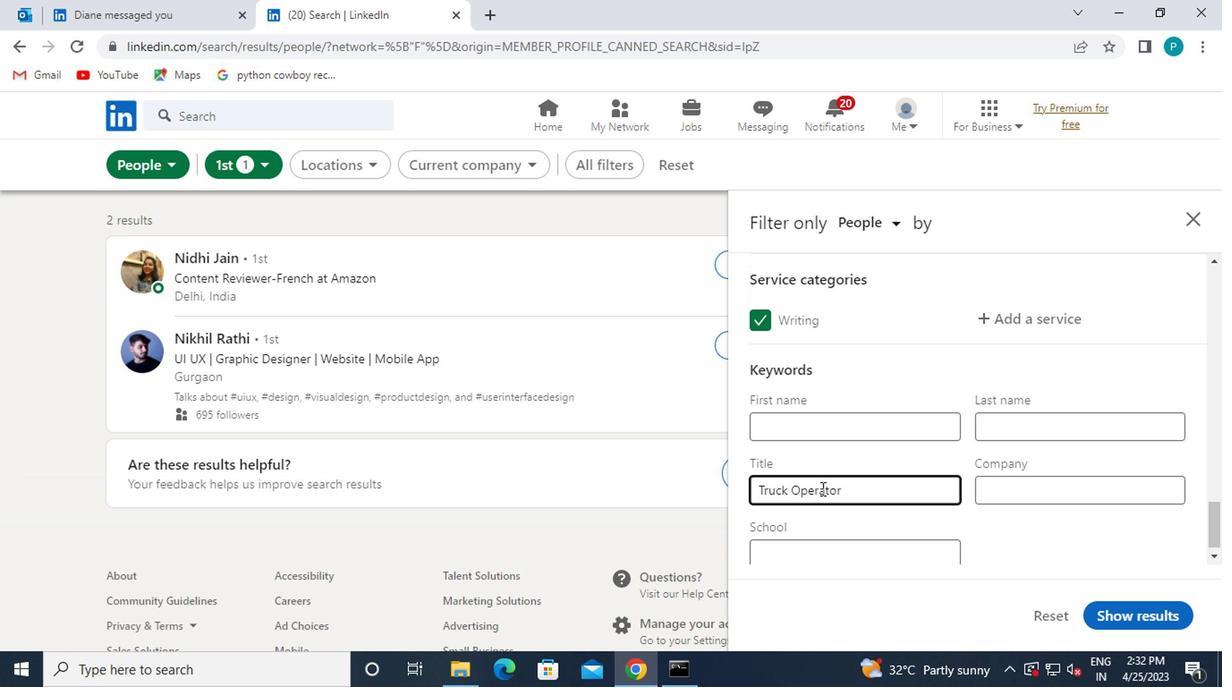 
Action: Mouse moved to (1102, 619)
Screenshot: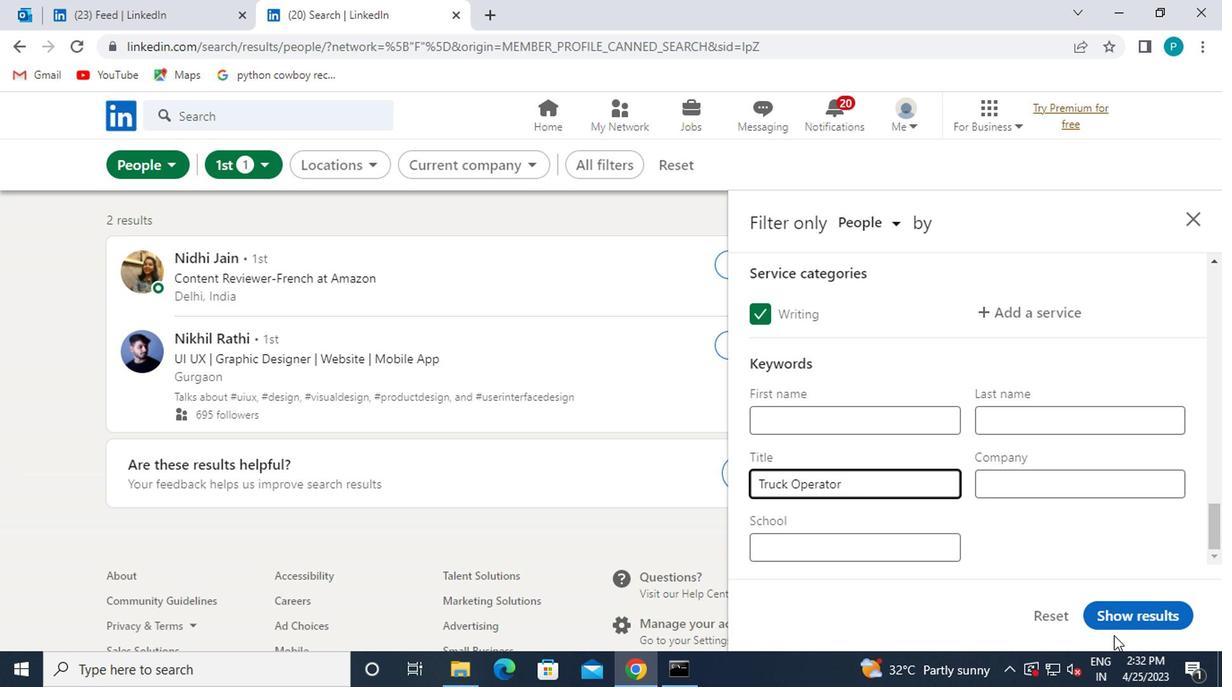 
Action: Mouse pressed left at (1102, 619)
Screenshot: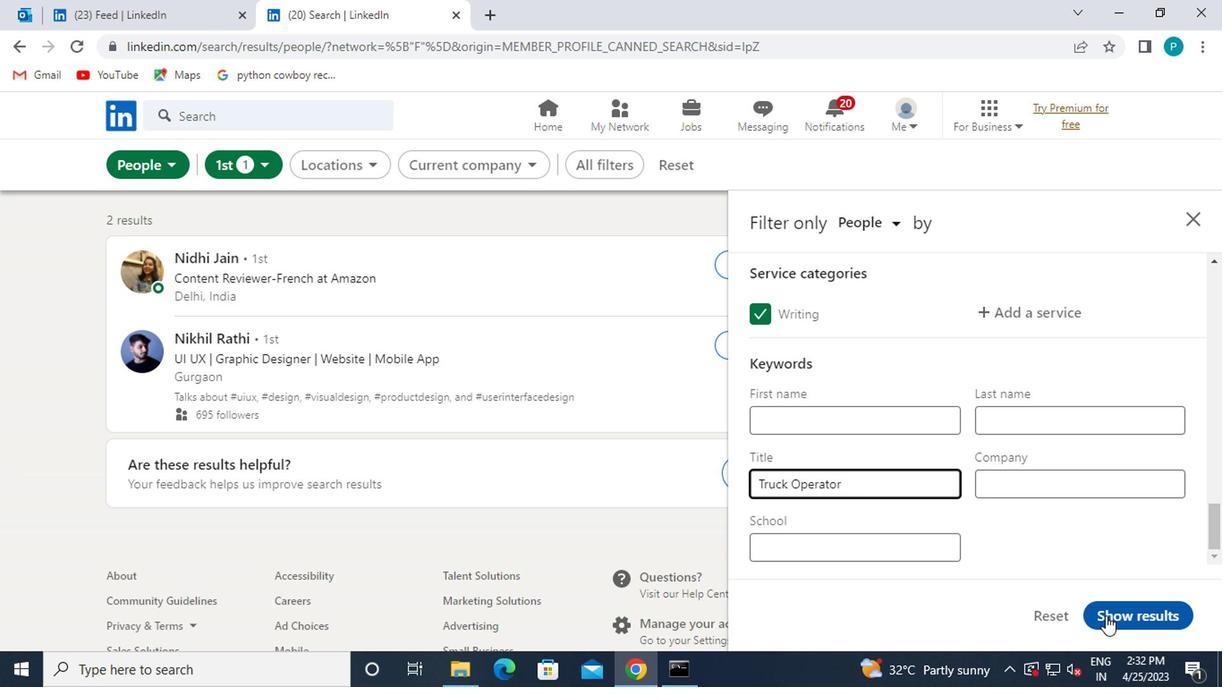 
Action: Mouse moved to (1091, 617)
Screenshot: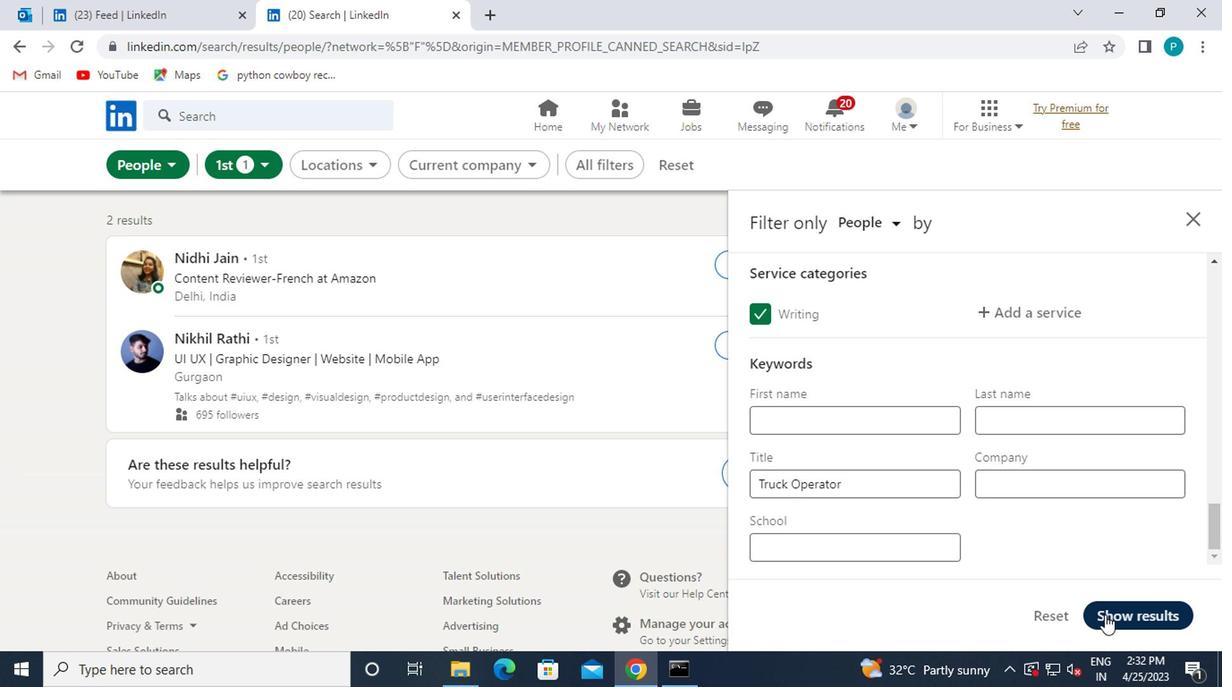 
